 Task: Find connections with filter location Kadod with filter topic #Brandwith filter profile language Potuguese with filter current company Uplers with filter school Institute of Science - Banaras Hindu University with filter industry Strategic Management Services with filter service category Information Management with filter keywords title Playwright
Action: Mouse moved to (172, 235)
Screenshot: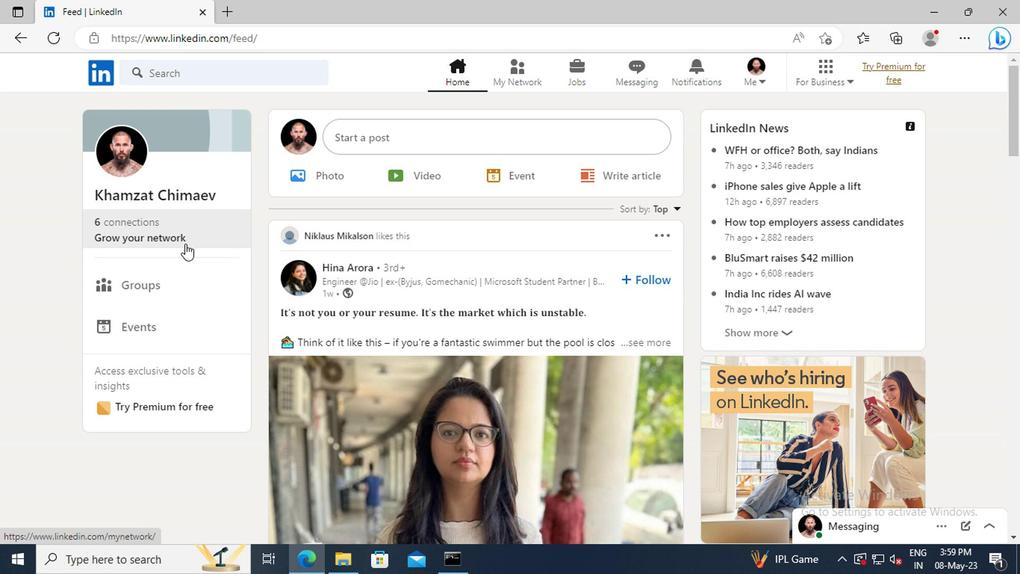 
Action: Mouse pressed left at (172, 235)
Screenshot: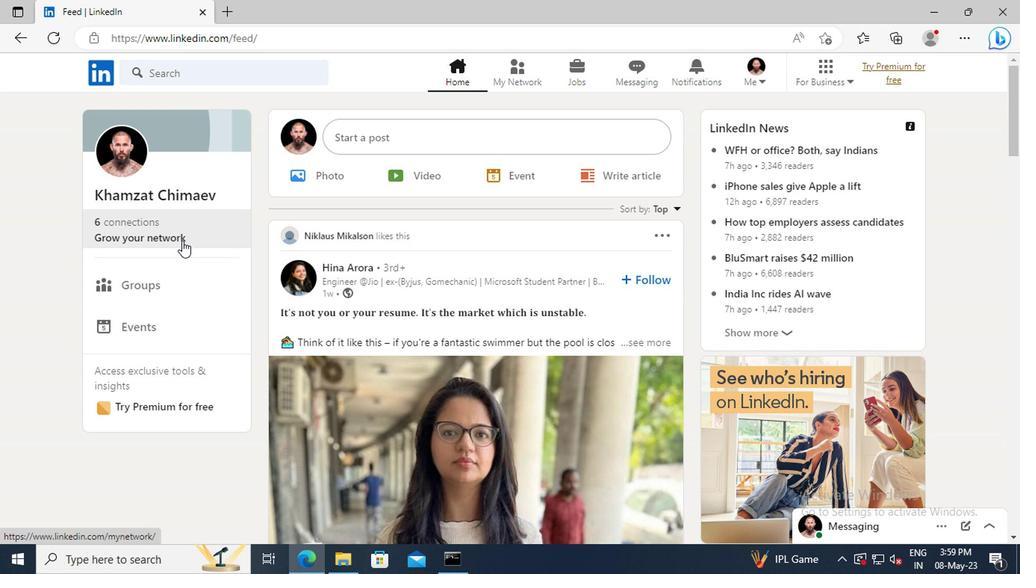 
Action: Mouse moved to (161, 157)
Screenshot: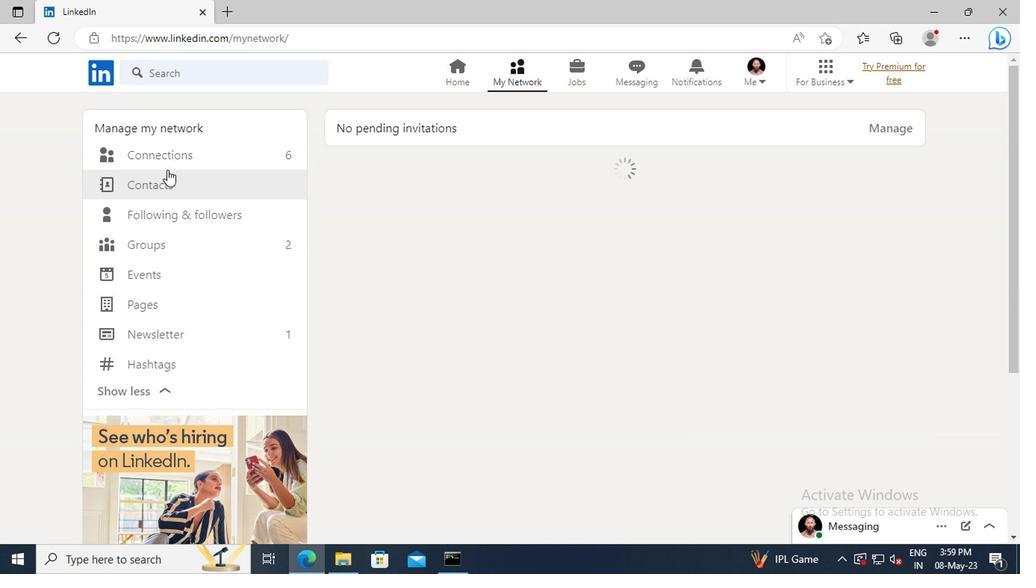 
Action: Mouse pressed left at (161, 157)
Screenshot: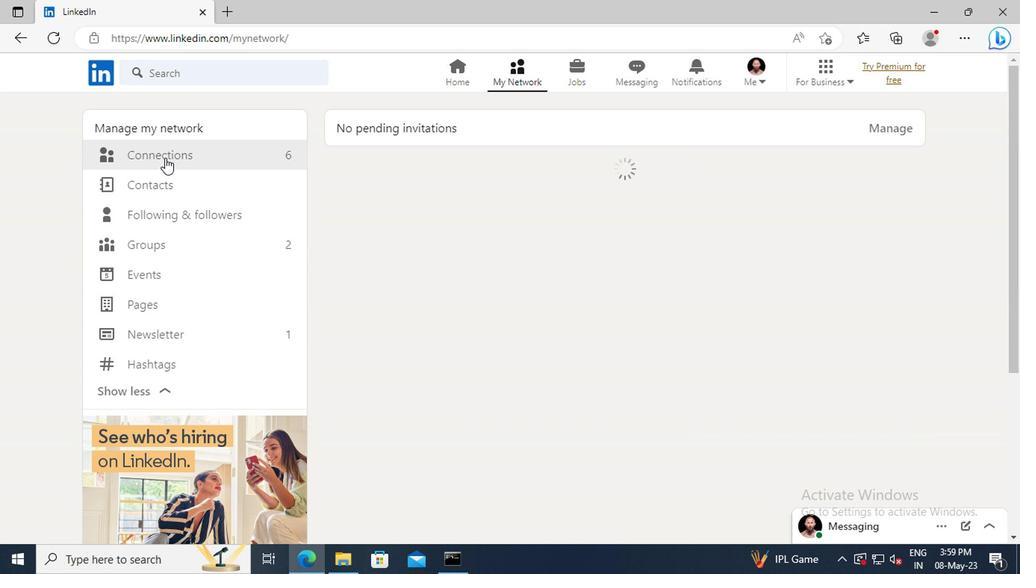 
Action: Mouse moved to (596, 162)
Screenshot: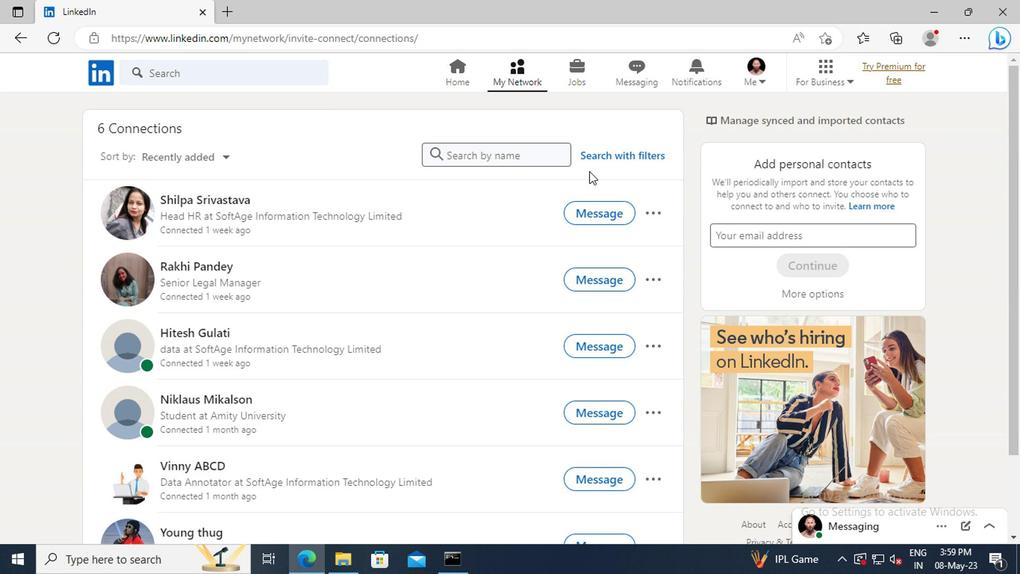 
Action: Mouse pressed left at (596, 162)
Screenshot: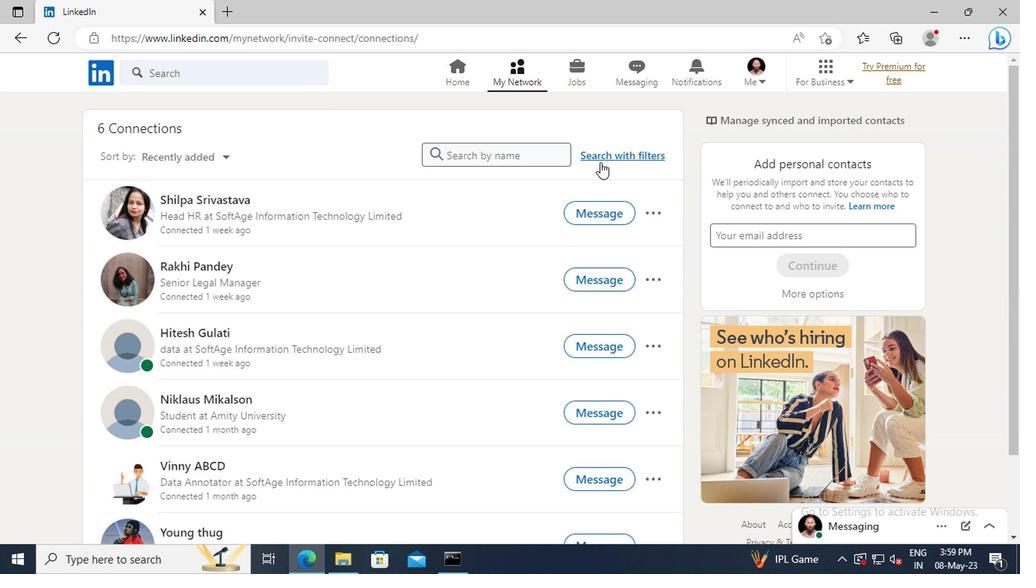 
Action: Mouse moved to (565, 116)
Screenshot: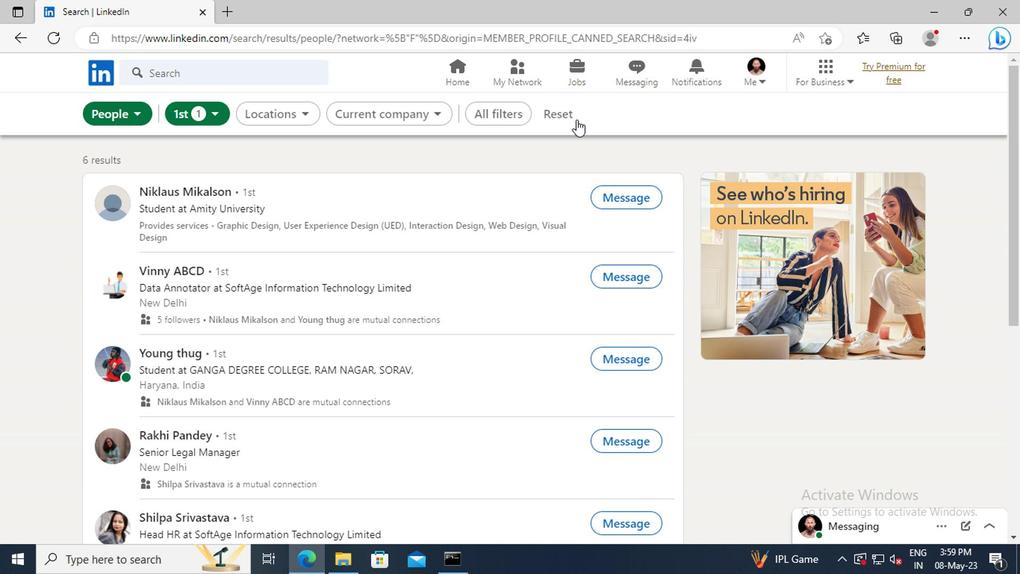 
Action: Mouse pressed left at (565, 116)
Screenshot: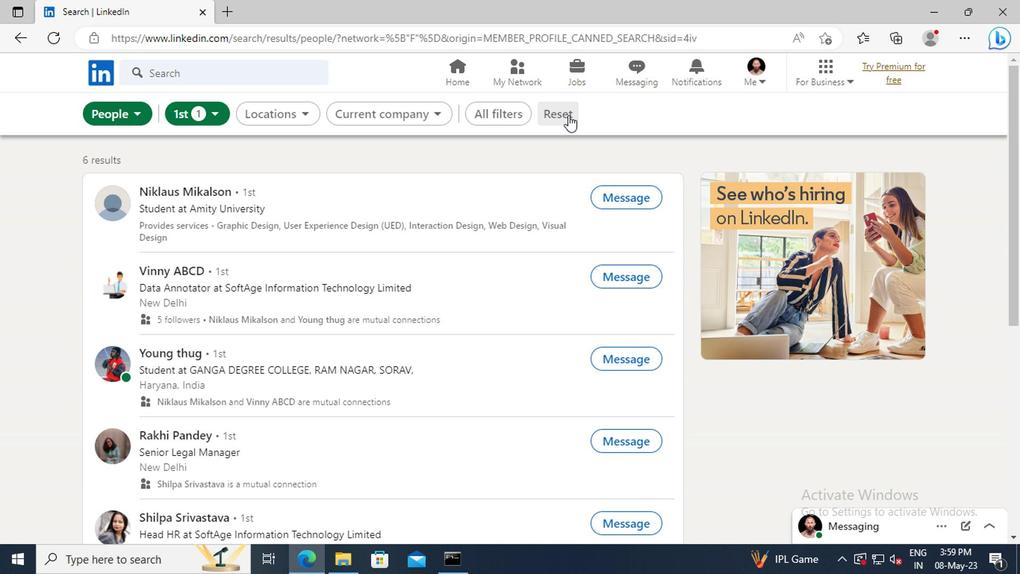 
Action: Mouse moved to (542, 115)
Screenshot: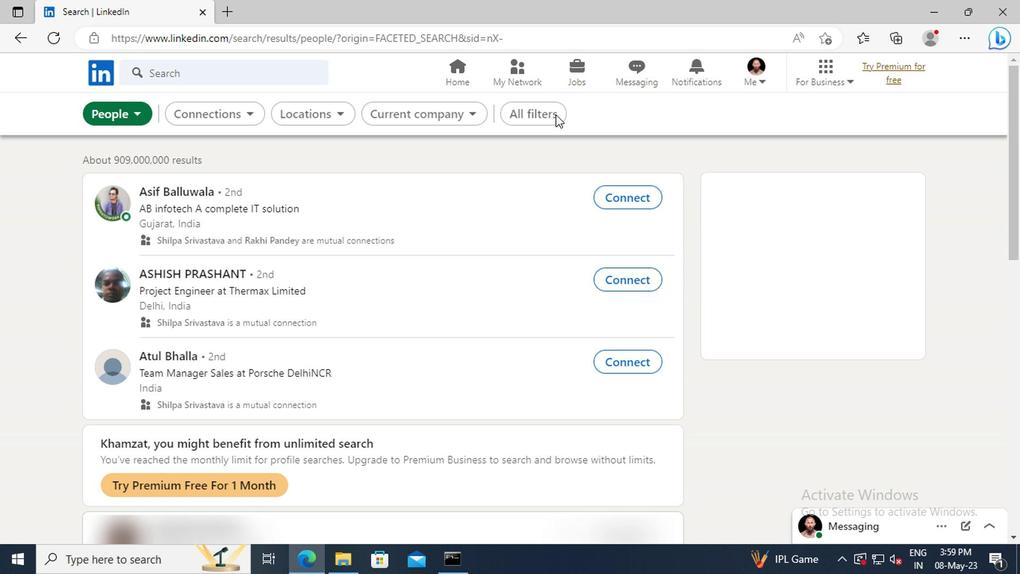 
Action: Mouse pressed left at (542, 115)
Screenshot: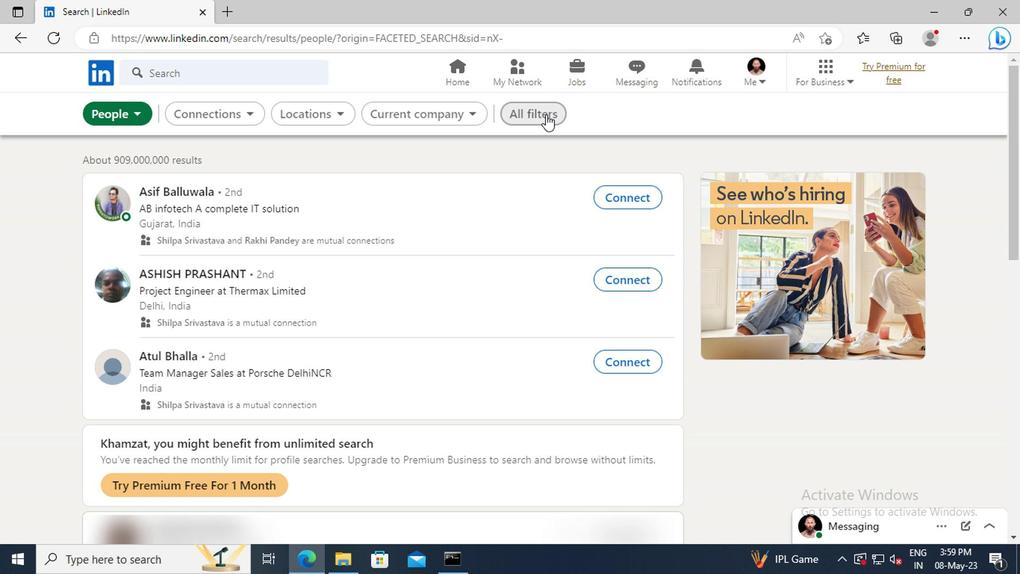 
Action: Mouse moved to (854, 301)
Screenshot: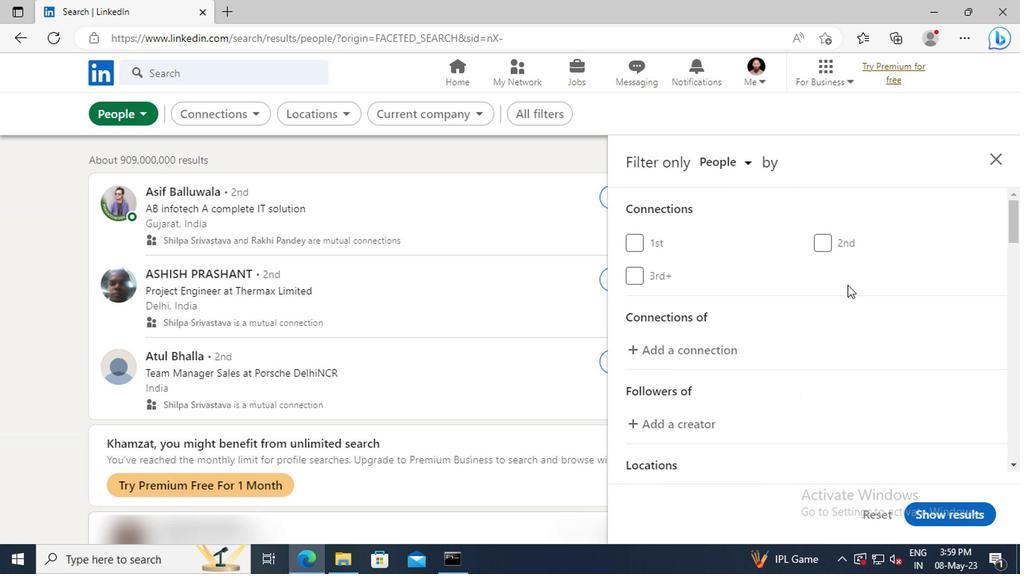 
Action: Mouse scrolled (854, 300) with delta (0, -1)
Screenshot: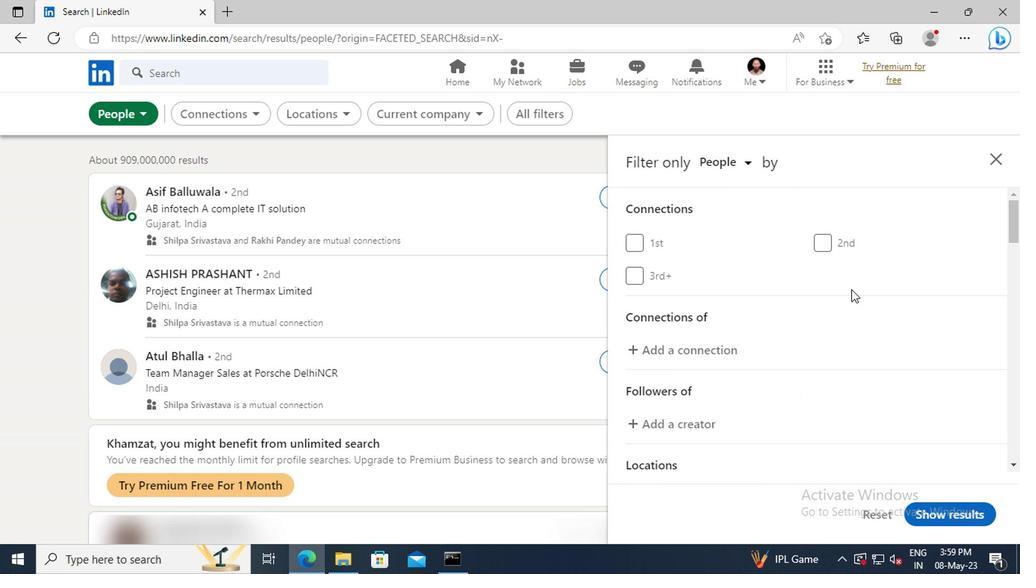 
Action: Mouse moved to (855, 301)
Screenshot: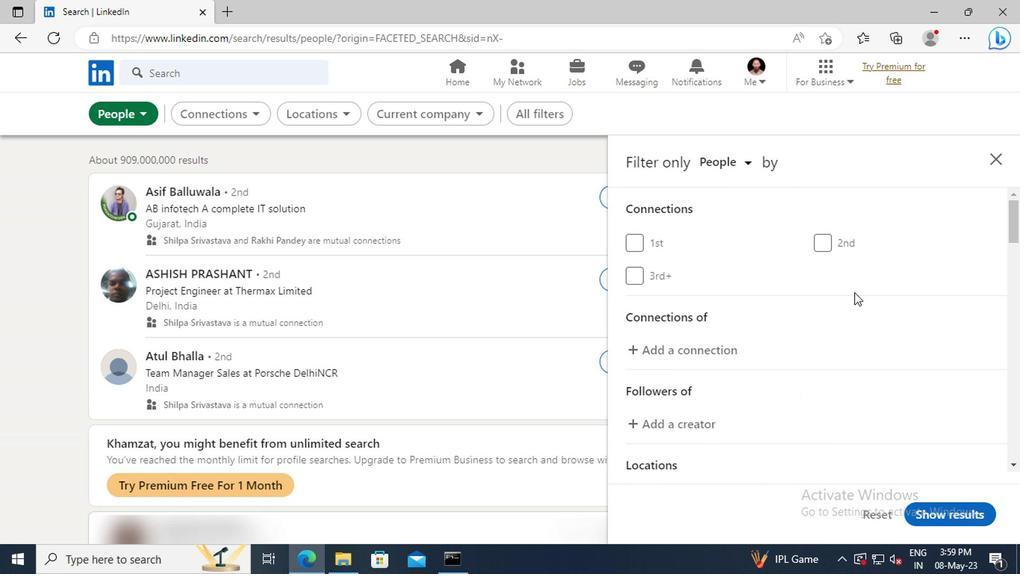
Action: Mouse scrolled (855, 300) with delta (0, -1)
Screenshot: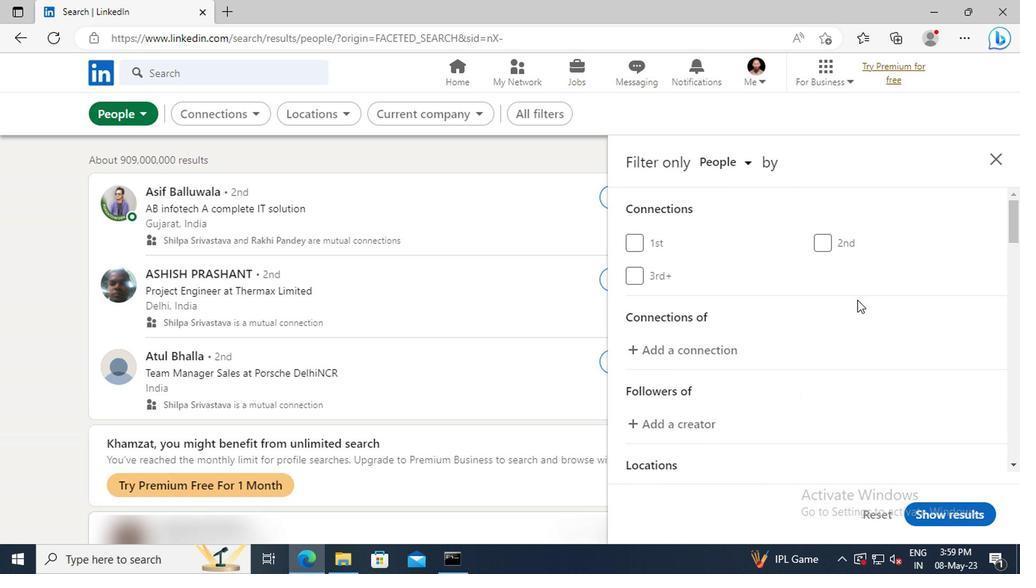 
Action: Mouse scrolled (855, 300) with delta (0, -1)
Screenshot: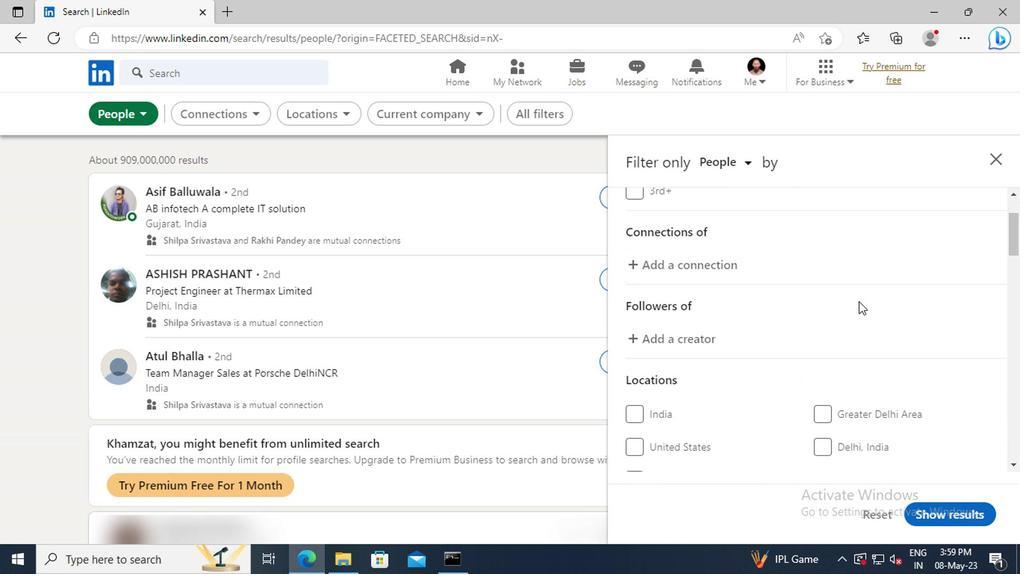 
Action: Mouse scrolled (855, 300) with delta (0, -1)
Screenshot: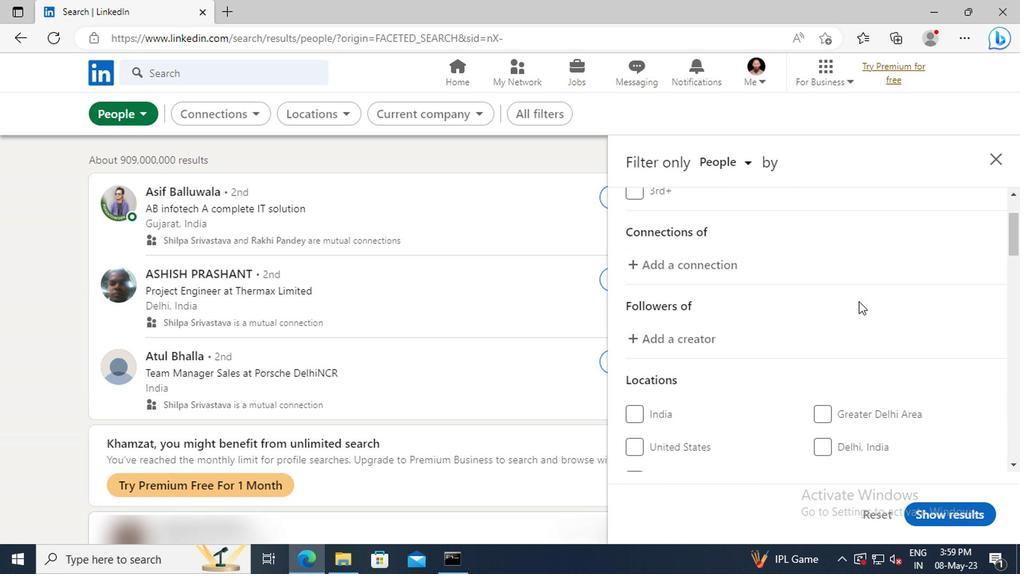 
Action: Mouse moved to (854, 301)
Screenshot: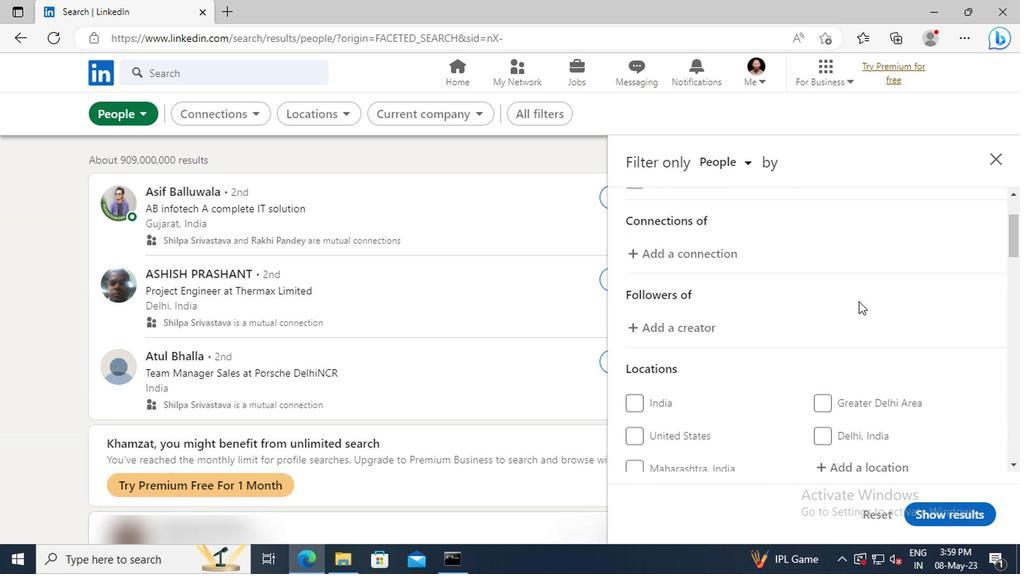 
Action: Mouse scrolled (854, 300) with delta (0, -1)
Screenshot: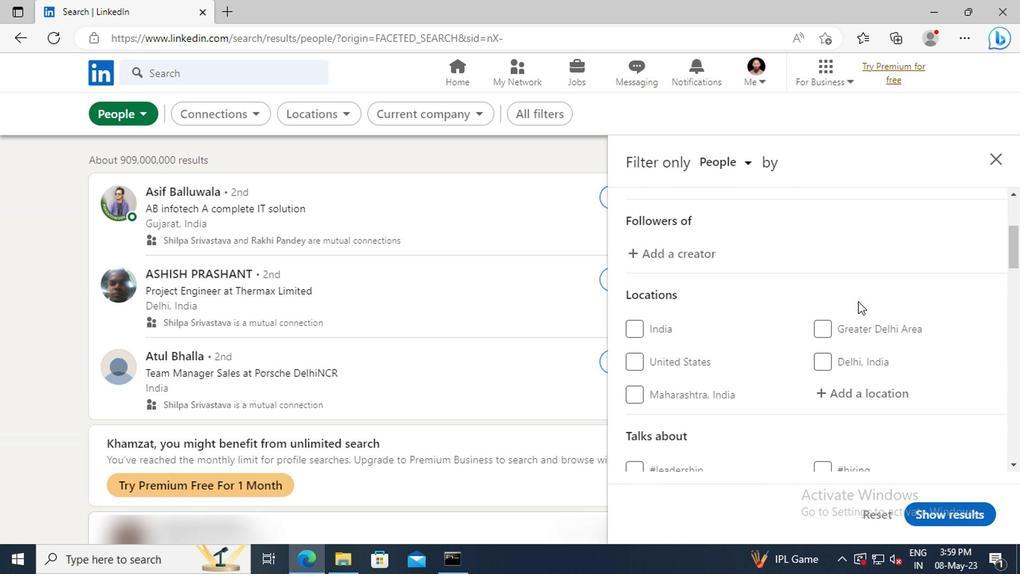 
Action: Mouse scrolled (854, 300) with delta (0, -1)
Screenshot: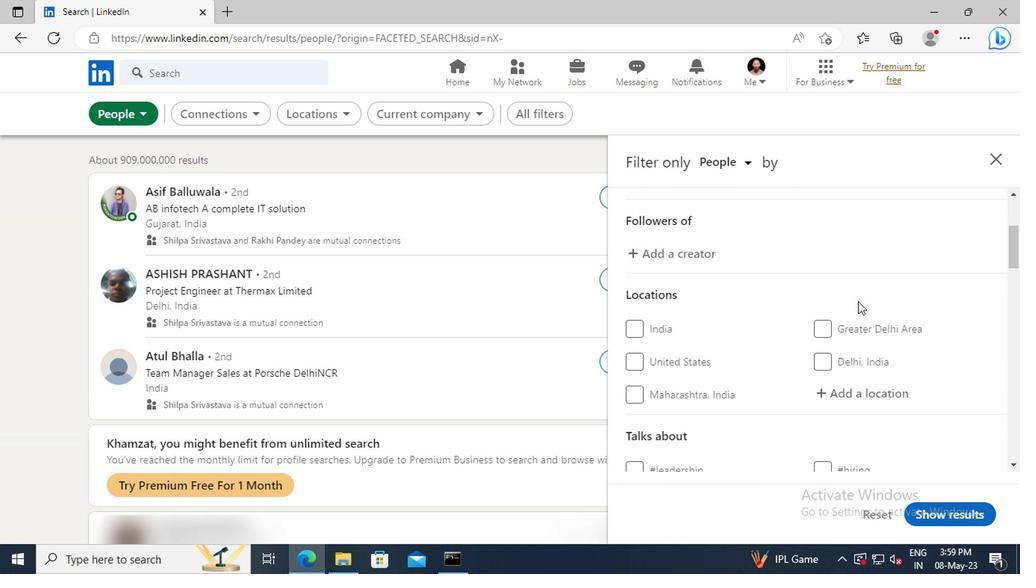 
Action: Mouse moved to (853, 306)
Screenshot: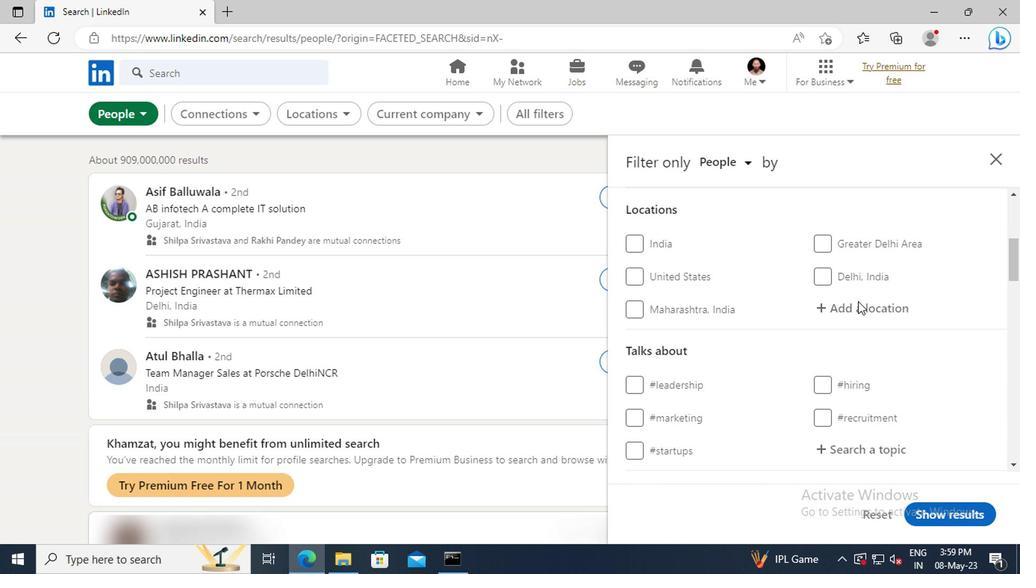 
Action: Mouse pressed left at (853, 306)
Screenshot: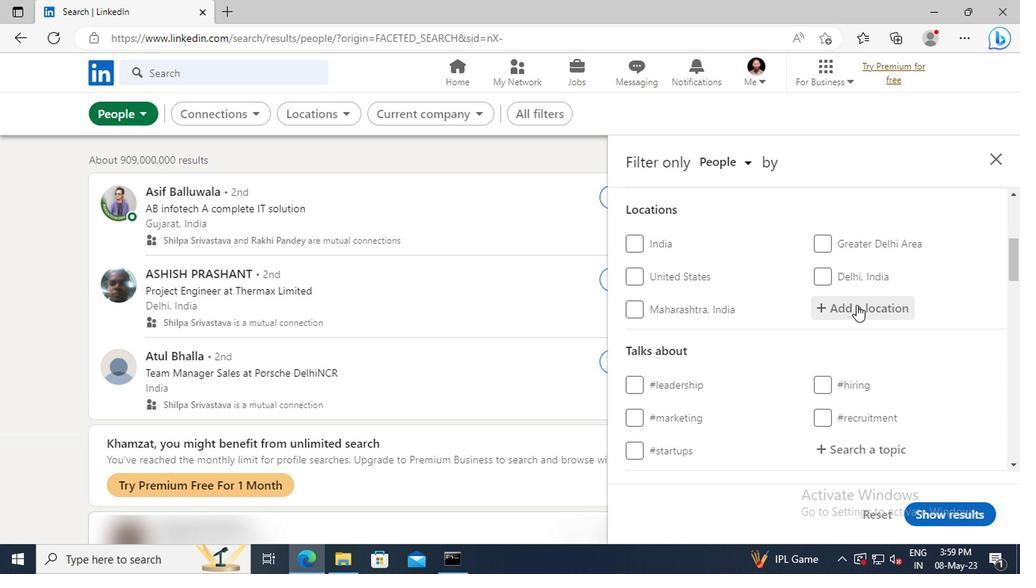 
Action: Key pressed <Key.shift>KADOD<Key.enter>
Screenshot: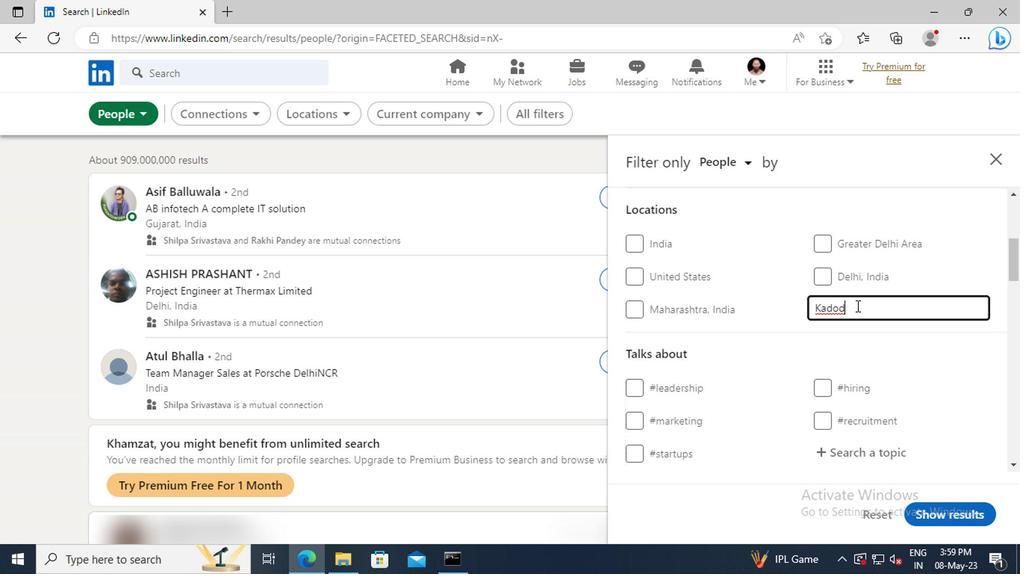 
Action: Mouse scrolled (853, 305) with delta (0, 0)
Screenshot: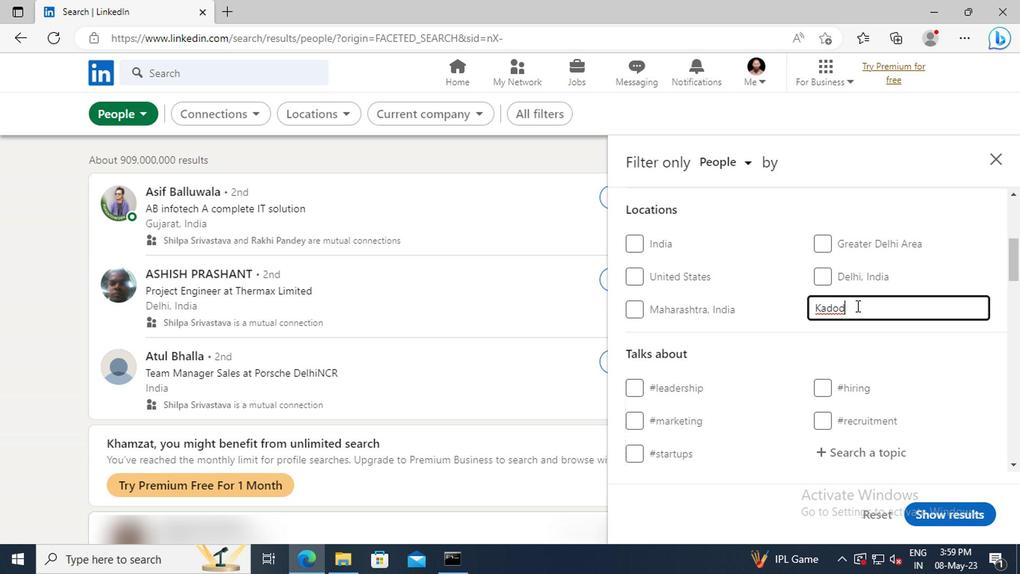 
Action: Mouse scrolled (853, 305) with delta (0, 0)
Screenshot: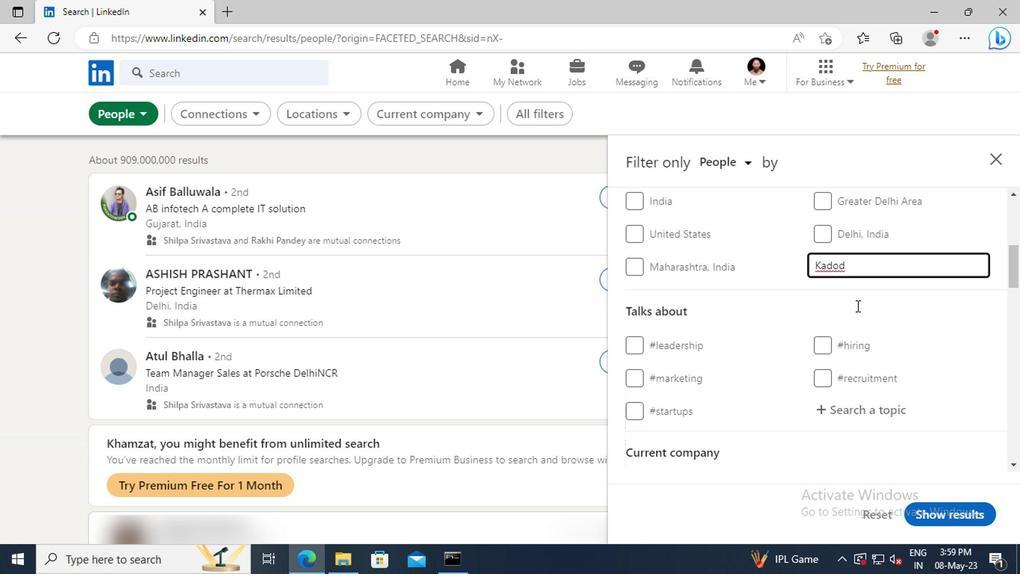 
Action: Mouse scrolled (853, 305) with delta (0, 0)
Screenshot: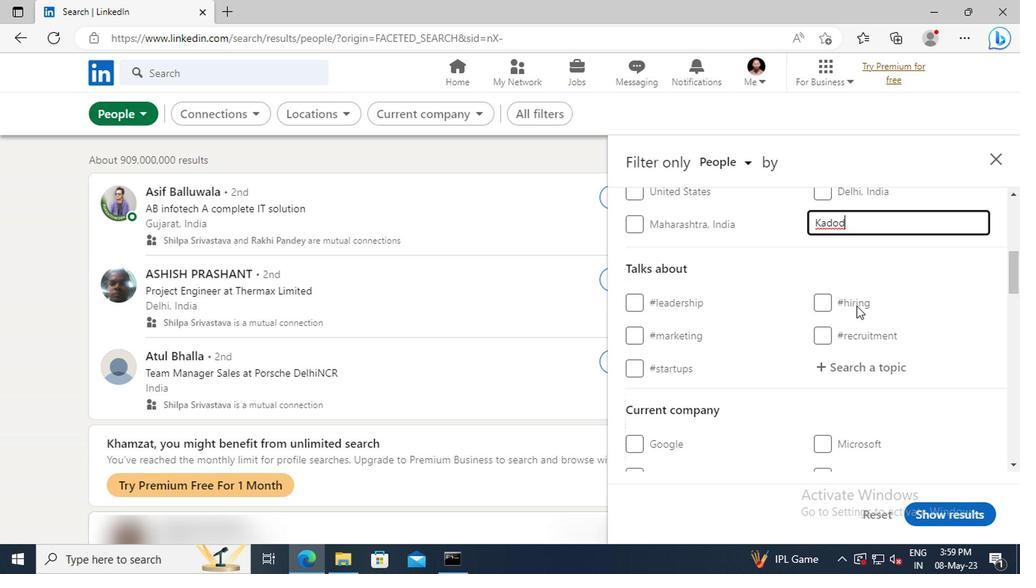 
Action: Mouse moved to (862, 324)
Screenshot: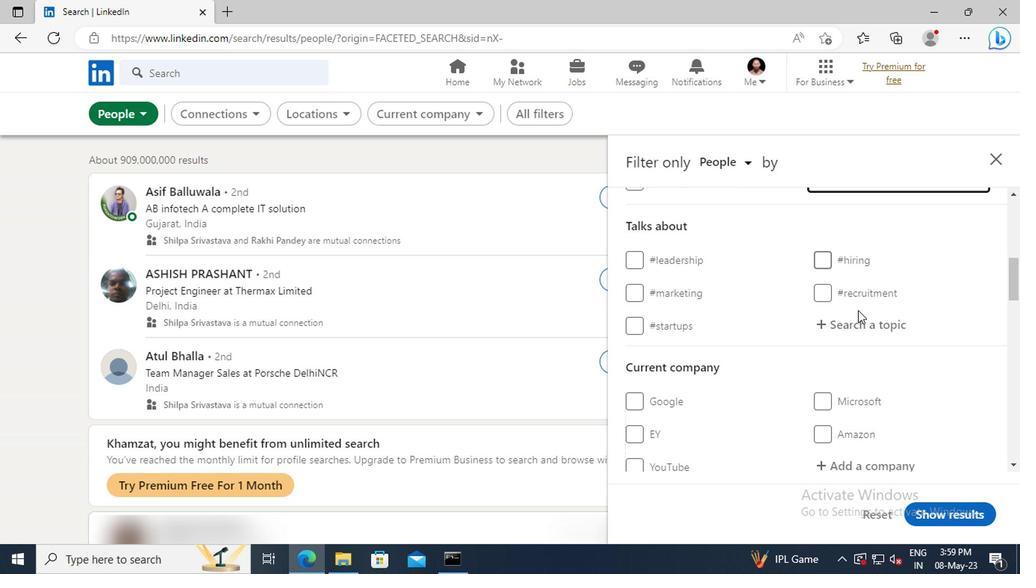
Action: Mouse pressed left at (862, 324)
Screenshot: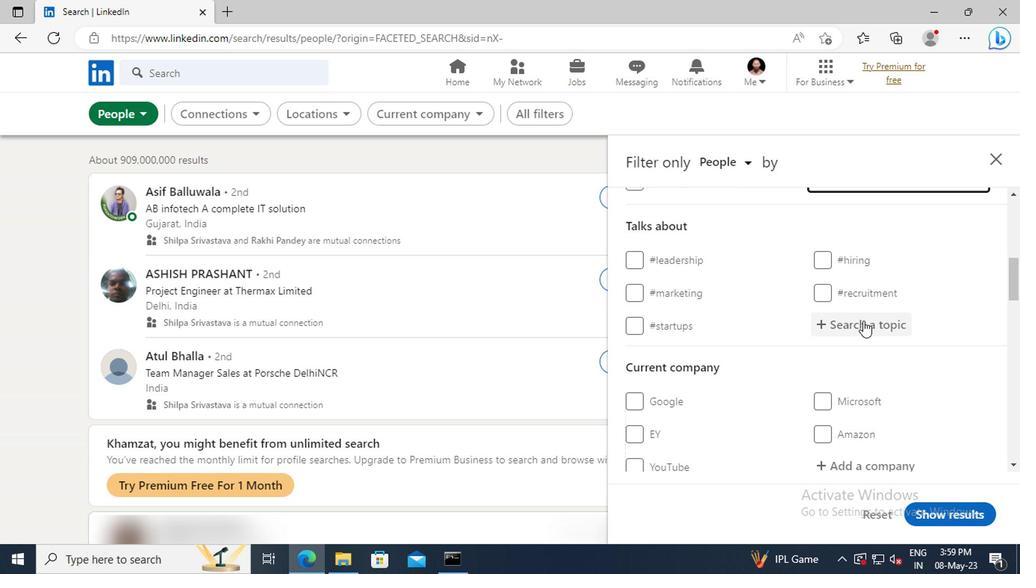 
Action: Key pressed <Key.shift>BRAND
Screenshot: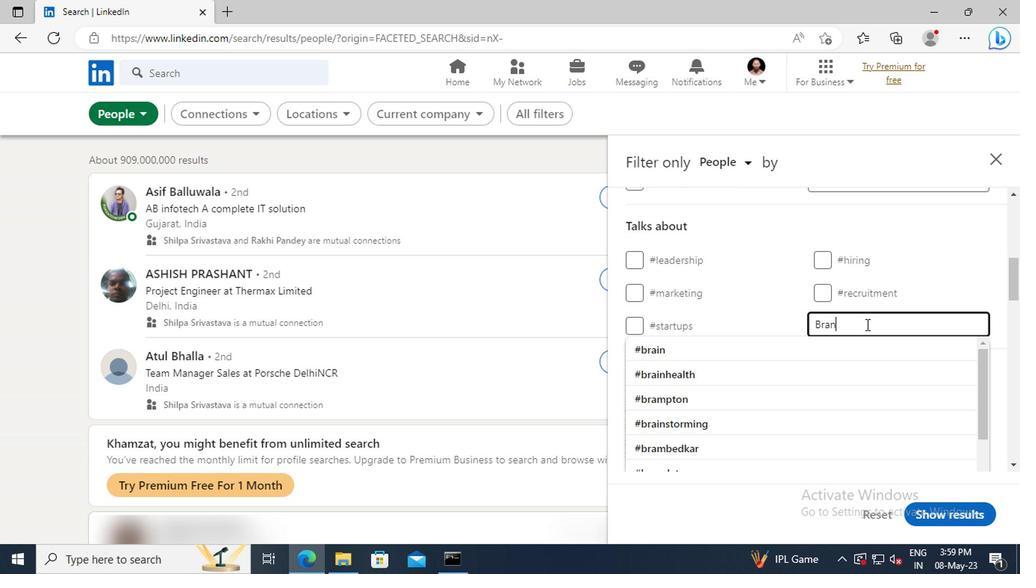 
Action: Mouse moved to (864, 364)
Screenshot: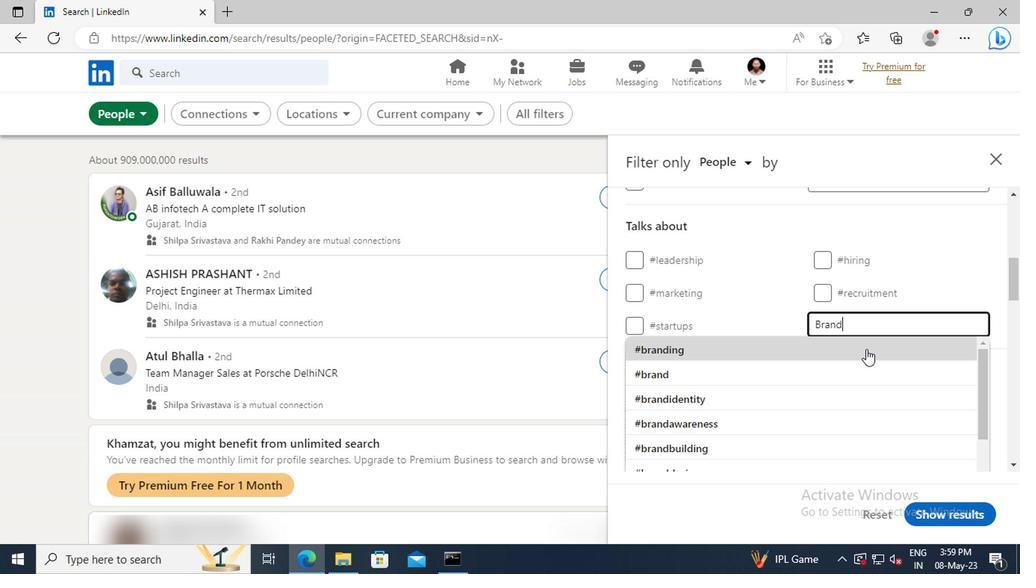 
Action: Mouse pressed left at (864, 364)
Screenshot: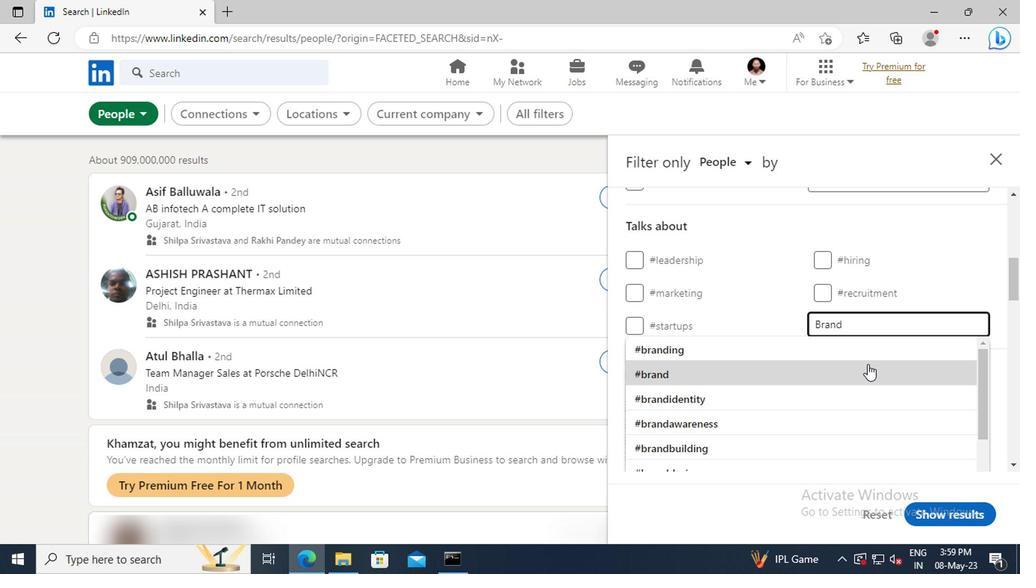 
Action: Mouse scrolled (864, 363) with delta (0, 0)
Screenshot: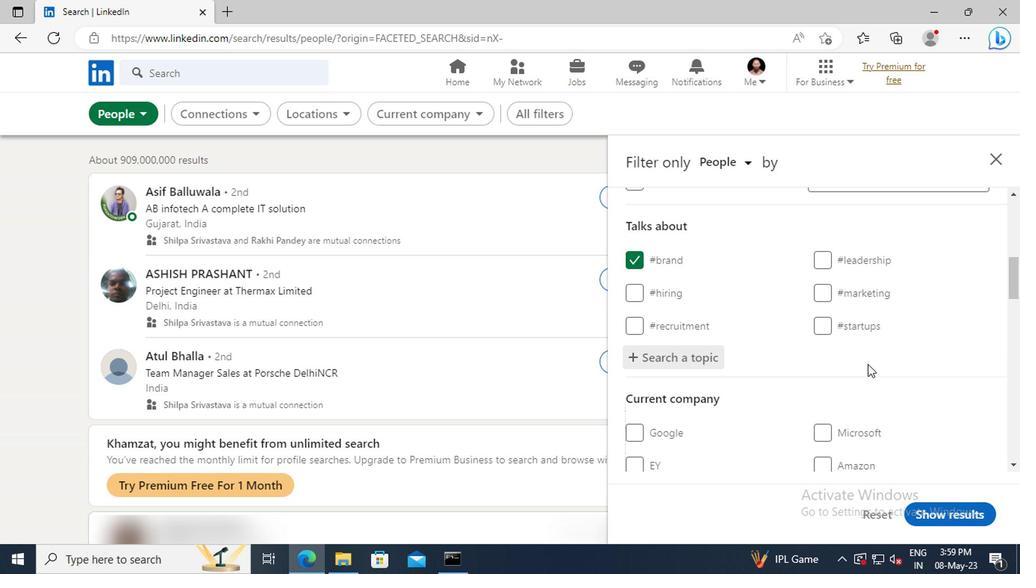 
Action: Mouse scrolled (864, 363) with delta (0, 0)
Screenshot: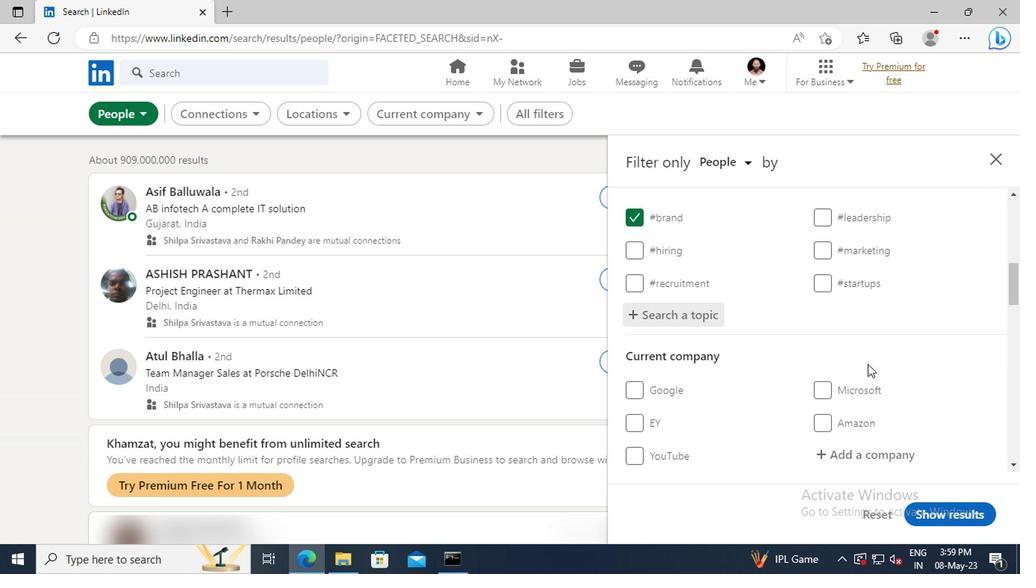 
Action: Mouse scrolled (864, 363) with delta (0, 0)
Screenshot: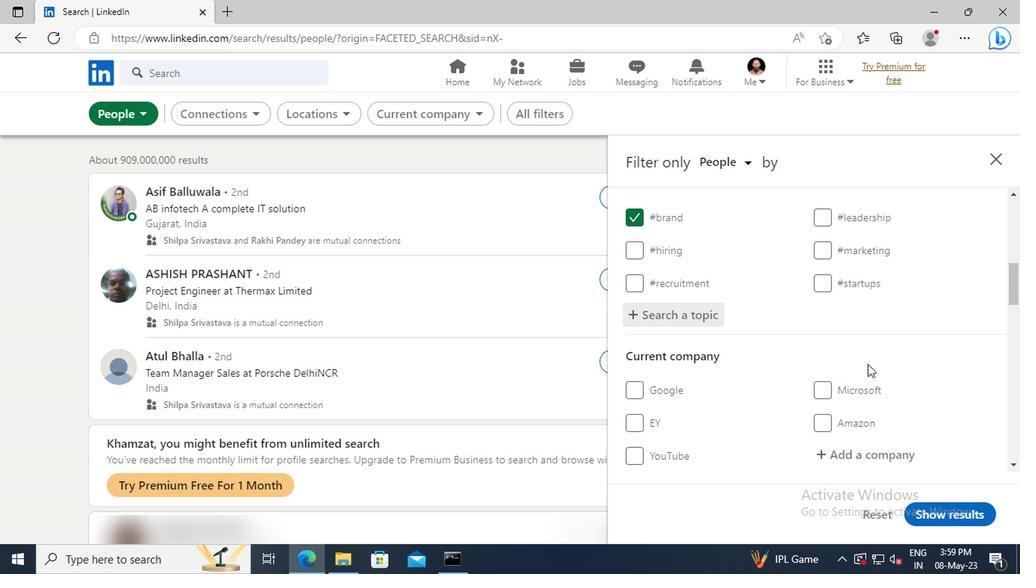 
Action: Mouse scrolled (864, 363) with delta (0, 0)
Screenshot: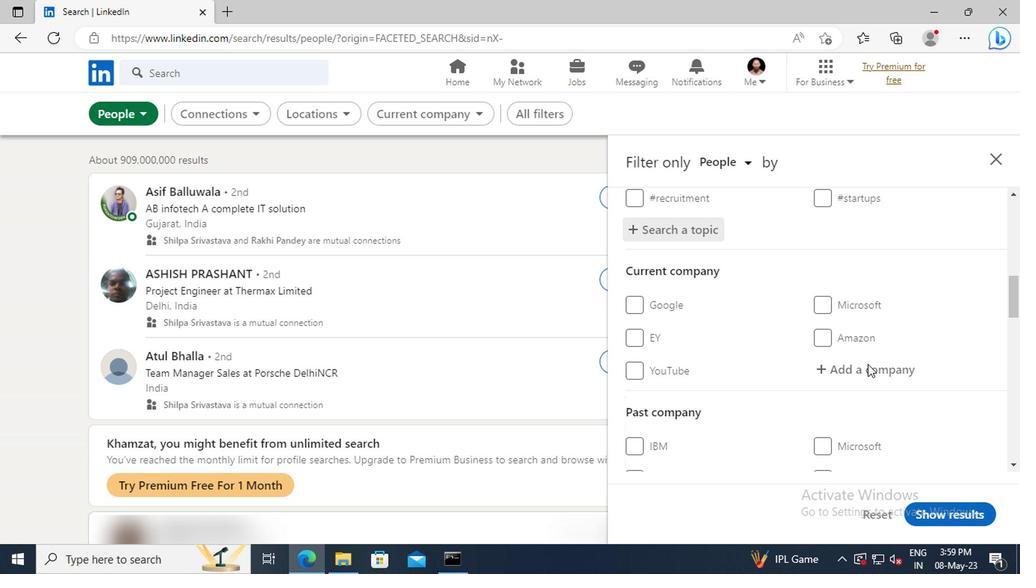 
Action: Mouse scrolled (864, 363) with delta (0, 0)
Screenshot: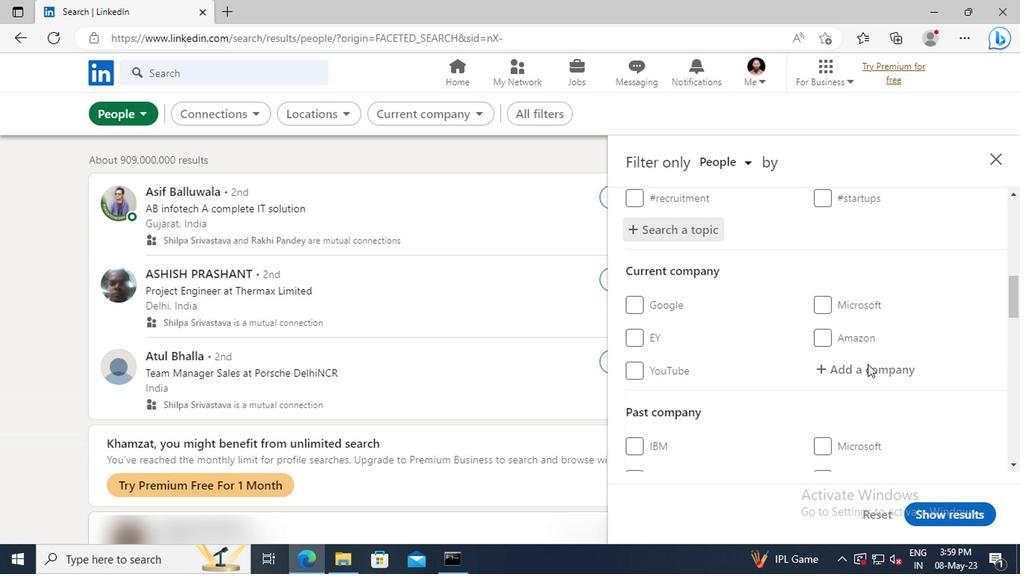 
Action: Mouse scrolled (864, 363) with delta (0, 0)
Screenshot: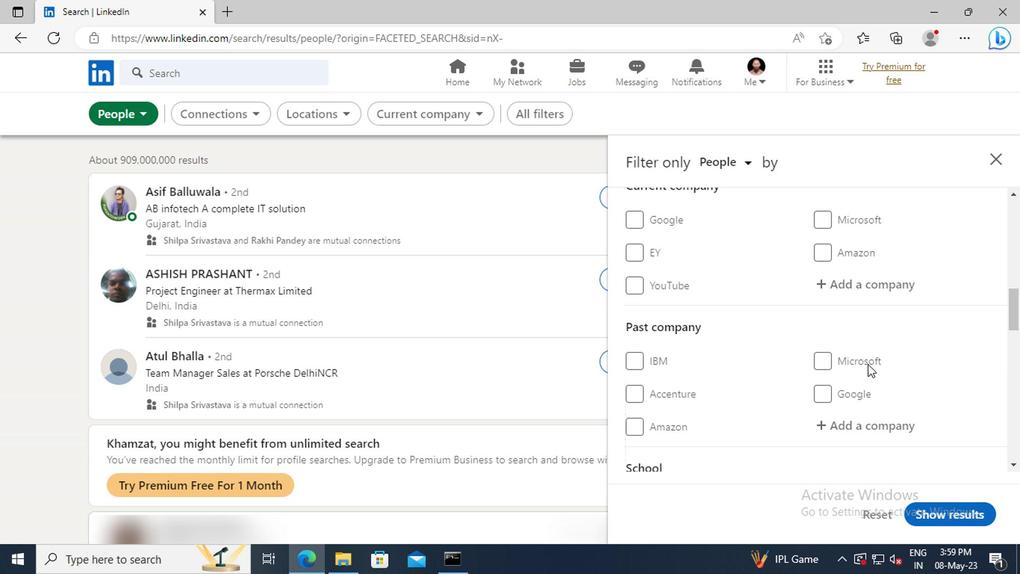 
Action: Mouse scrolled (864, 363) with delta (0, 0)
Screenshot: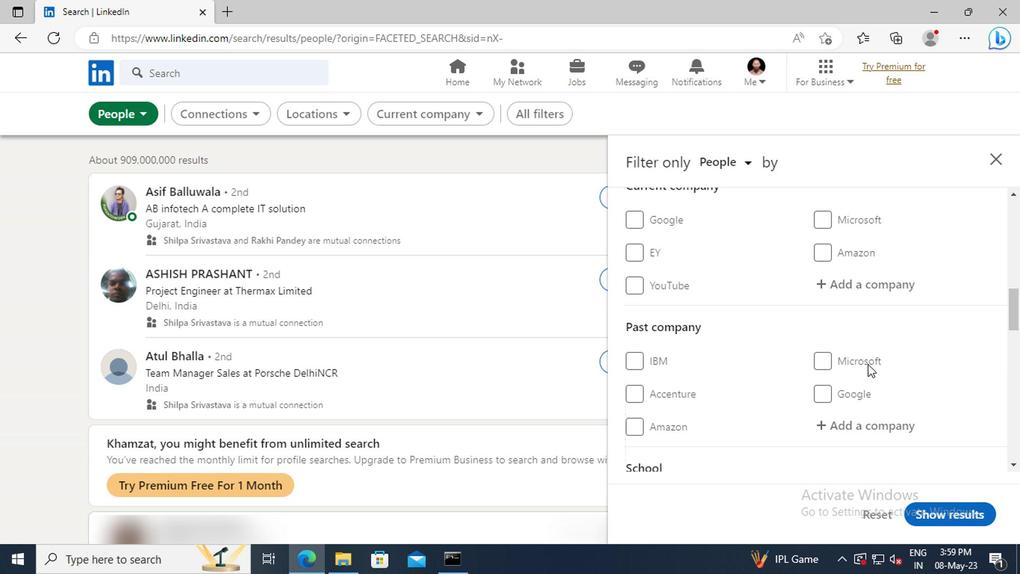 
Action: Mouse scrolled (864, 363) with delta (0, 0)
Screenshot: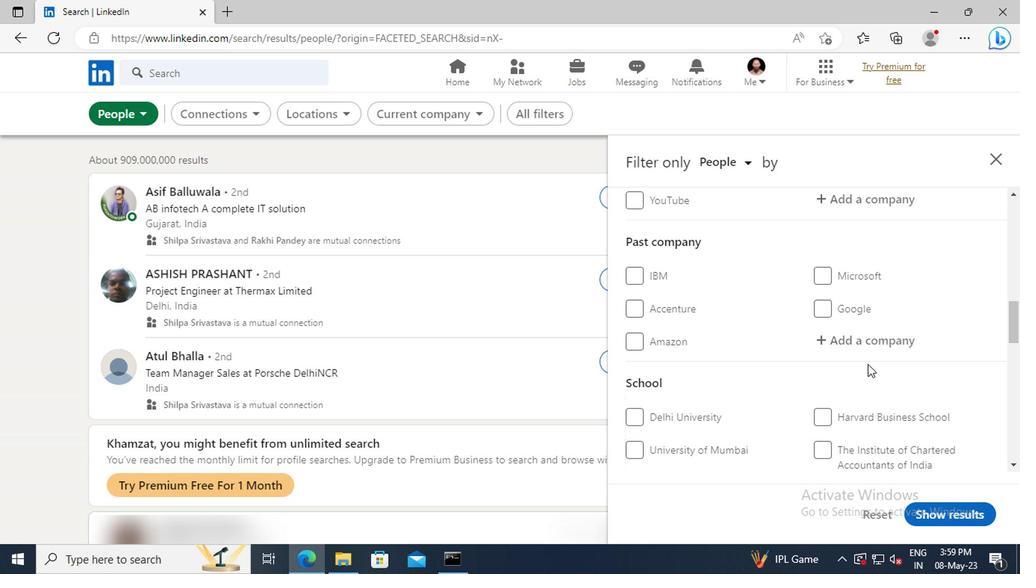
Action: Mouse scrolled (864, 363) with delta (0, 0)
Screenshot: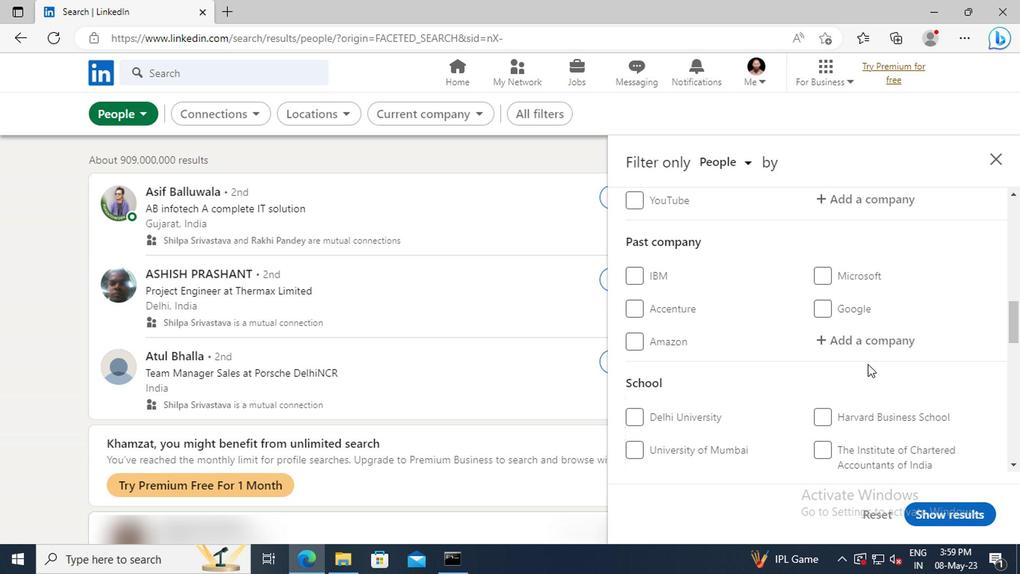 
Action: Mouse scrolled (864, 363) with delta (0, 0)
Screenshot: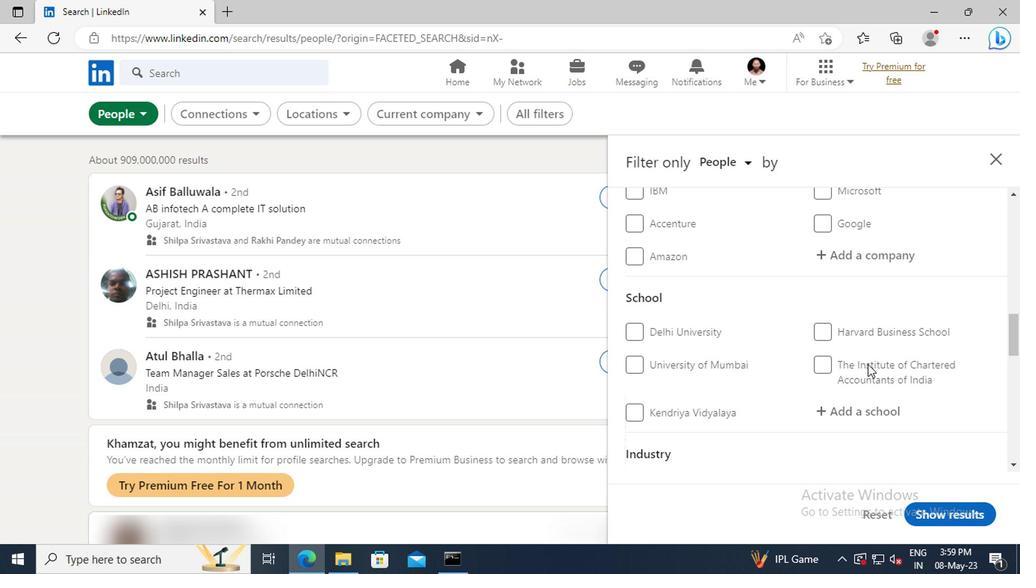 
Action: Mouse scrolled (864, 363) with delta (0, 0)
Screenshot: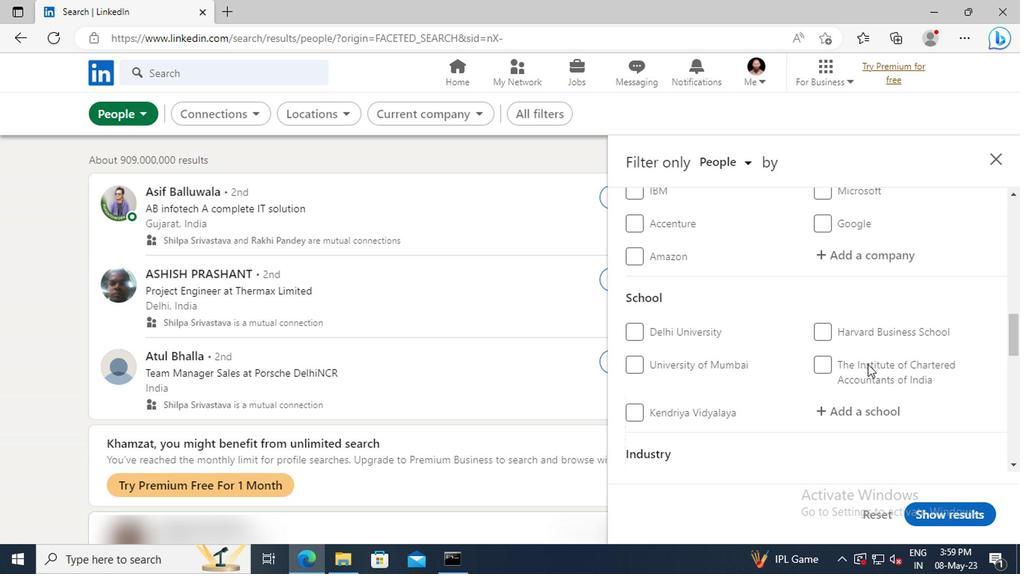 
Action: Mouse scrolled (864, 363) with delta (0, 0)
Screenshot: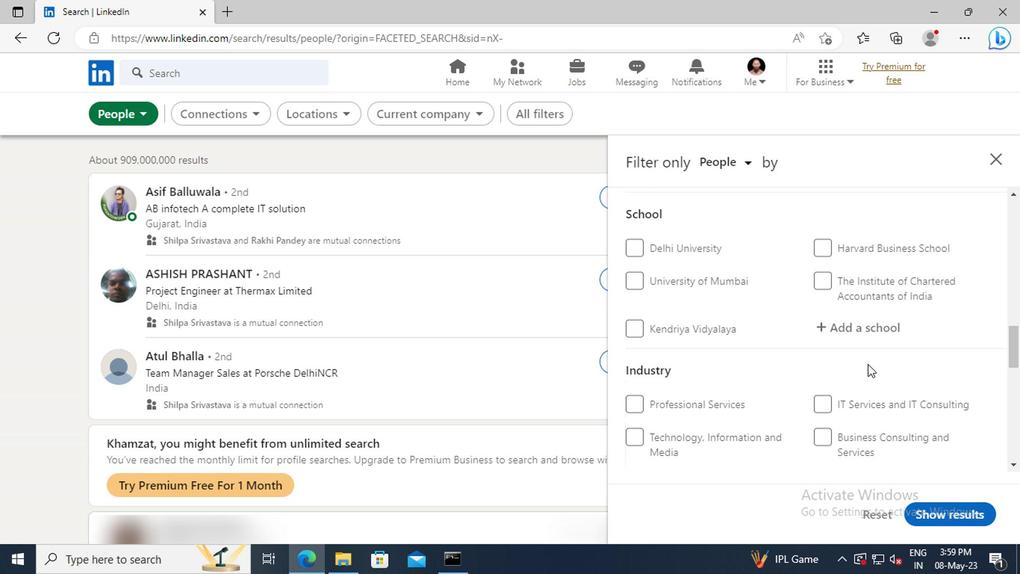 
Action: Mouse scrolled (864, 363) with delta (0, 0)
Screenshot: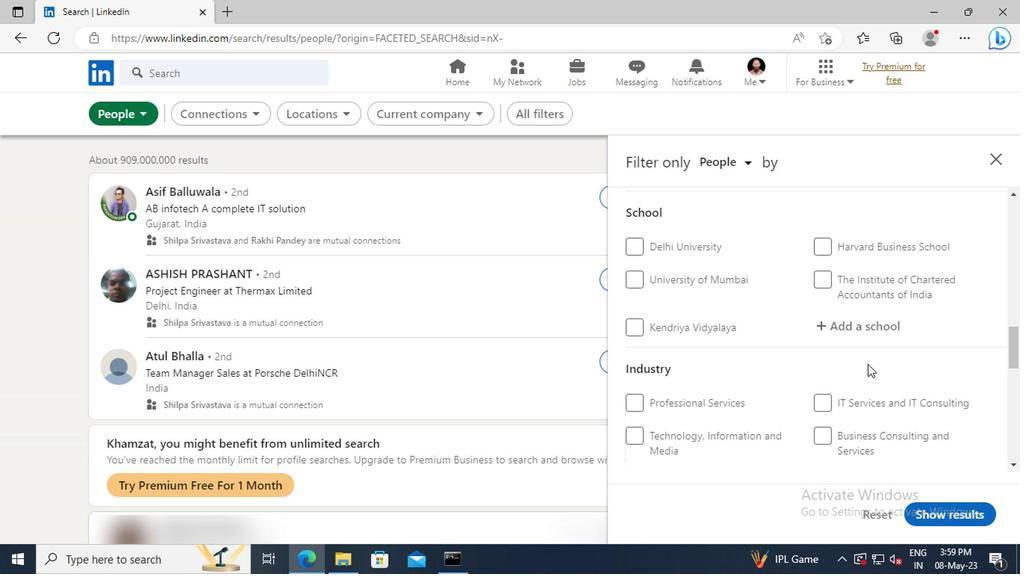 
Action: Mouse scrolled (864, 363) with delta (0, 0)
Screenshot: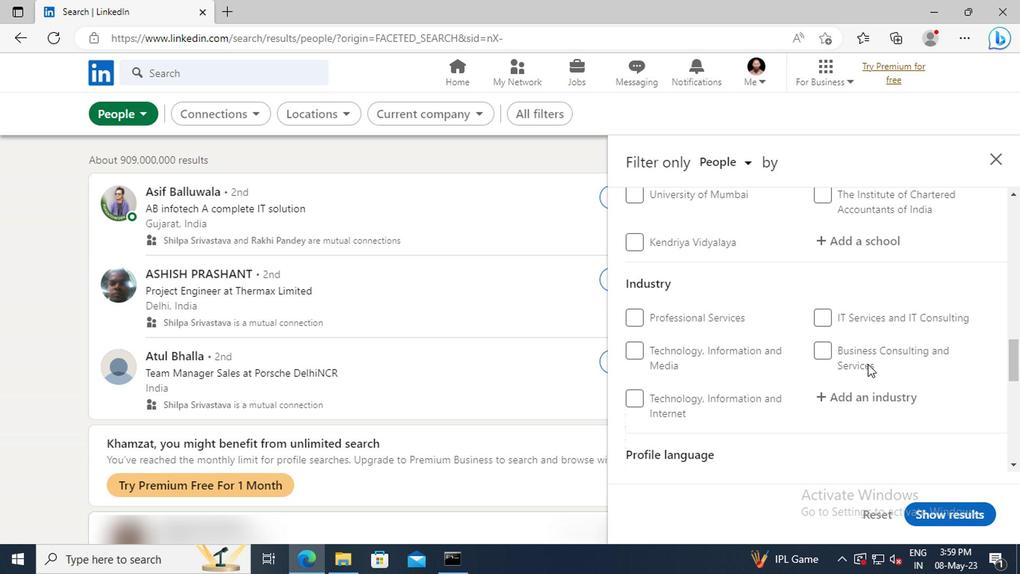 
Action: Mouse scrolled (864, 363) with delta (0, 0)
Screenshot: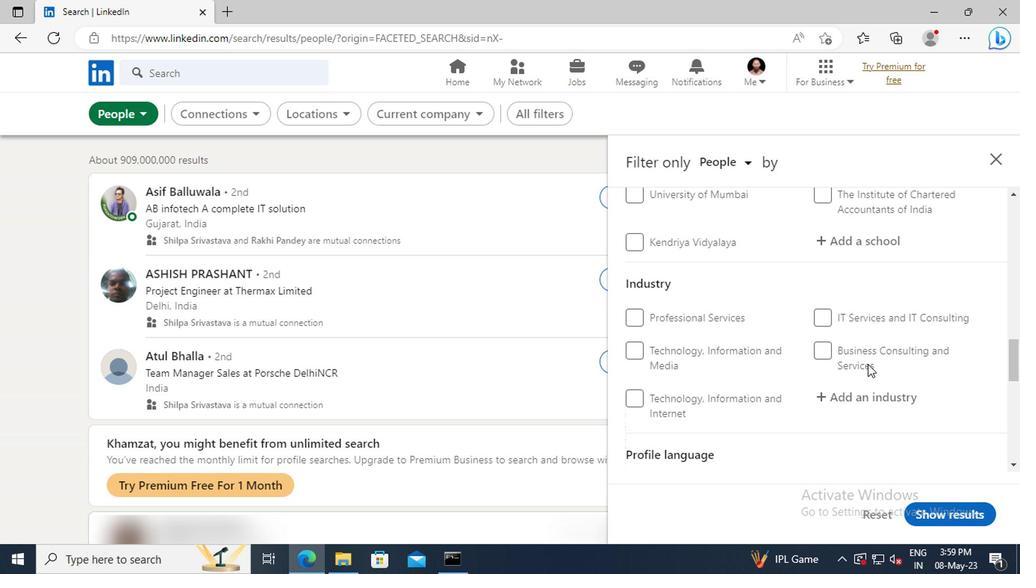 
Action: Mouse scrolled (864, 363) with delta (0, 0)
Screenshot: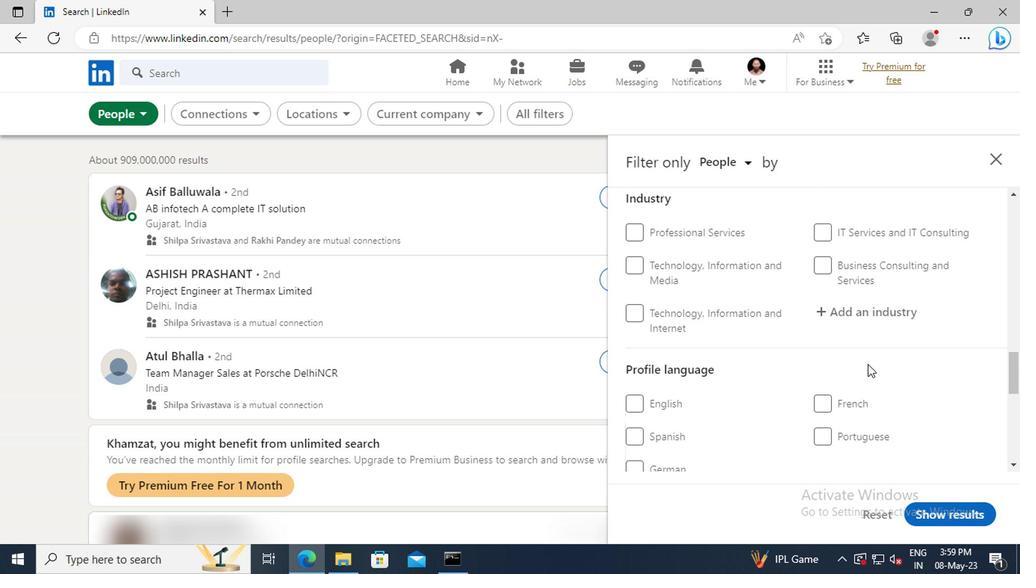 
Action: Mouse moved to (820, 391)
Screenshot: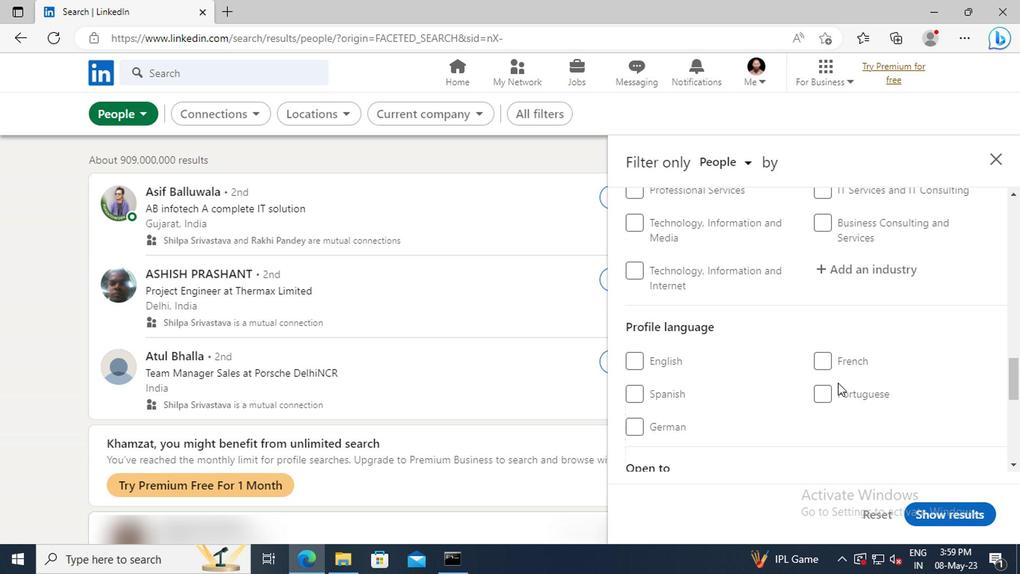 
Action: Mouse pressed left at (820, 391)
Screenshot: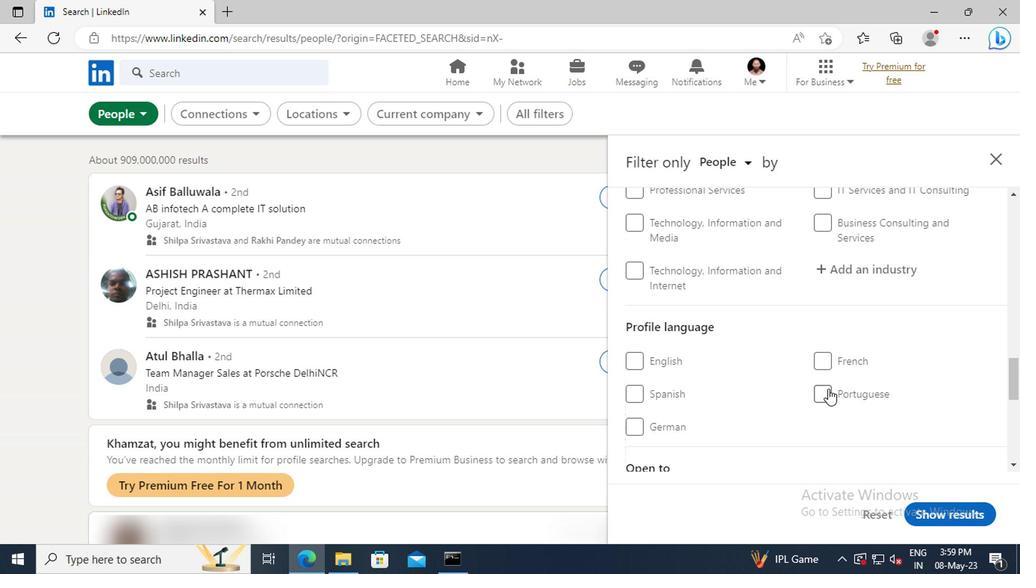 
Action: Mouse moved to (858, 361)
Screenshot: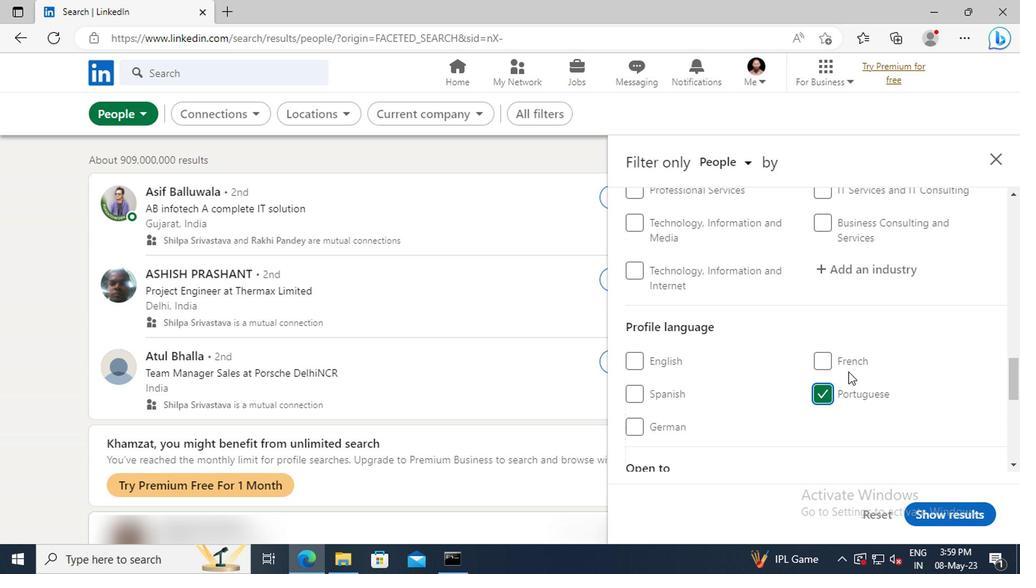 
Action: Mouse scrolled (858, 362) with delta (0, 0)
Screenshot: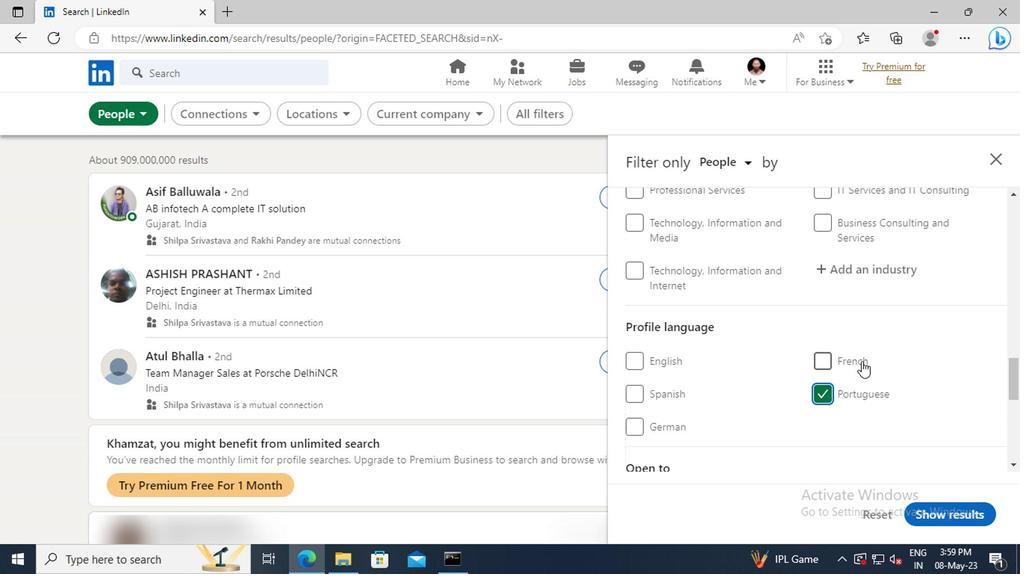 
Action: Mouse scrolled (858, 362) with delta (0, 0)
Screenshot: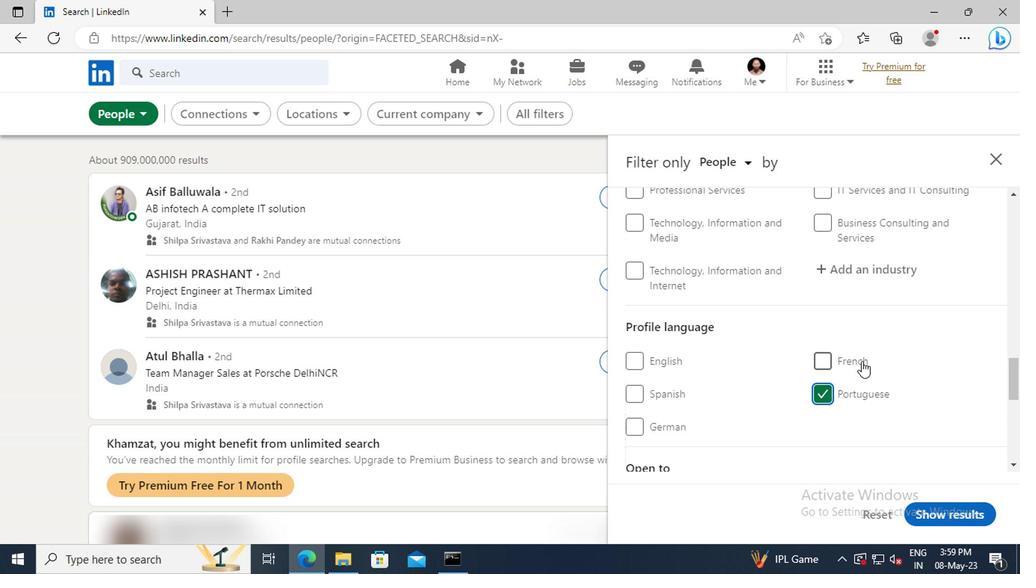 
Action: Mouse scrolled (858, 362) with delta (0, 0)
Screenshot: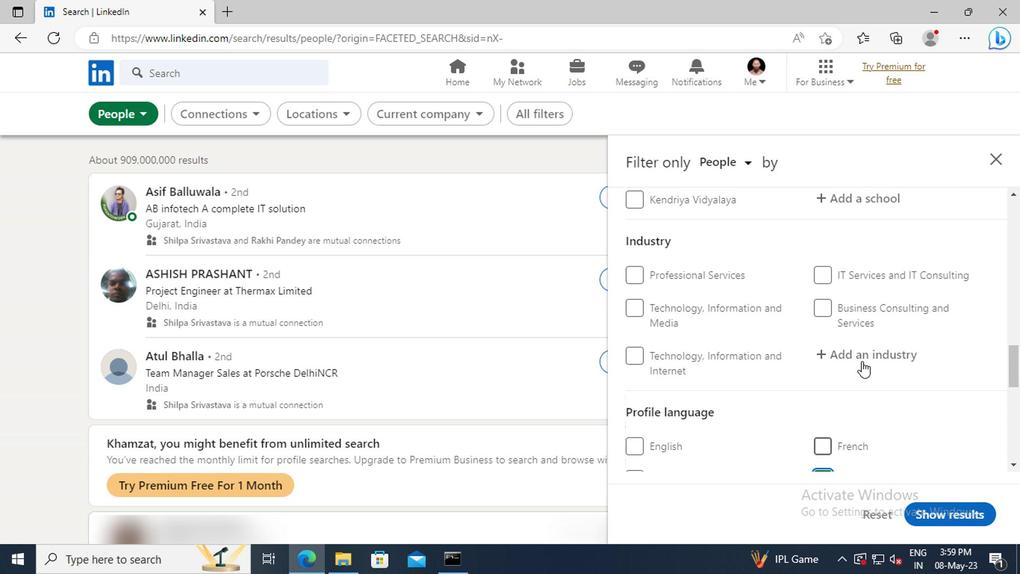 
Action: Mouse scrolled (858, 362) with delta (0, 0)
Screenshot: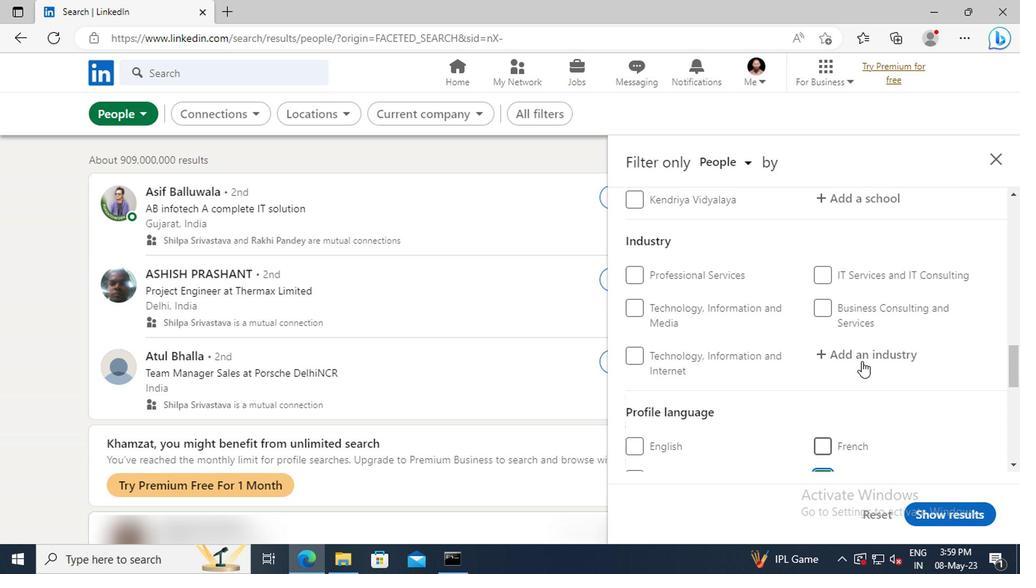 
Action: Mouse scrolled (858, 362) with delta (0, 0)
Screenshot: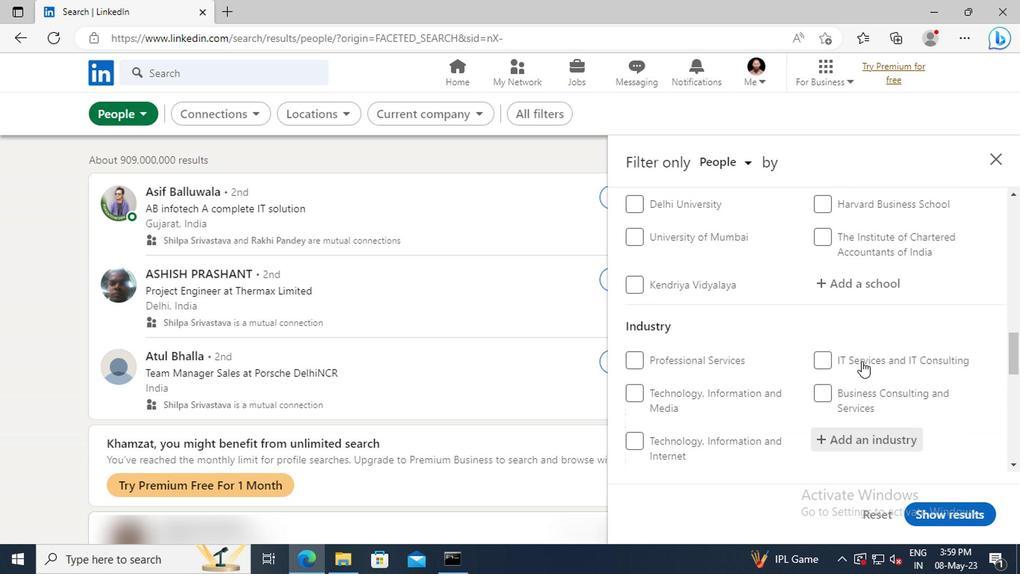 
Action: Mouse scrolled (858, 362) with delta (0, 0)
Screenshot: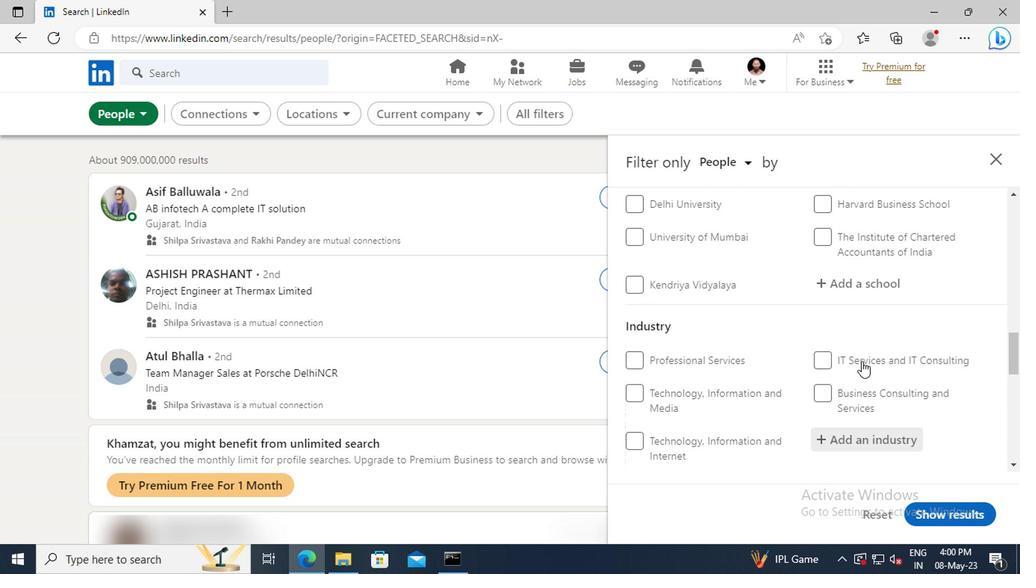 
Action: Mouse scrolled (858, 362) with delta (0, 0)
Screenshot: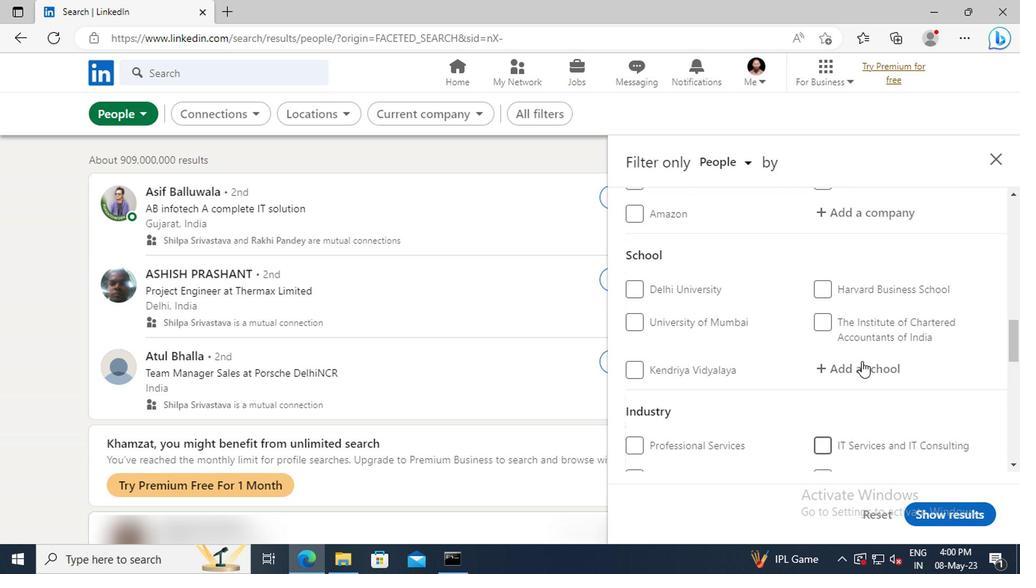 
Action: Mouse scrolled (858, 362) with delta (0, 0)
Screenshot: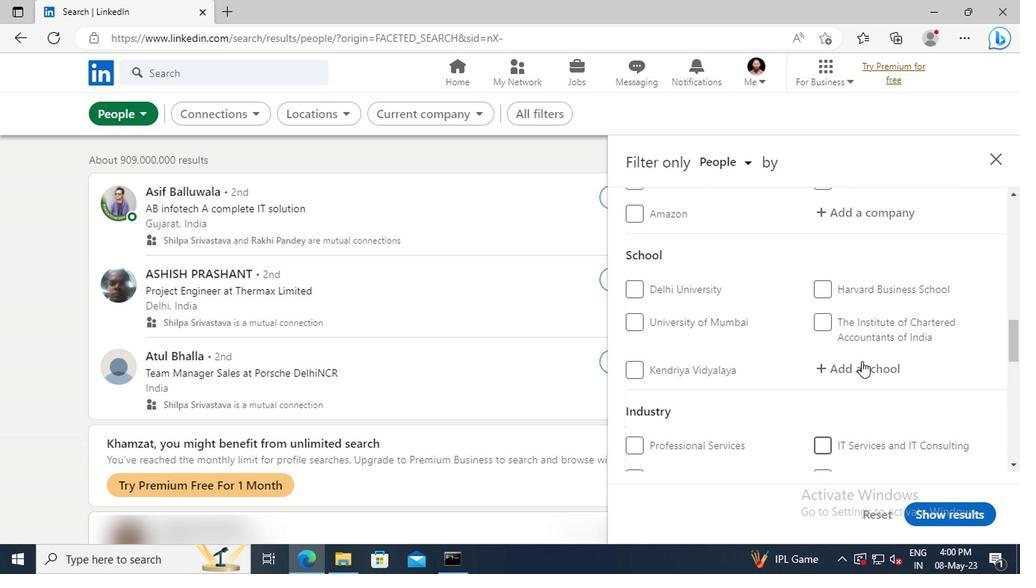 
Action: Mouse scrolled (858, 362) with delta (0, 0)
Screenshot: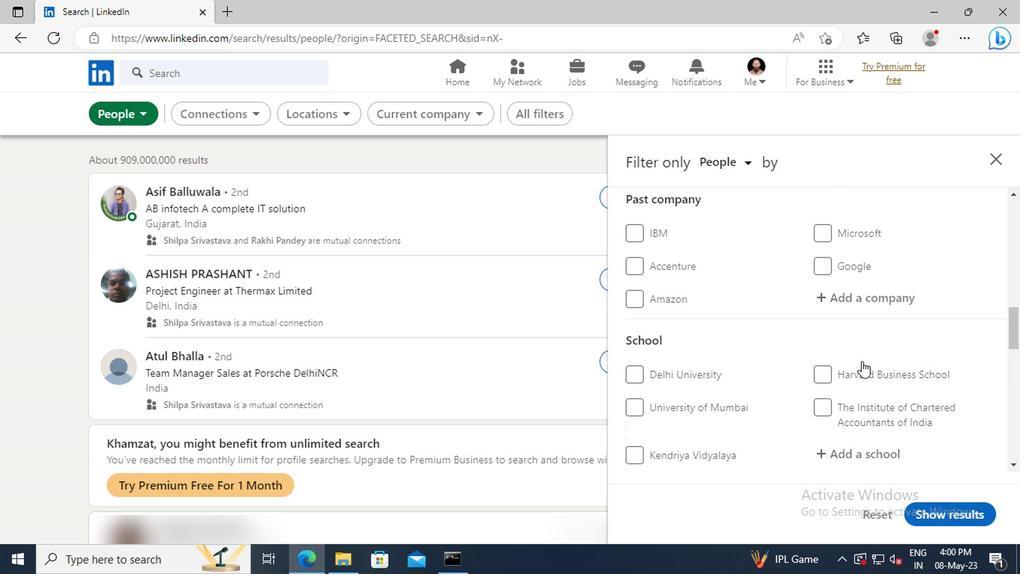 
Action: Mouse scrolled (858, 362) with delta (0, 0)
Screenshot: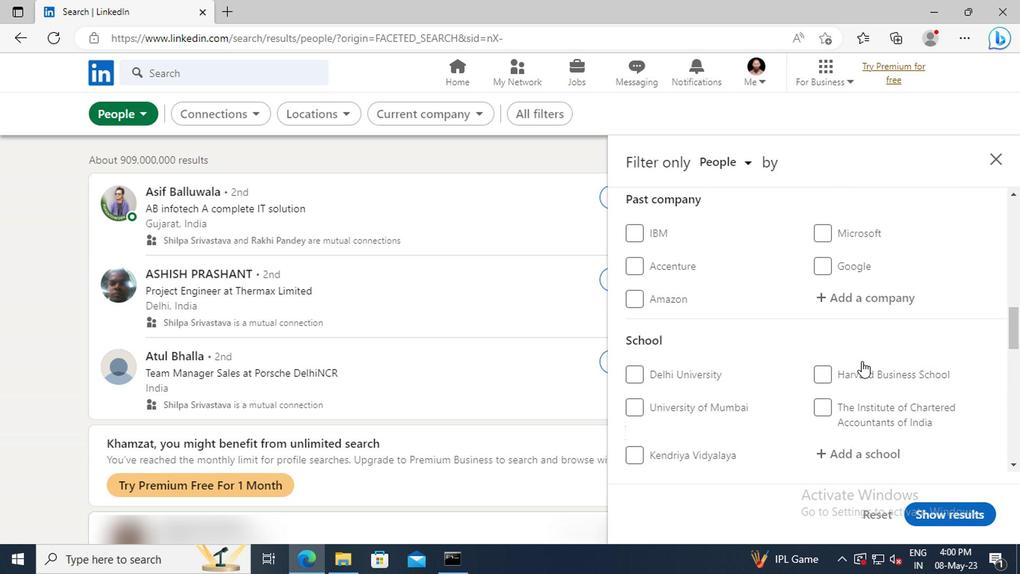 
Action: Mouse scrolled (858, 362) with delta (0, 0)
Screenshot: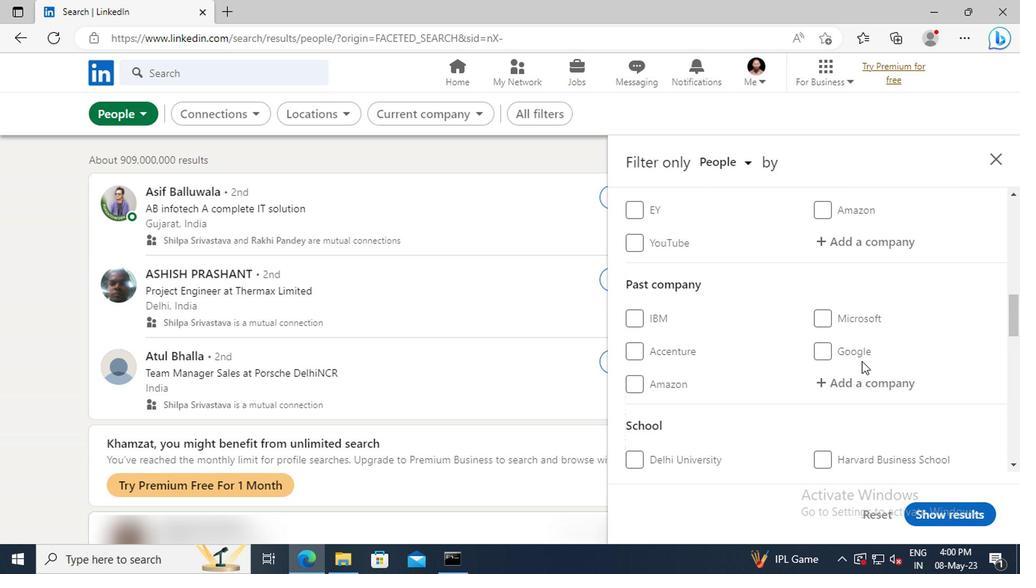 
Action: Mouse scrolled (858, 362) with delta (0, 0)
Screenshot: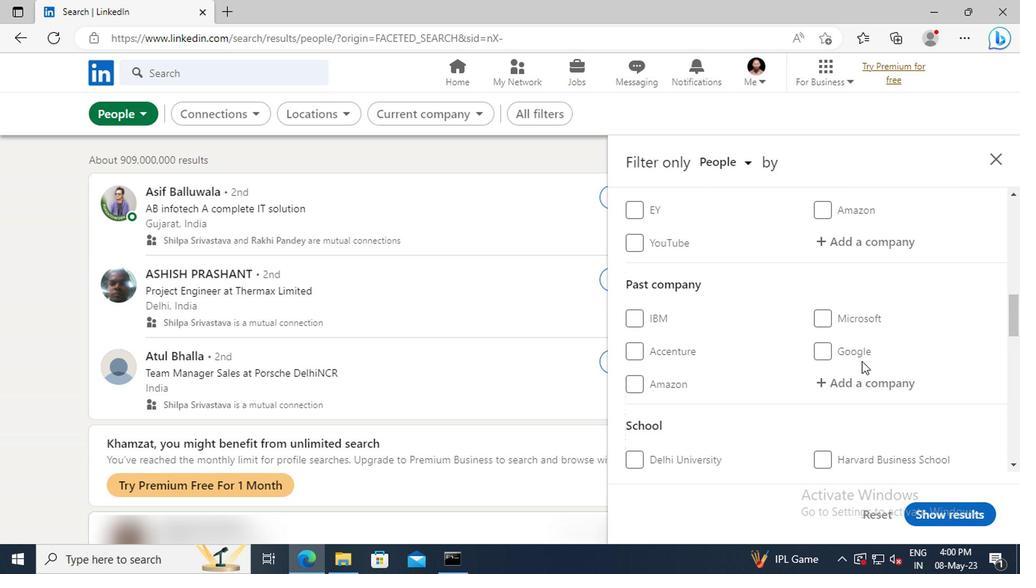 
Action: Mouse moved to (851, 330)
Screenshot: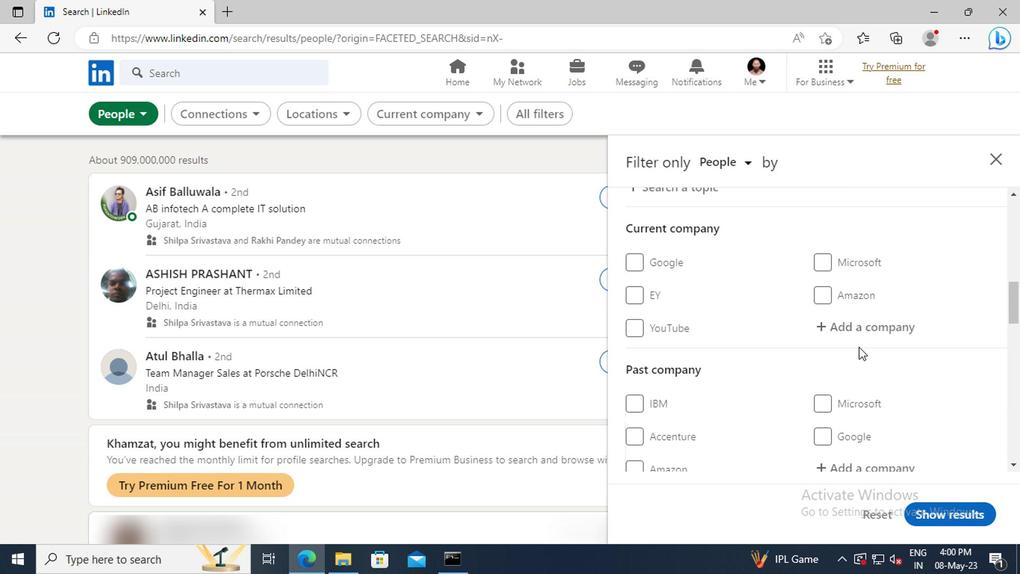 
Action: Mouse pressed left at (851, 330)
Screenshot: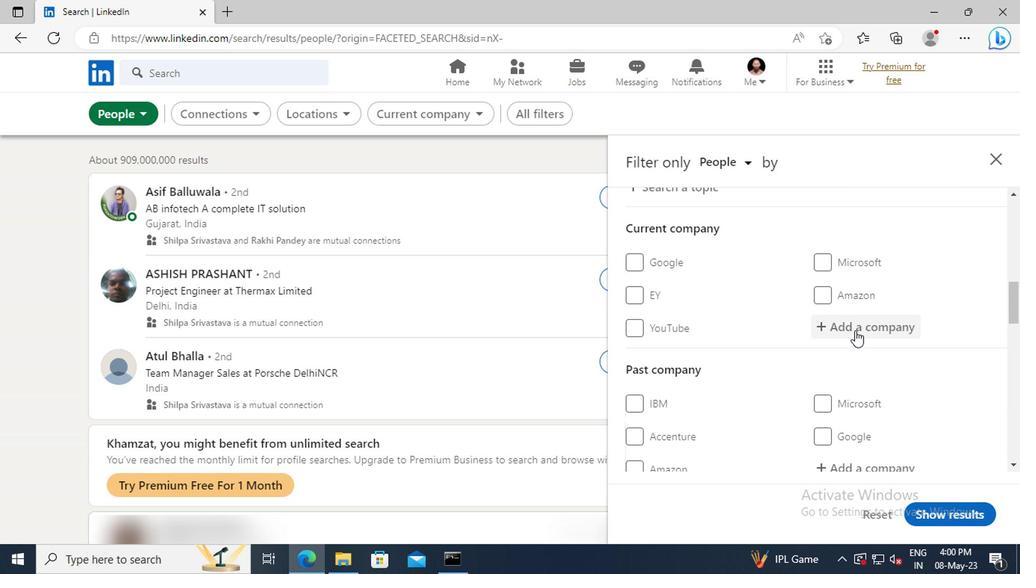 
Action: Key pressed <Key.shift>UPLERS
Screenshot: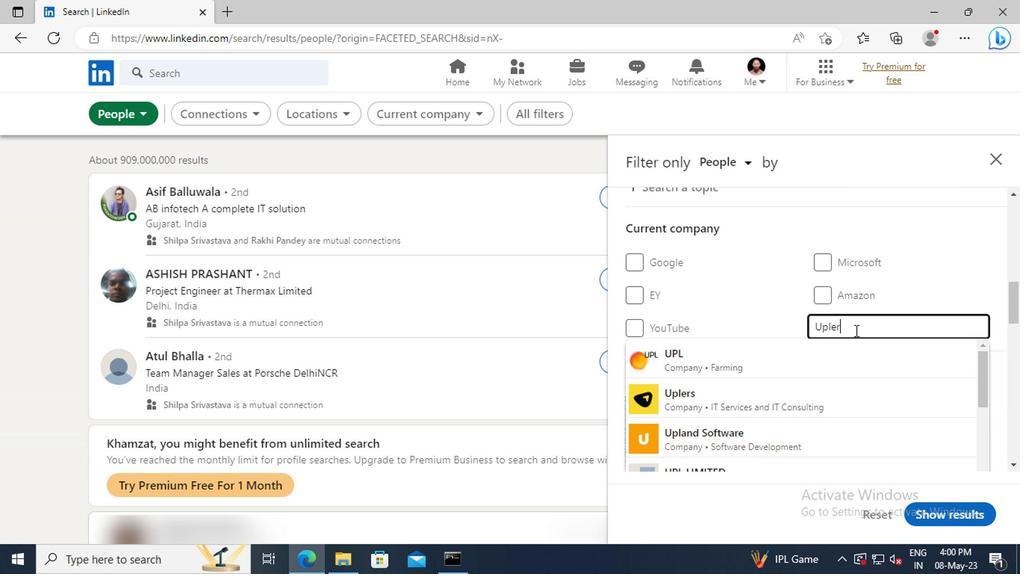 
Action: Mouse moved to (852, 354)
Screenshot: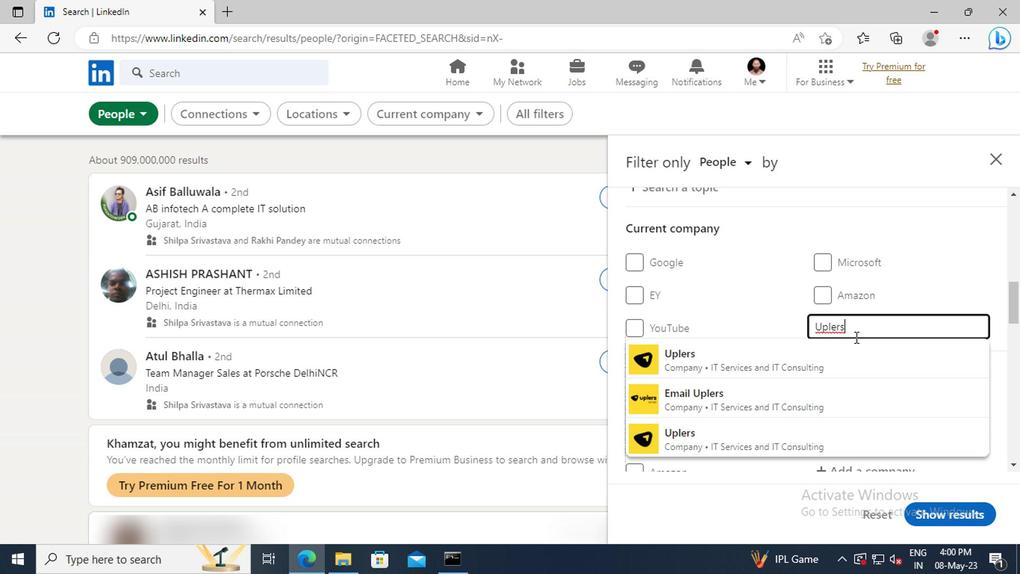 
Action: Mouse pressed left at (852, 354)
Screenshot: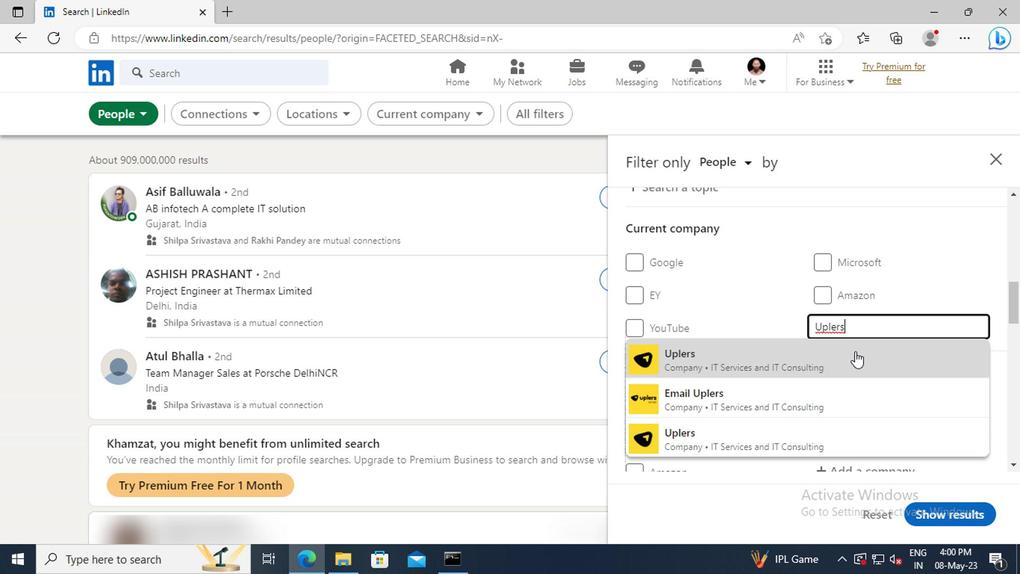 
Action: Mouse scrolled (852, 354) with delta (0, 0)
Screenshot: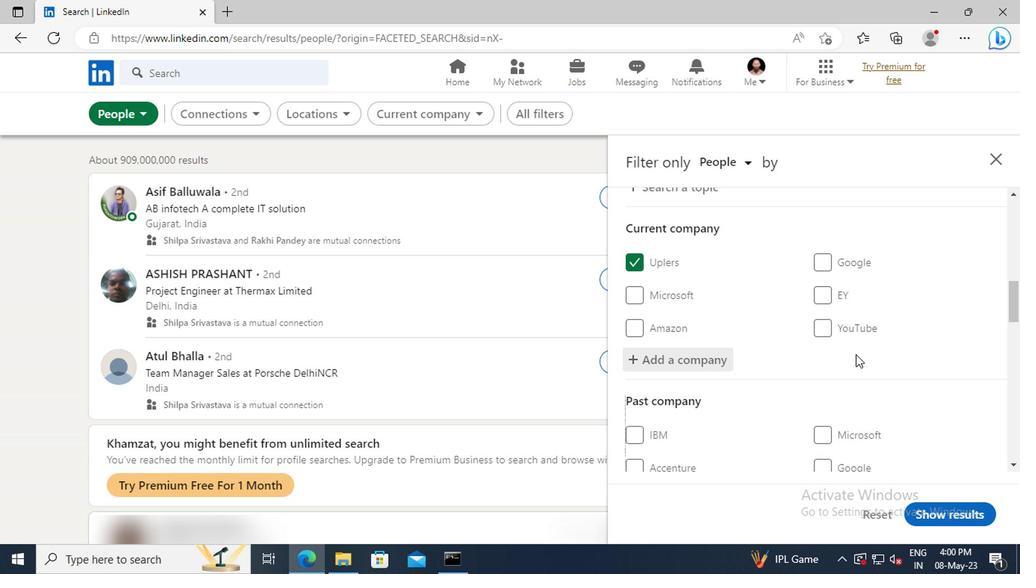 
Action: Mouse scrolled (852, 354) with delta (0, 0)
Screenshot: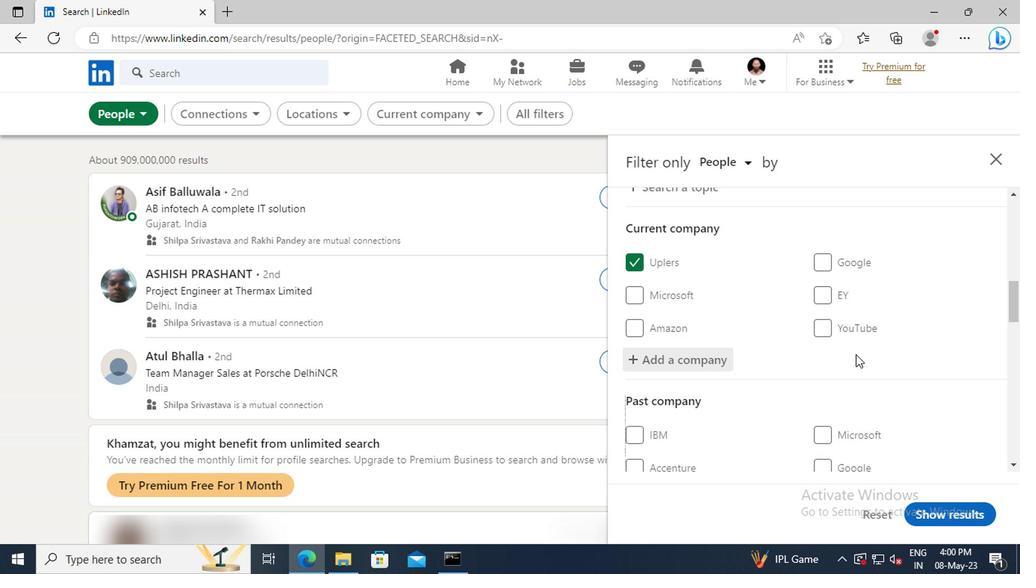 
Action: Mouse moved to (852, 350)
Screenshot: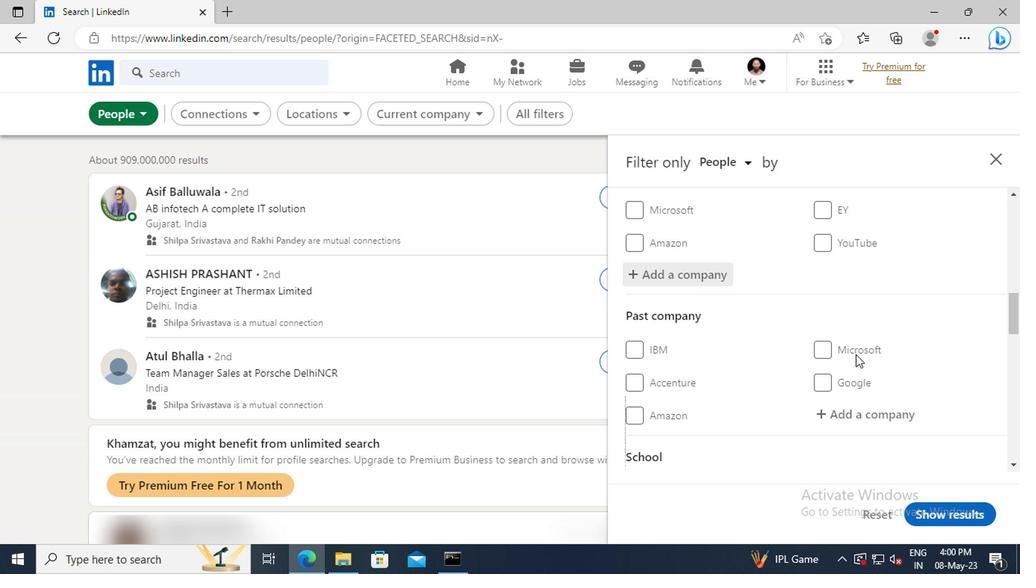 
Action: Mouse scrolled (852, 349) with delta (0, -1)
Screenshot: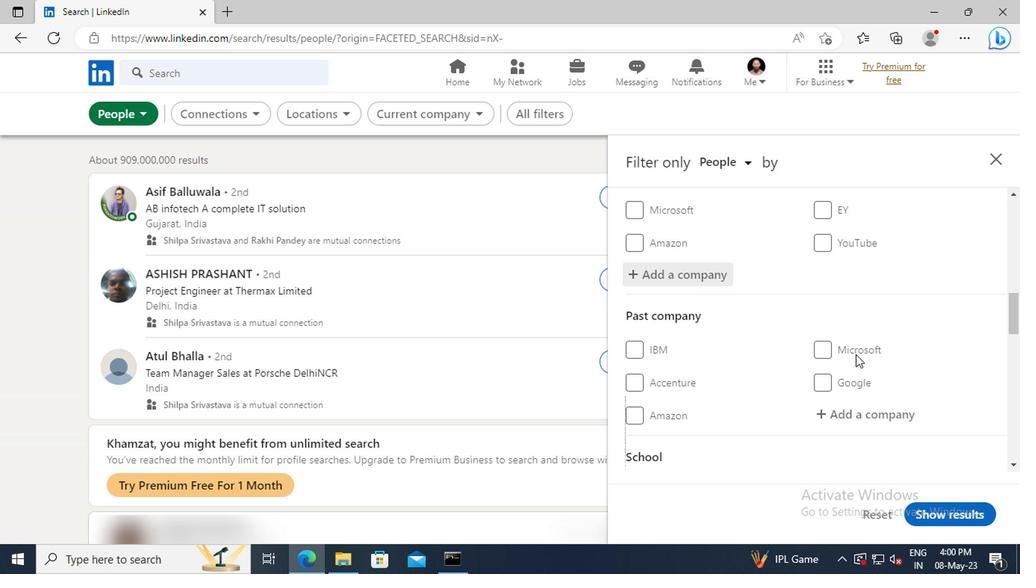 
Action: Mouse moved to (849, 337)
Screenshot: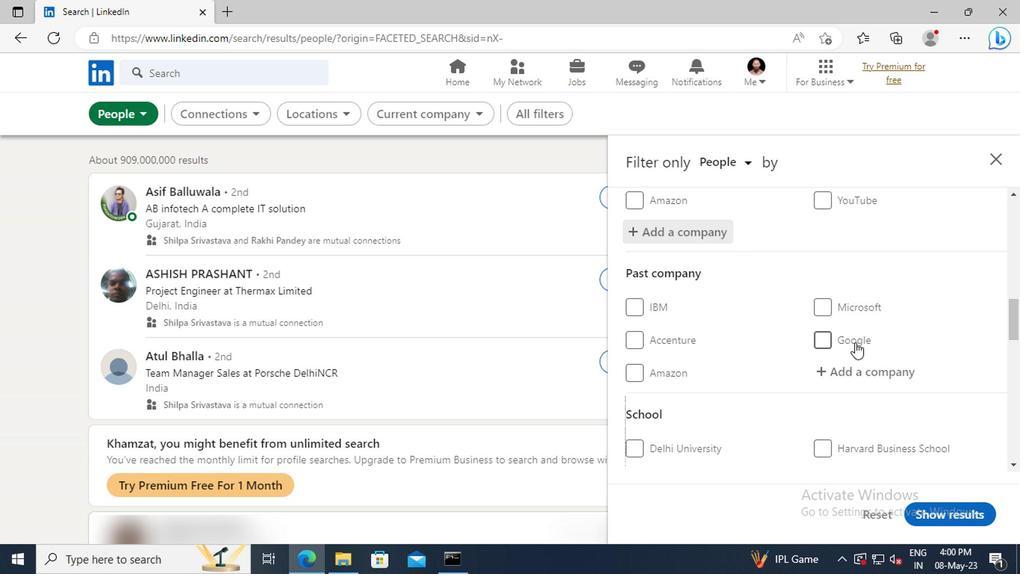 
Action: Mouse scrolled (849, 337) with delta (0, 0)
Screenshot: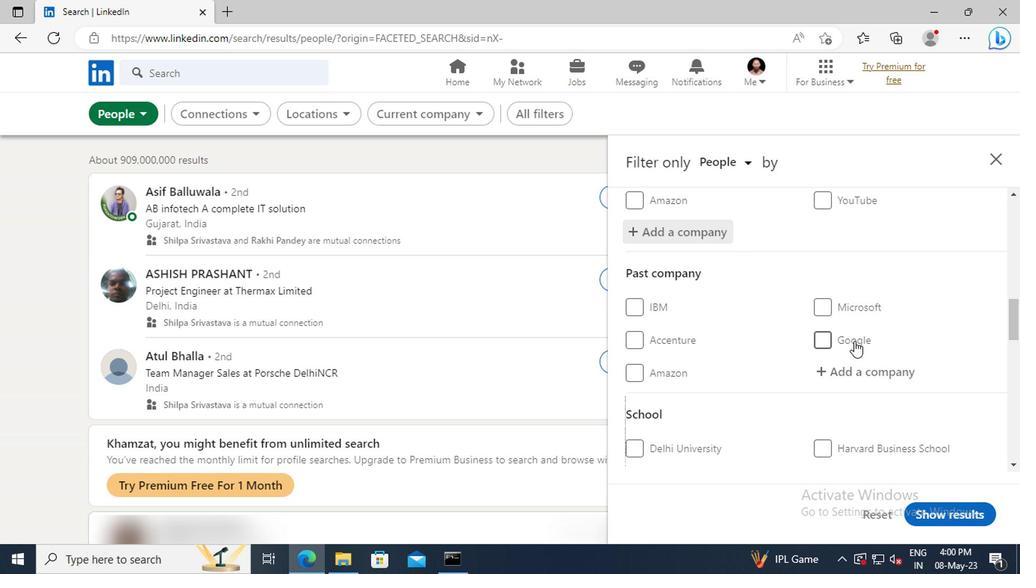 
Action: Mouse moved to (849, 335)
Screenshot: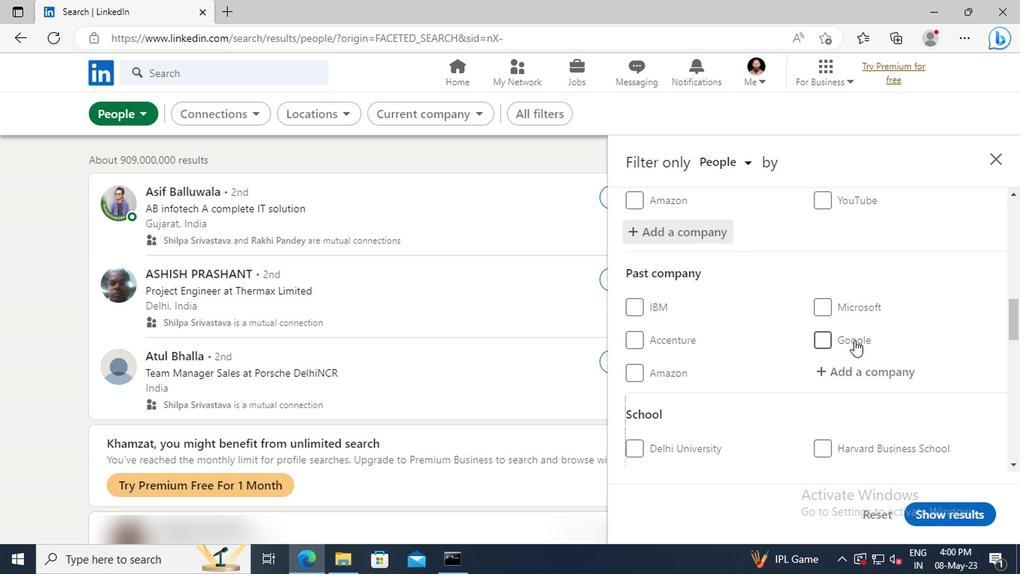 
Action: Mouse scrolled (849, 335) with delta (0, 0)
Screenshot: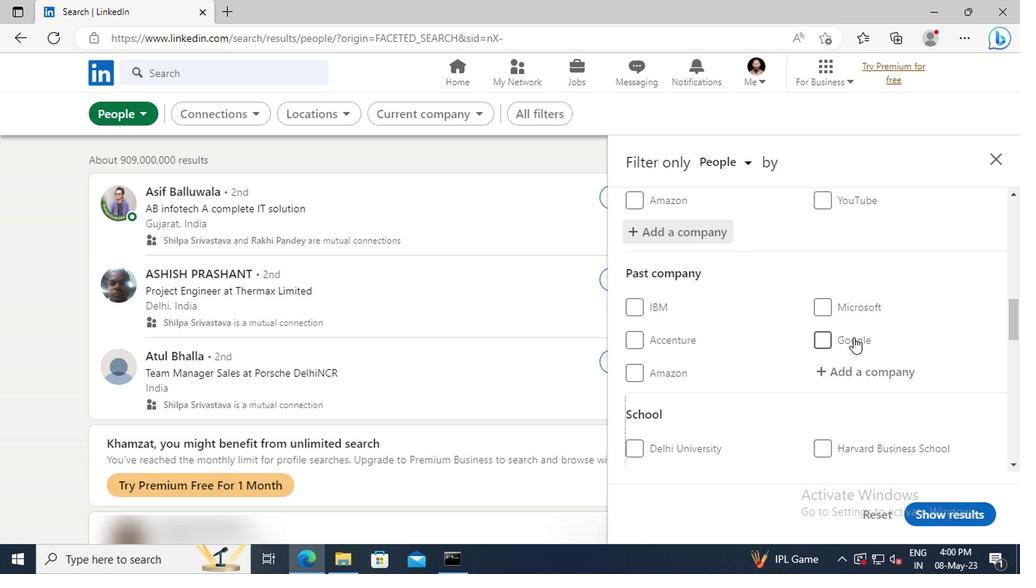 
Action: Mouse moved to (848, 335)
Screenshot: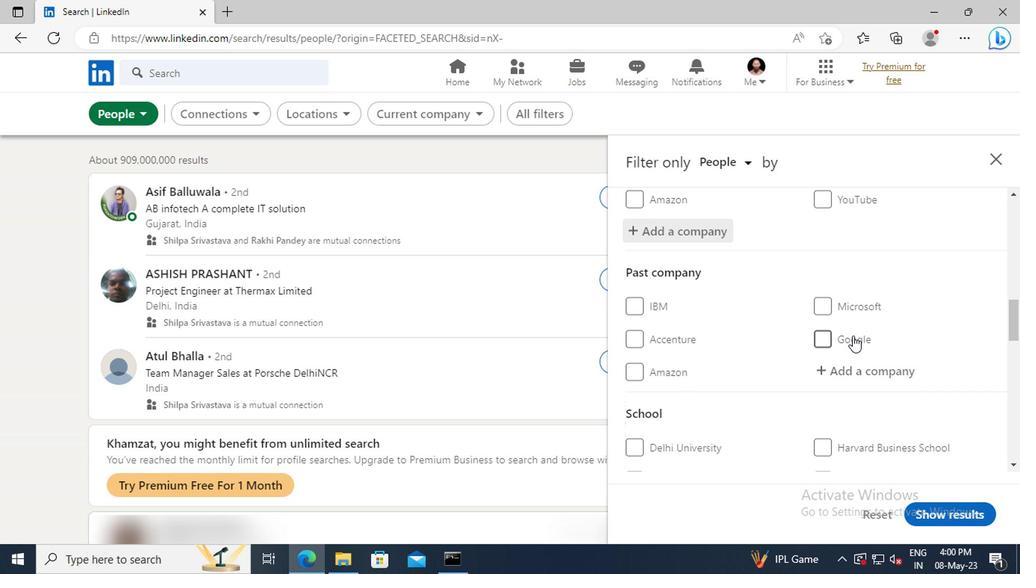 
Action: Mouse scrolled (848, 334) with delta (0, -1)
Screenshot: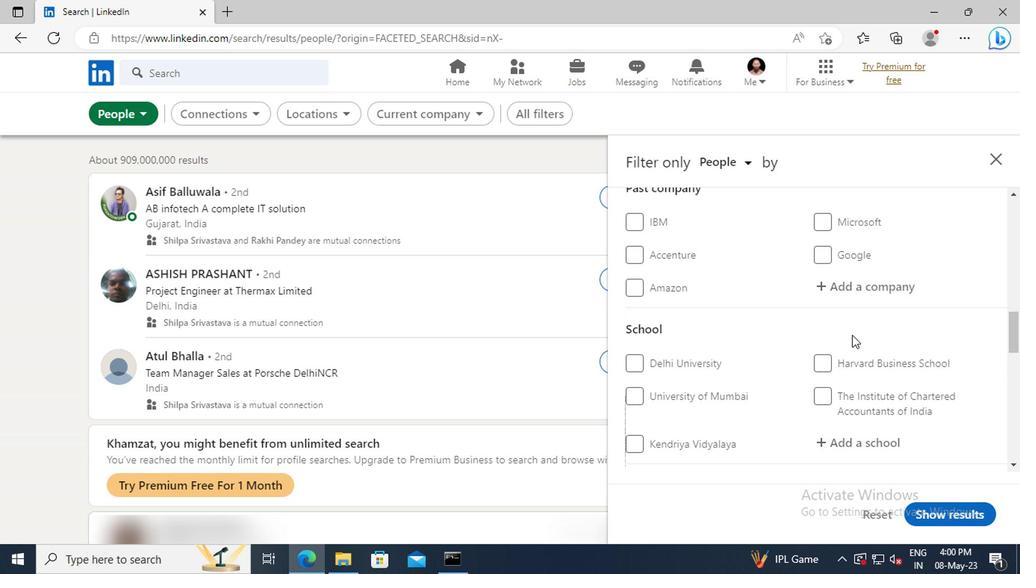 
Action: Mouse scrolled (848, 334) with delta (0, -1)
Screenshot: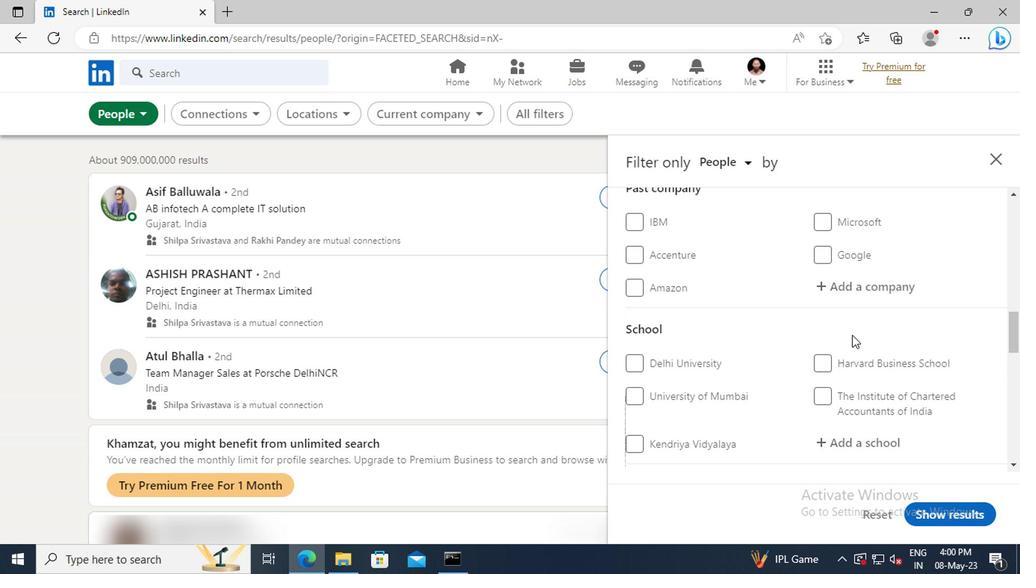 
Action: Mouse scrolled (848, 334) with delta (0, -1)
Screenshot: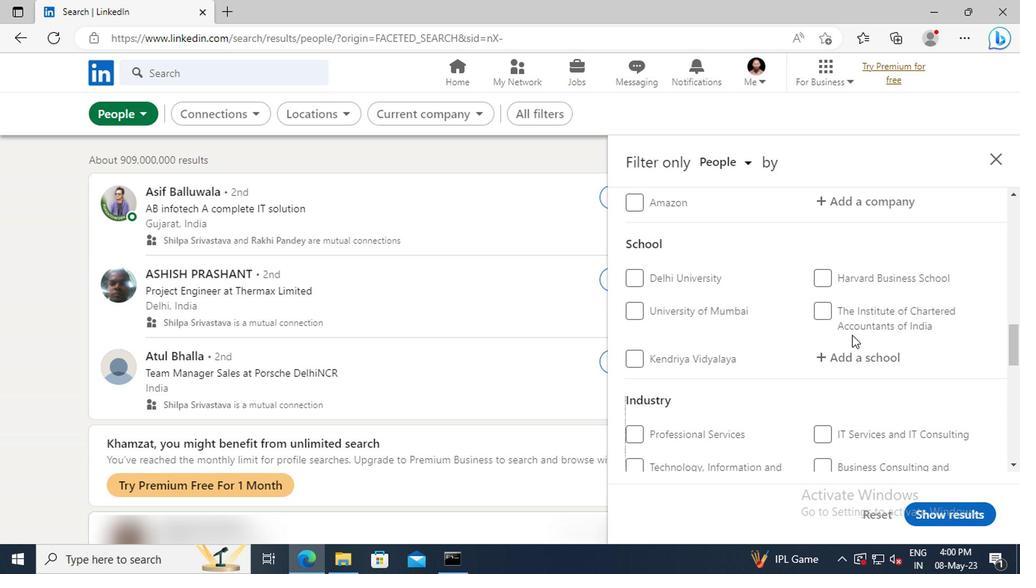 
Action: Mouse moved to (847, 319)
Screenshot: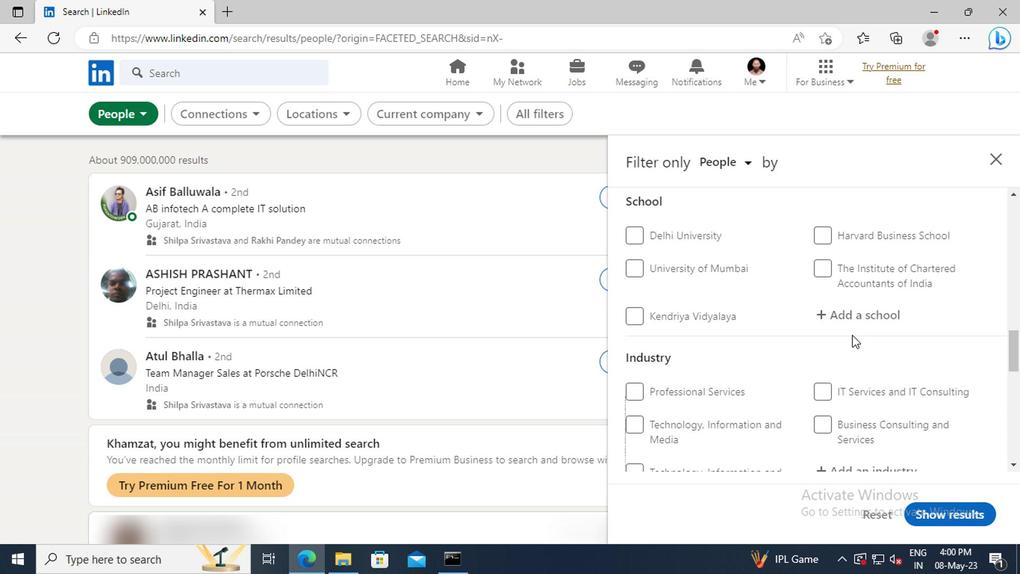 
Action: Mouse pressed left at (847, 319)
Screenshot: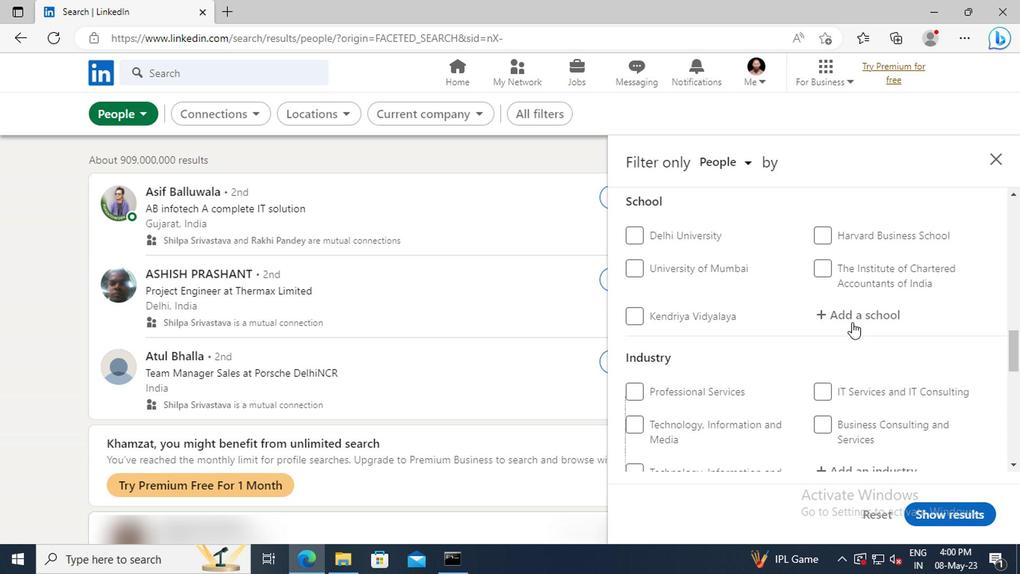 
Action: Key pressed <Key.shift>INSTITUTE<Key.space>OF<Key.space><Key.shift>SCIENCE<Key.space>-<Key.space><Key.shift>BAN
Screenshot: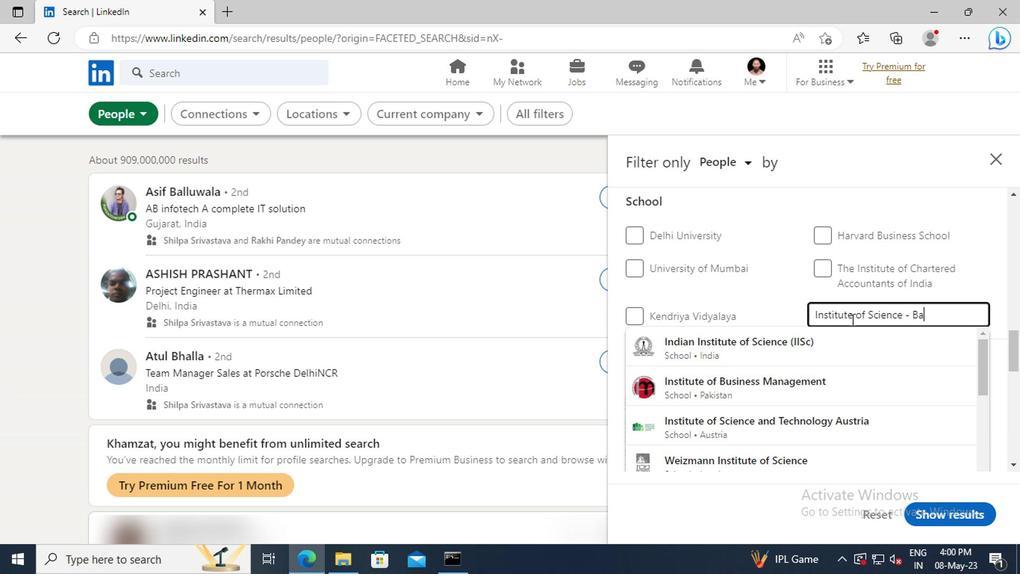 
Action: Mouse moved to (848, 340)
Screenshot: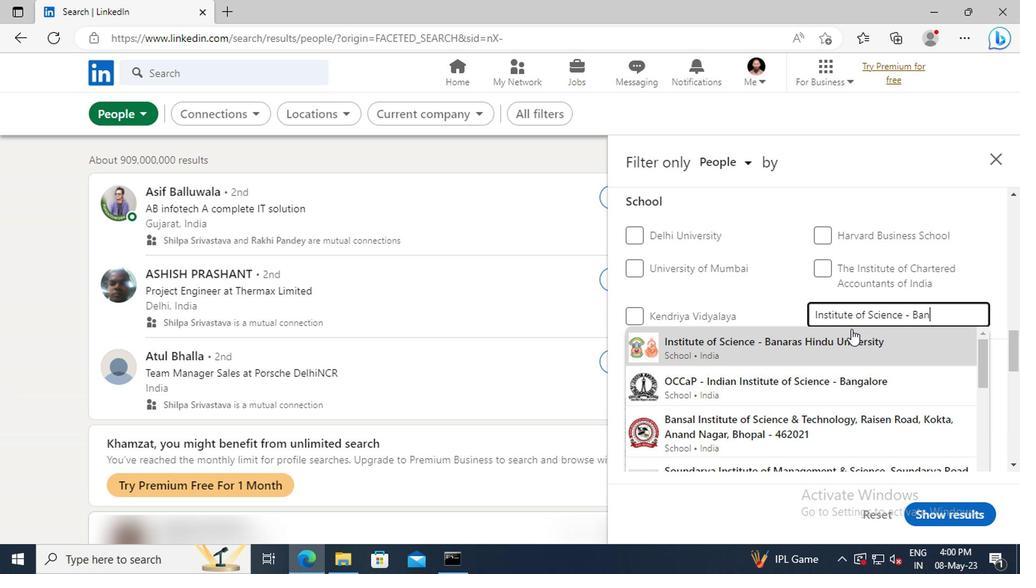 
Action: Mouse pressed left at (848, 340)
Screenshot: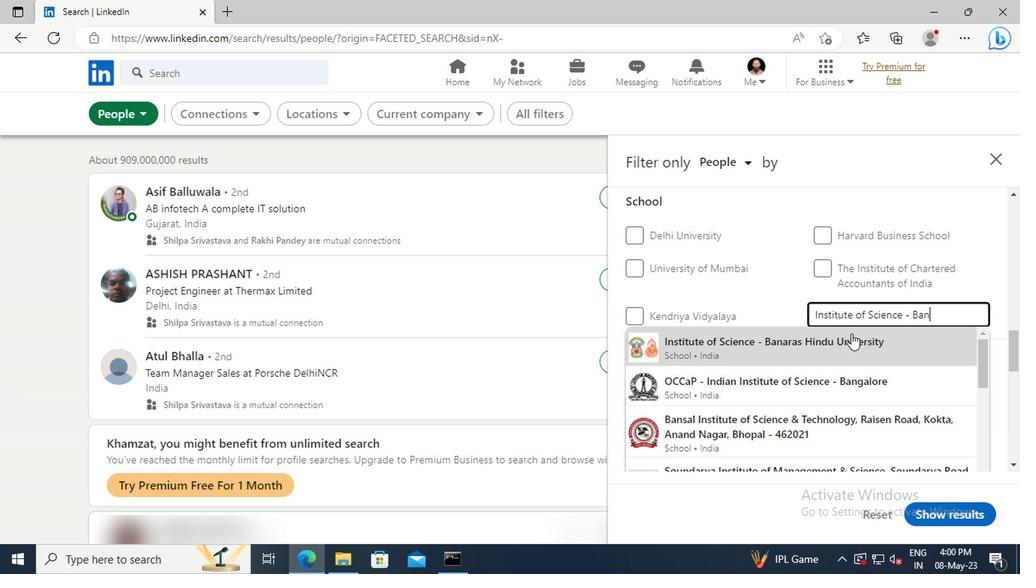 
Action: Mouse scrolled (848, 339) with delta (0, -1)
Screenshot: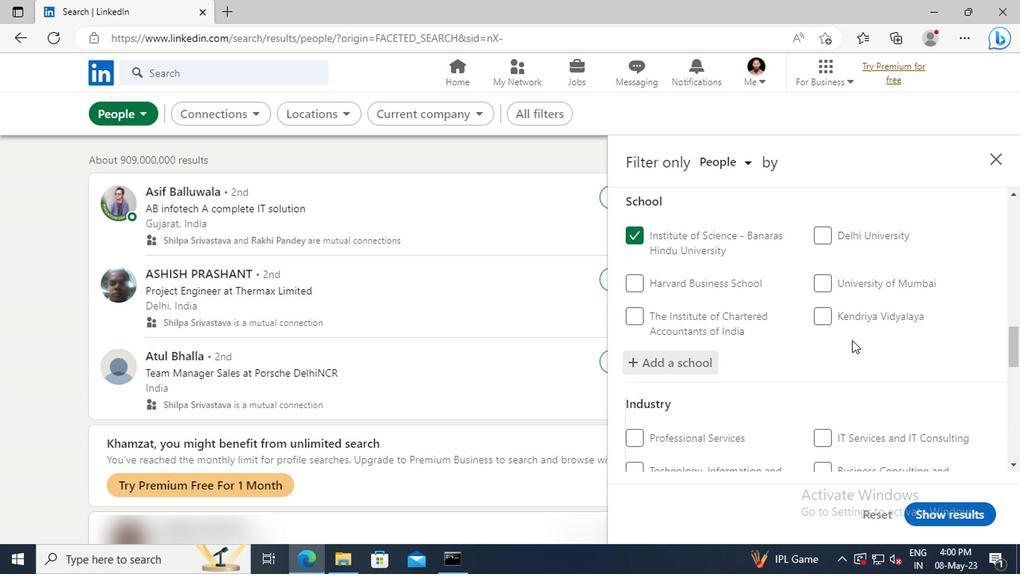 
Action: Mouse moved to (848, 337)
Screenshot: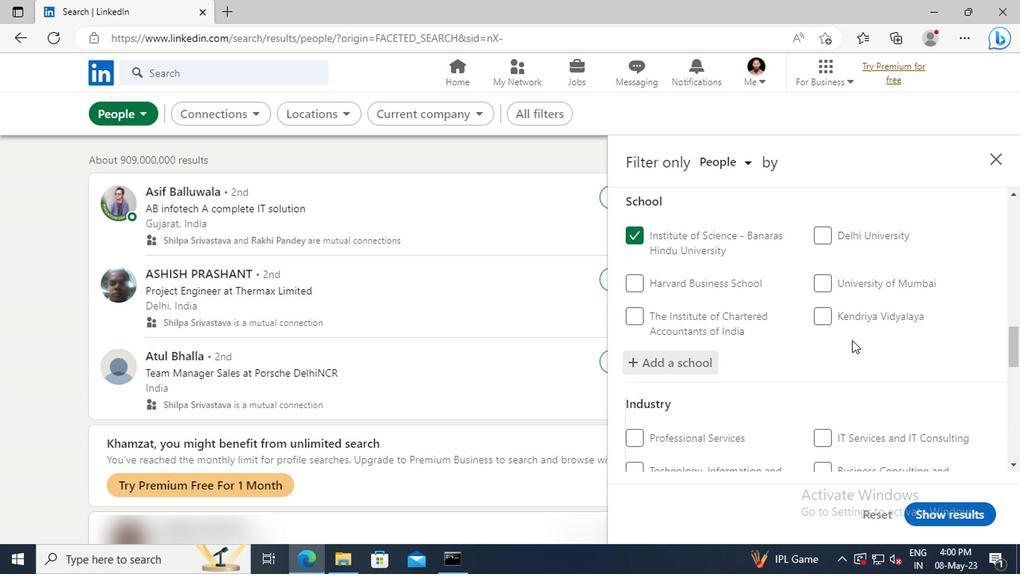 
Action: Mouse scrolled (848, 337) with delta (0, 0)
Screenshot: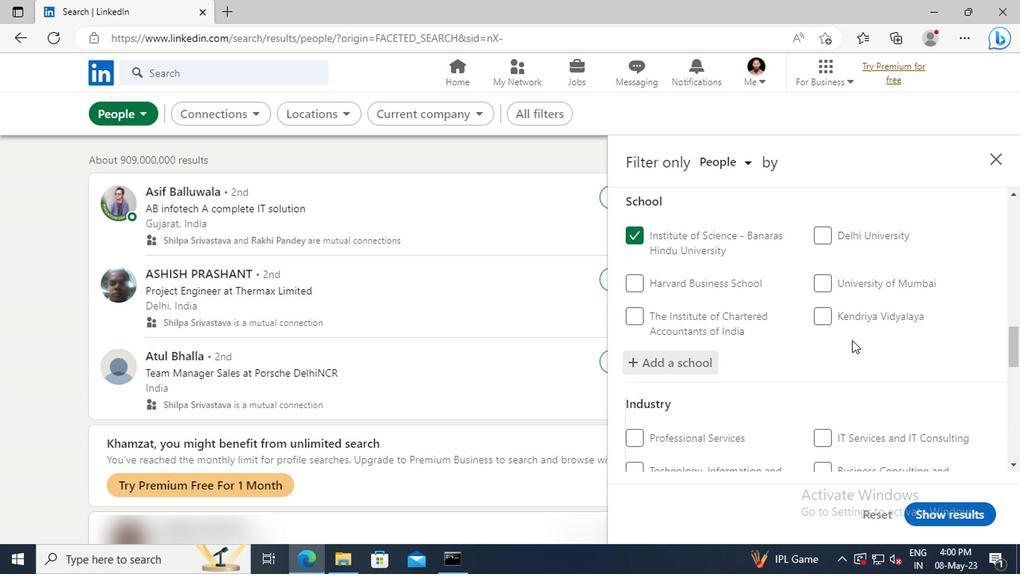 
Action: Mouse moved to (848, 319)
Screenshot: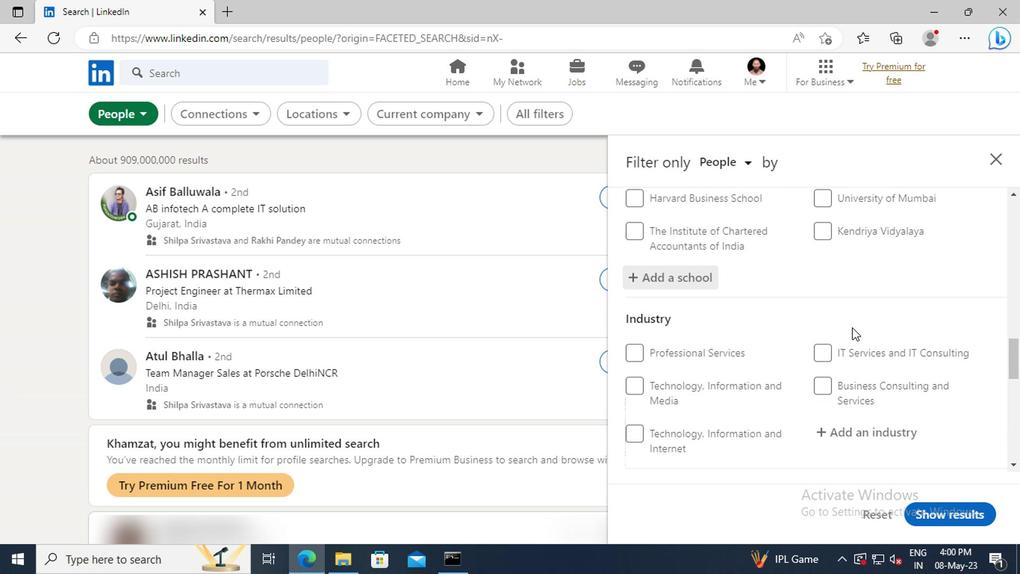 
Action: Mouse scrolled (848, 318) with delta (0, 0)
Screenshot: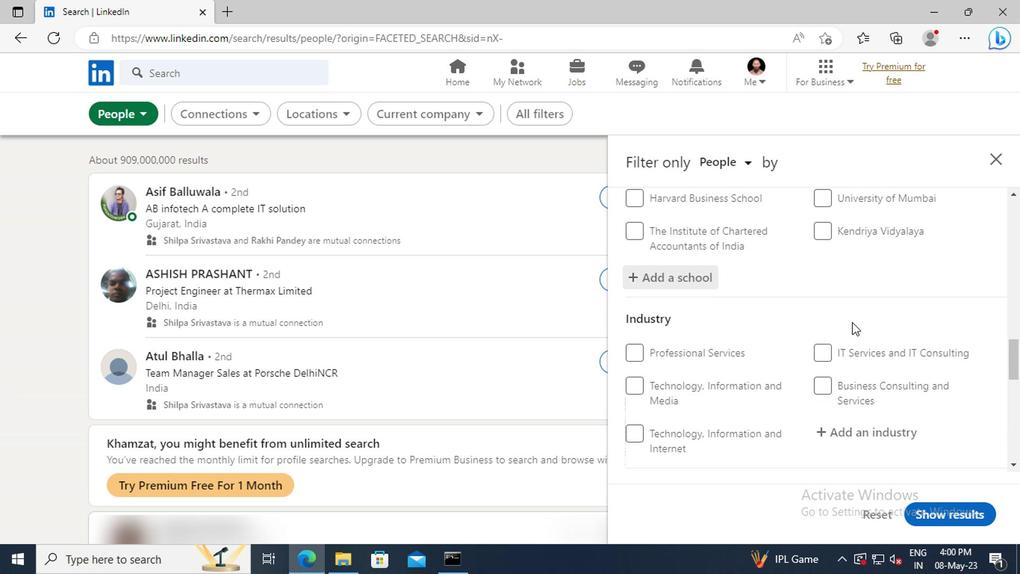 
Action: Mouse moved to (848, 318)
Screenshot: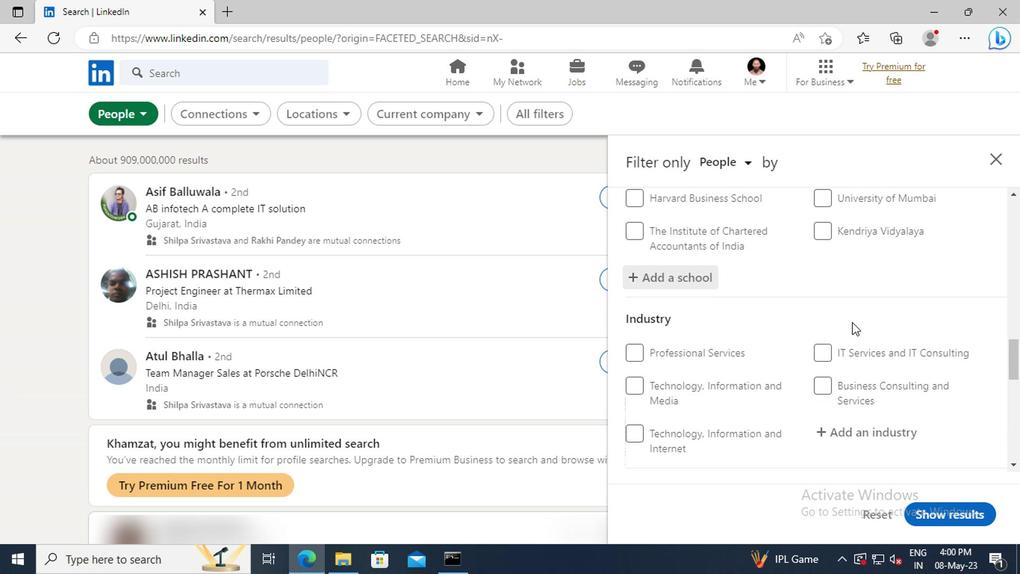 
Action: Mouse scrolled (848, 318) with delta (0, 0)
Screenshot: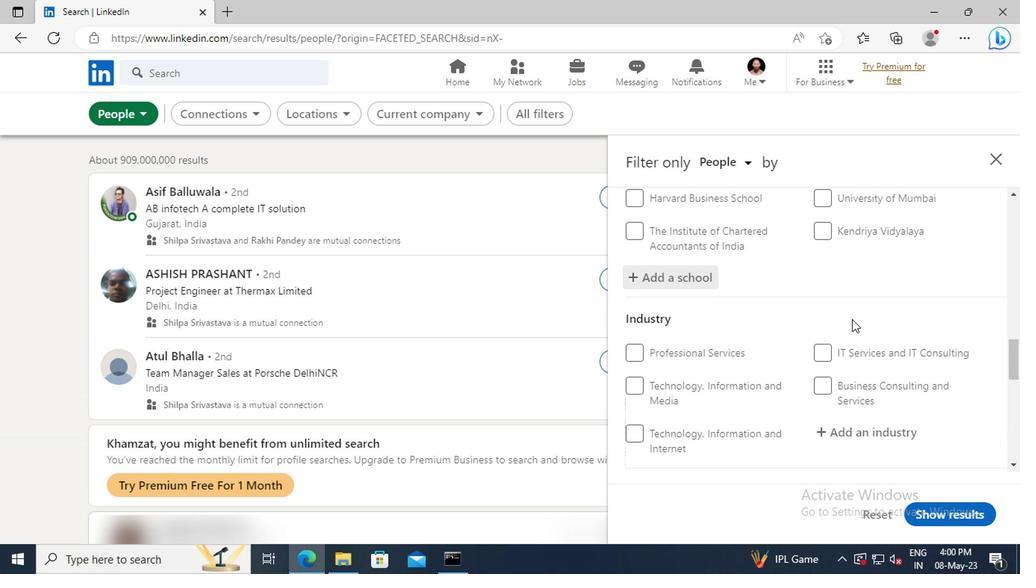 
Action: Mouse moved to (848, 344)
Screenshot: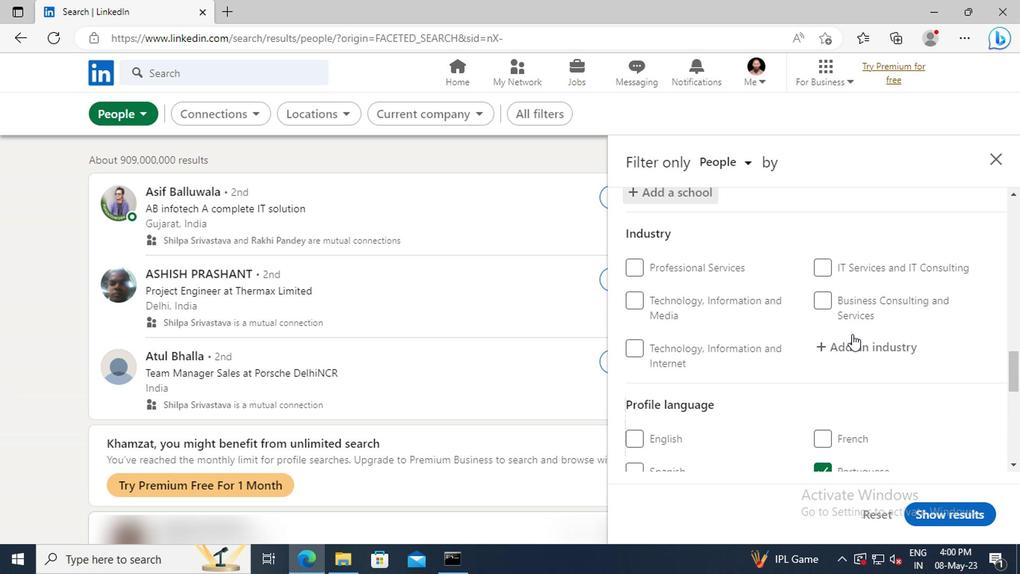 
Action: Mouse pressed left at (848, 344)
Screenshot: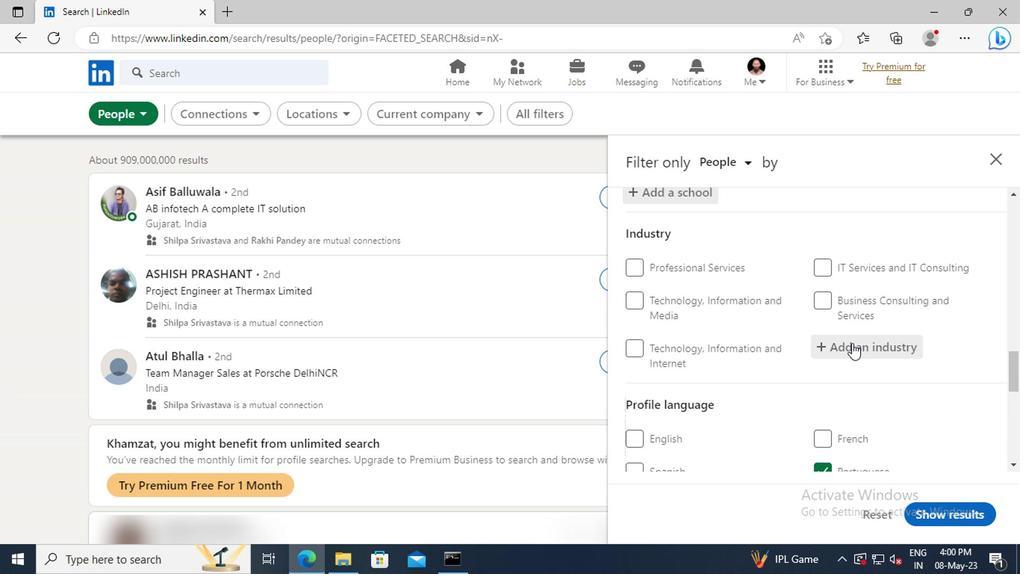 
Action: Key pressed <Key.shift>STRATE
Screenshot: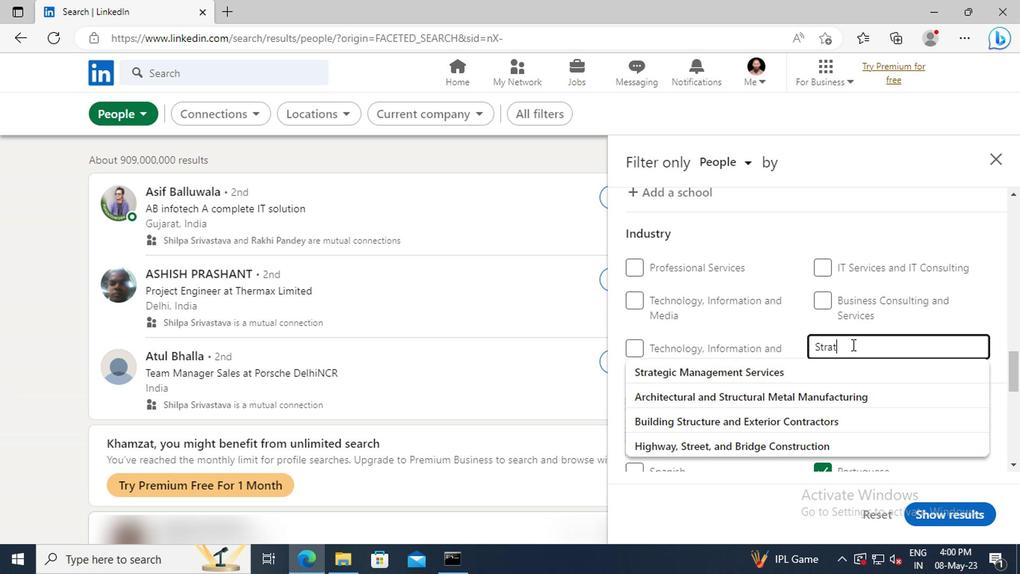 
Action: Mouse moved to (853, 369)
Screenshot: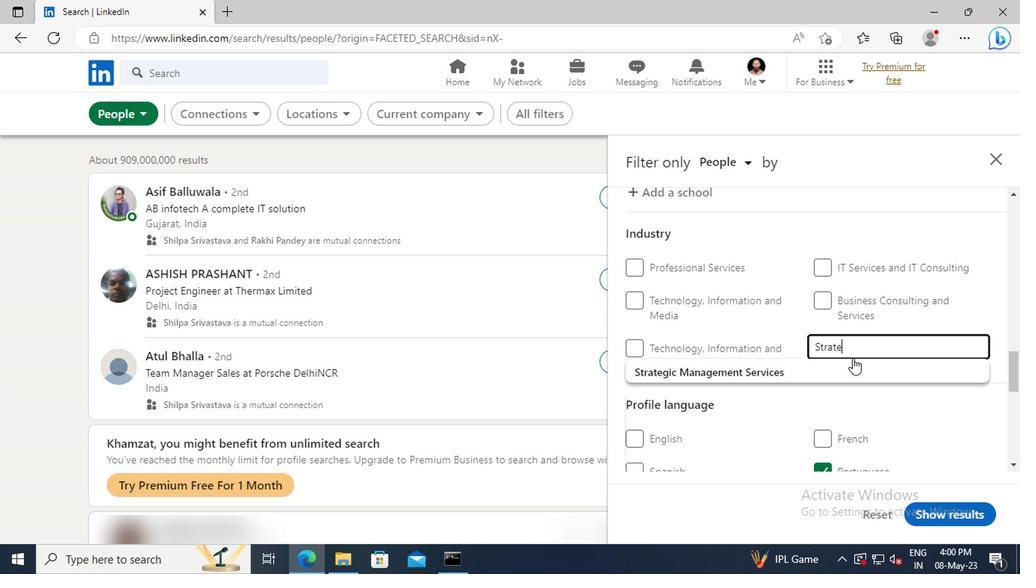 
Action: Mouse pressed left at (853, 369)
Screenshot: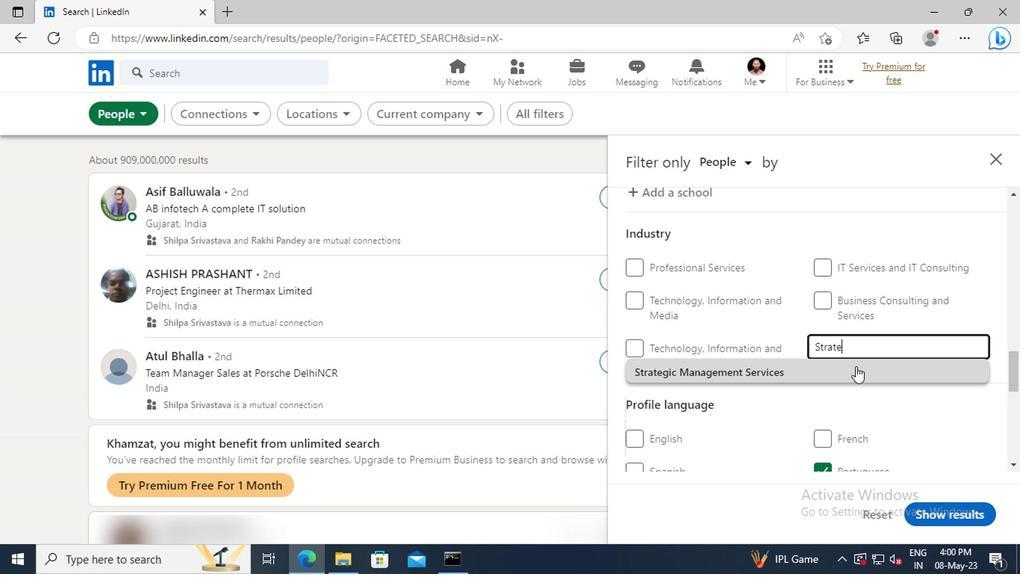 
Action: Mouse scrolled (853, 368) with delta (0, 0)
Screenshot: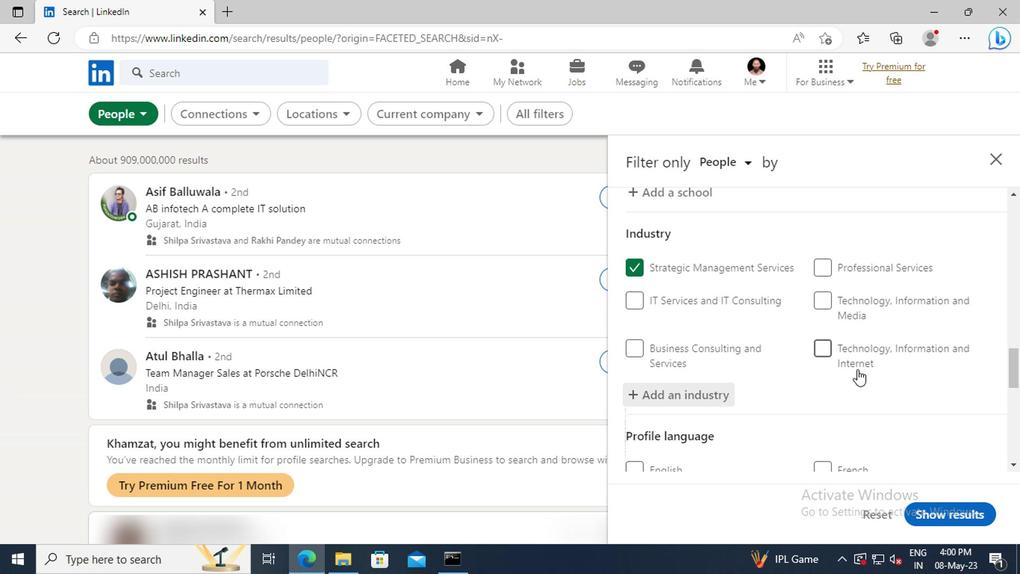 
Action: Mouse scrolled (853, 368) with delta (0, 0)
Screenshot: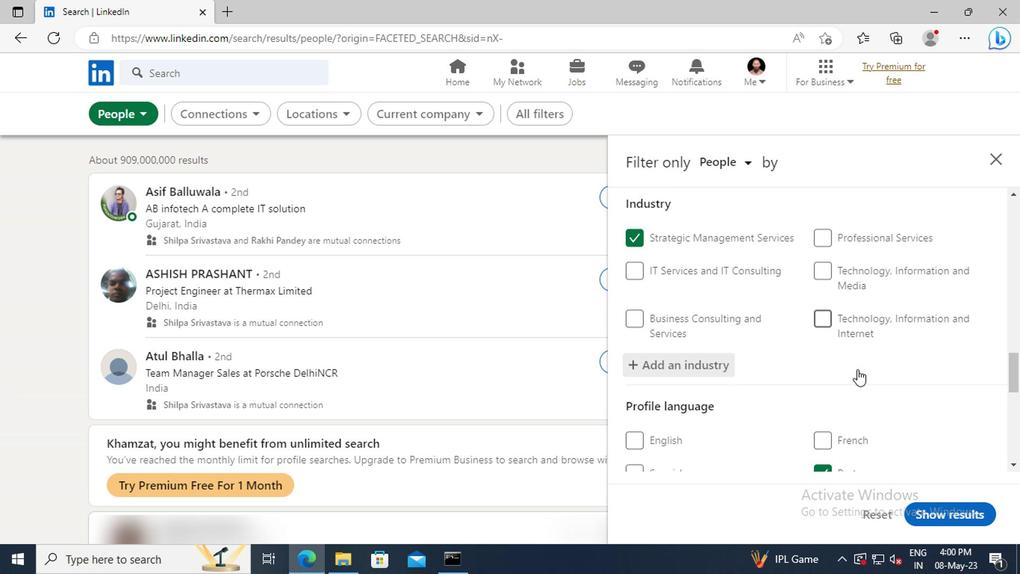
Action: Mouse moved to (853, 366)
Screenshot: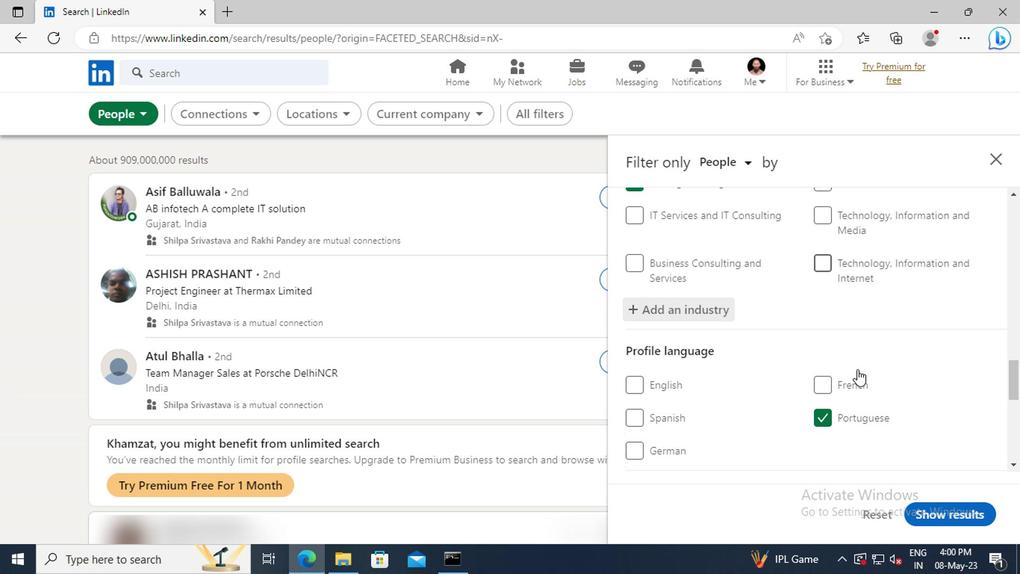 
Action: Mouse scrolled (853, 365) with delta (0, -1)
Screenshot: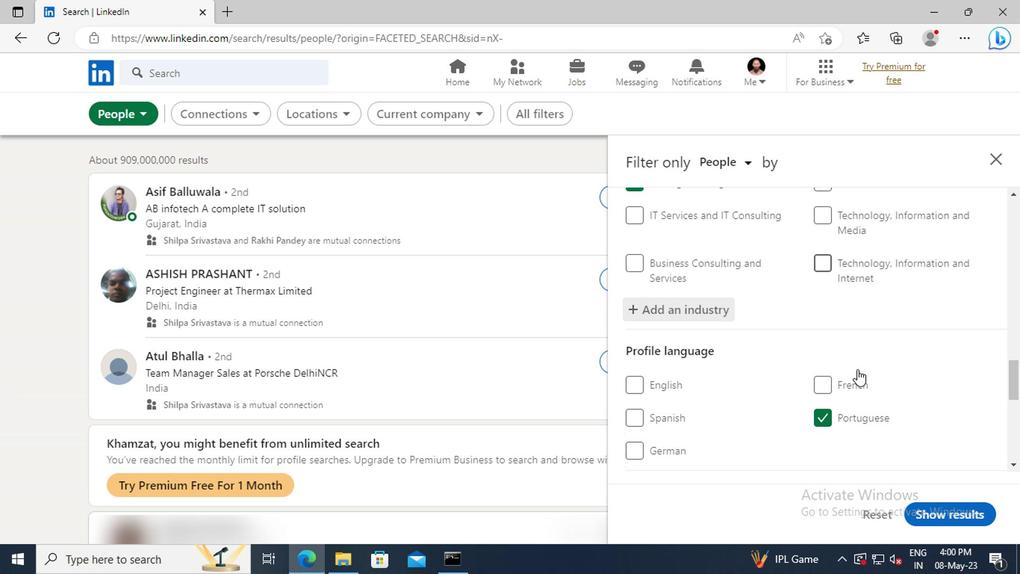 
Action: Mouse moved to (853, 362)
Screenshot: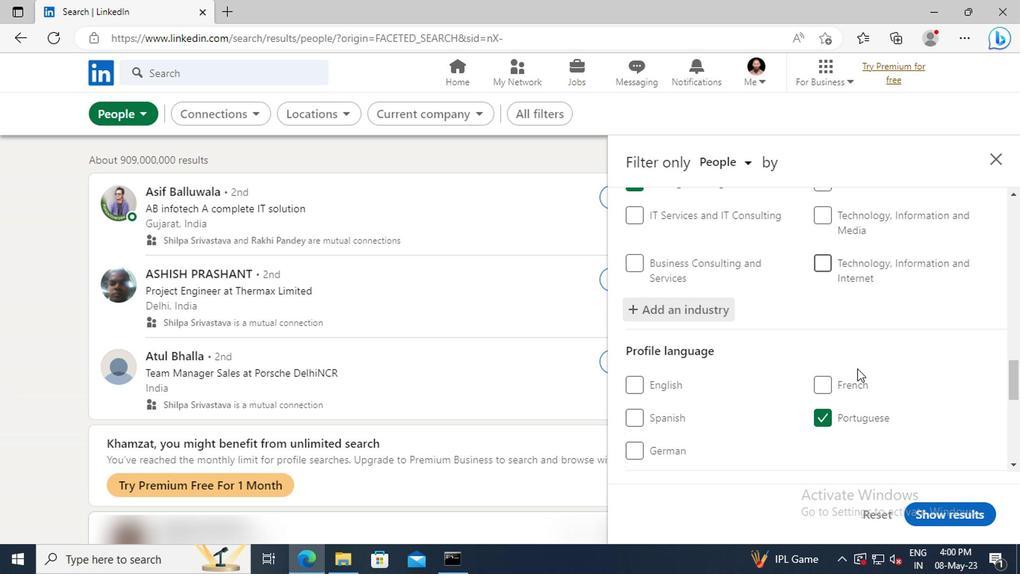 
Action: Mouse scrolled (853, 361) with delta (0, 0)
Screenshot: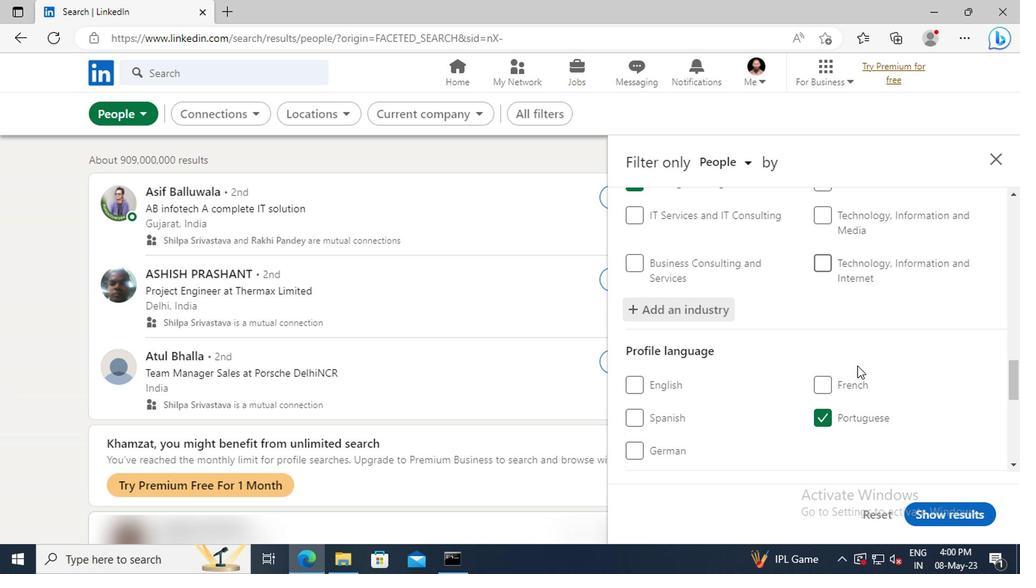 
Action: Mouse moved to (853, 352)
Screenshot: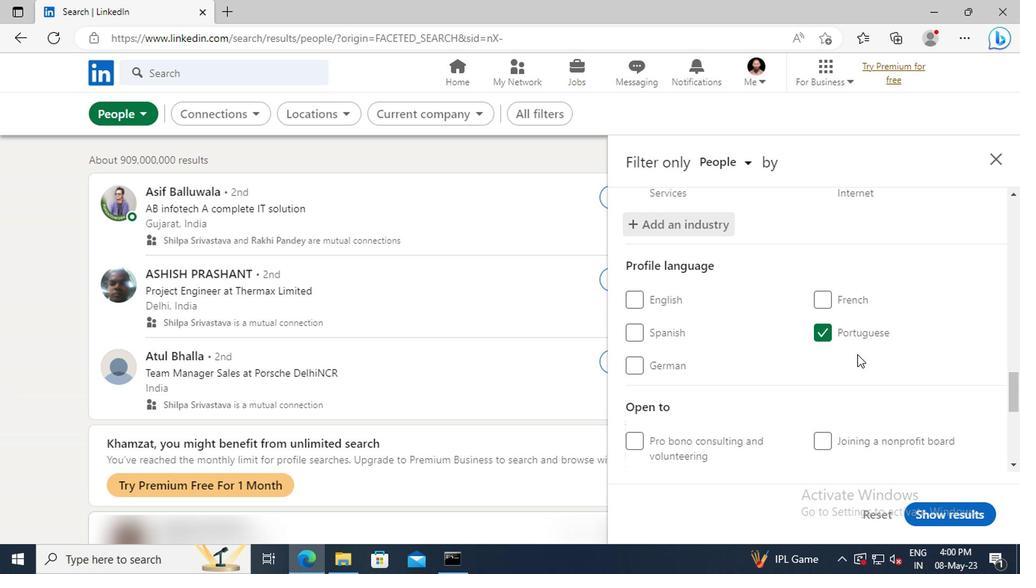
Action: Mouse scrolled (853, 352) with delta (0, 0)
Screenshot: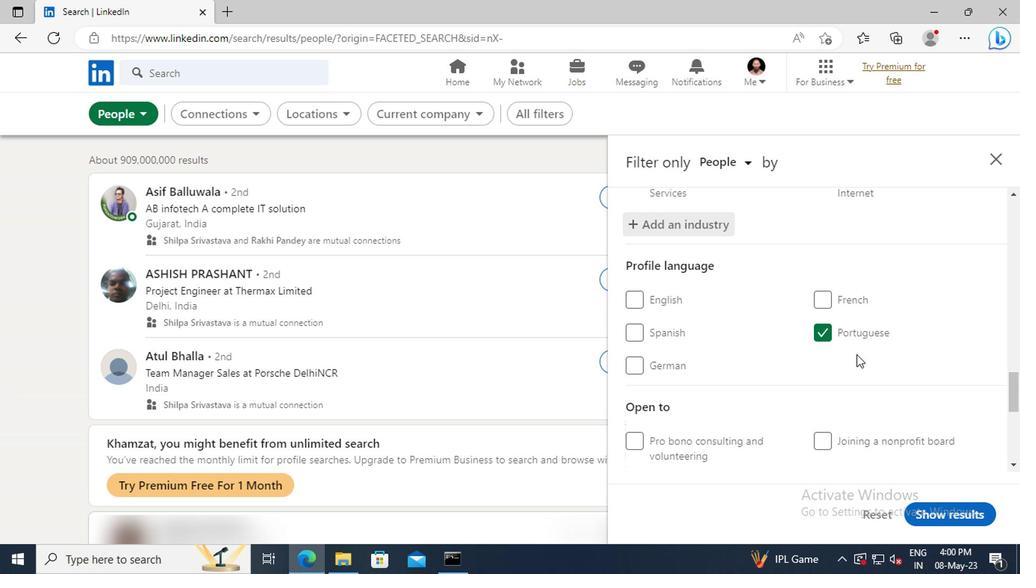 
Action: Mouse moved to (852, 351)
Screenshot: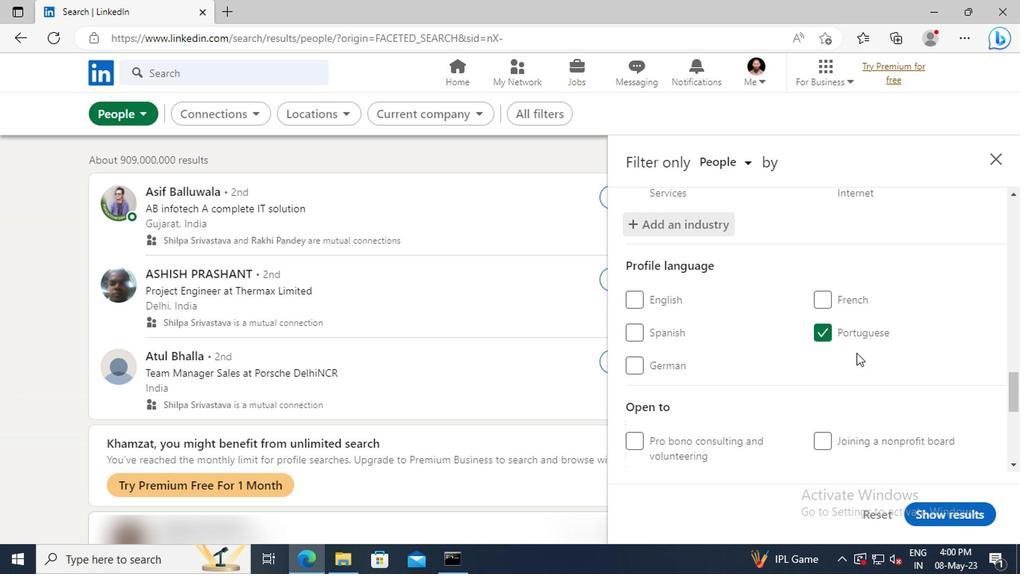 
Action: Mouse scrolled (852, 350) with delta (0, -1)
Screenshot: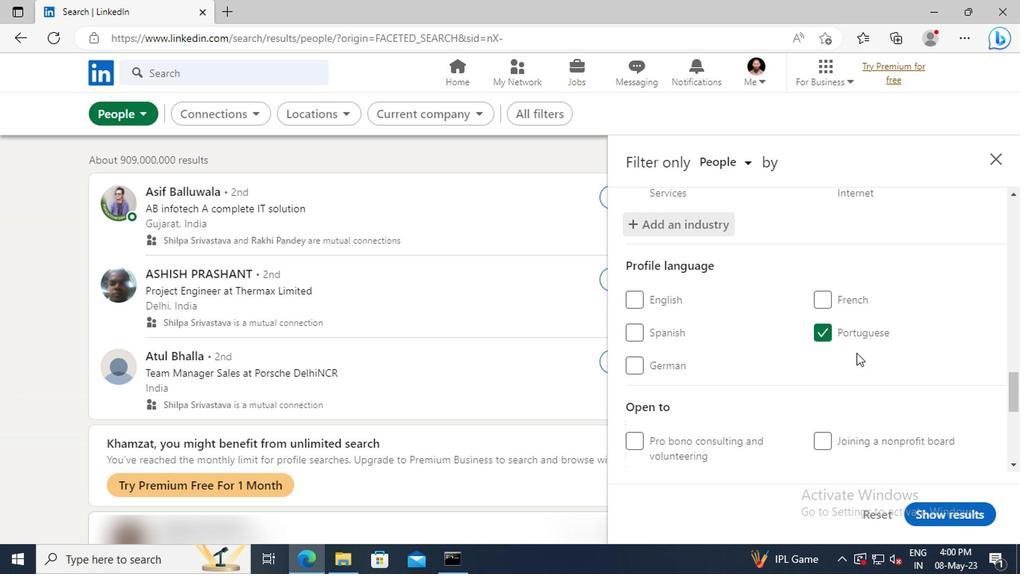 
Action: Mouse moved to (848, 339)
Screenshot: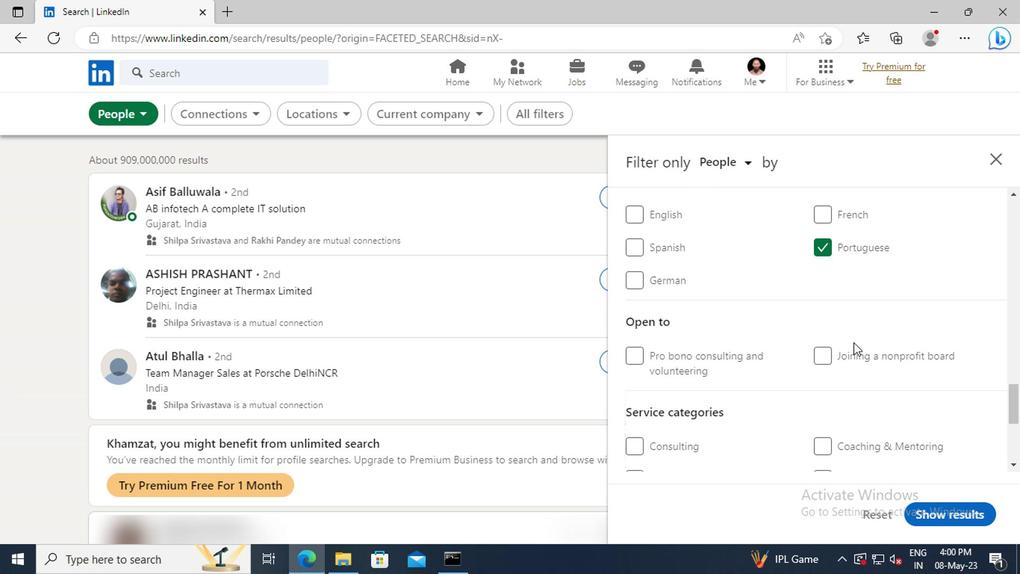 
Action: Mouse scrolled (848, 339) with delta (0, 0)
Screenshot: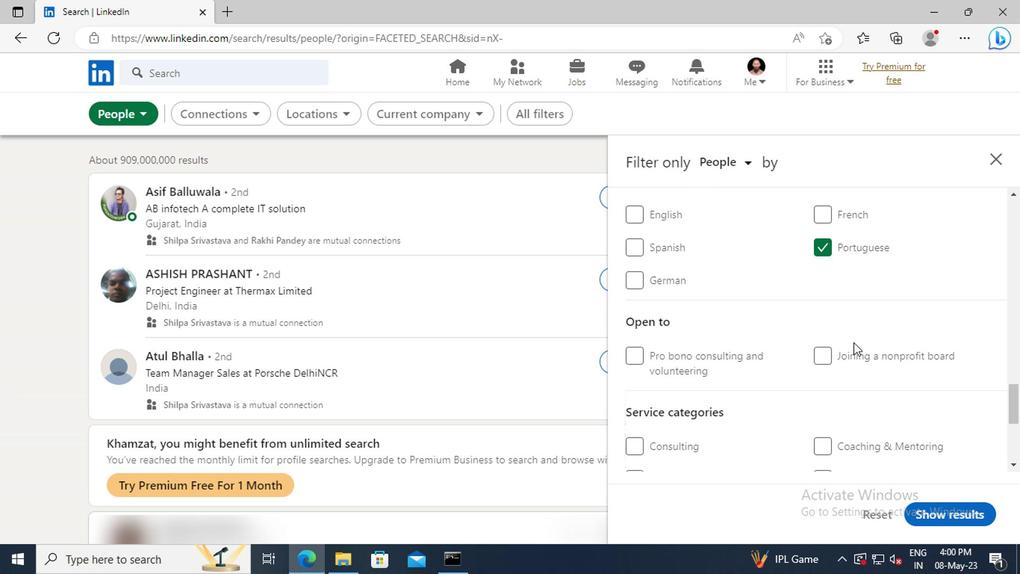 
Action: Mouse moved to (848, 337)
Screenshot: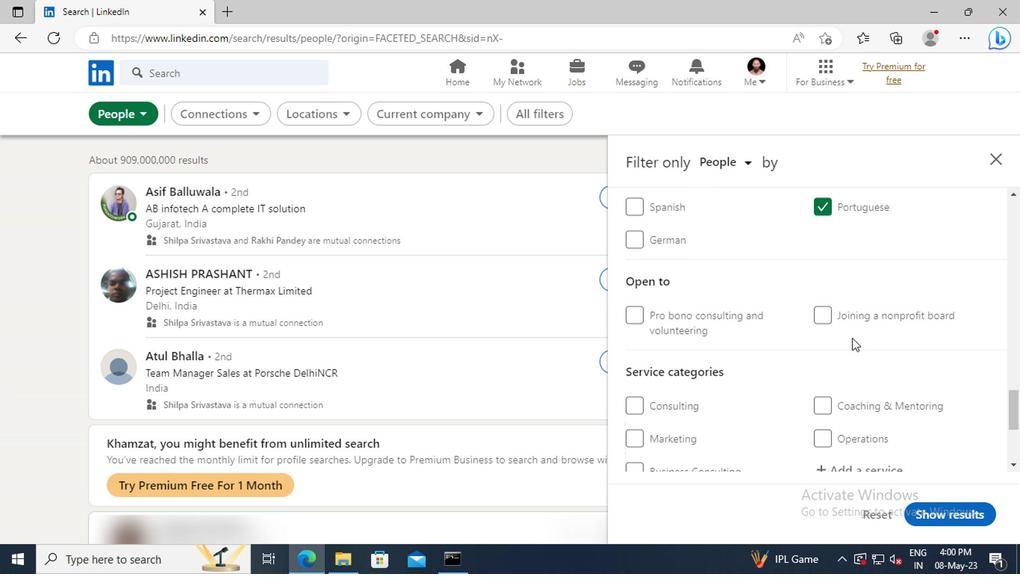 
Action: Mouse scrolled (848, 337) with delta (0, 0)
Screenshot: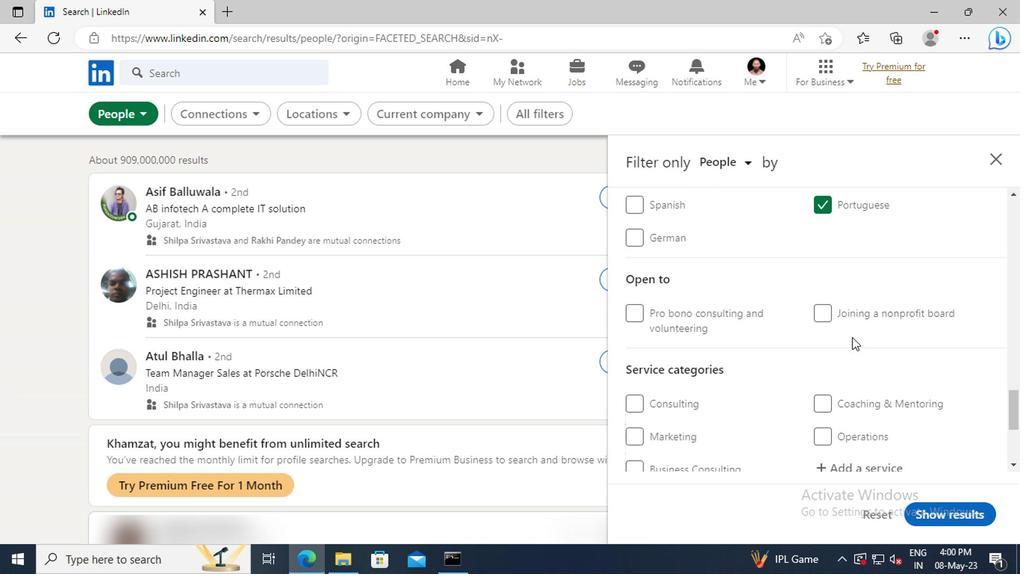 
Action: Mouse scrolled (848, 337) with delta (0, 0)
Screenshot: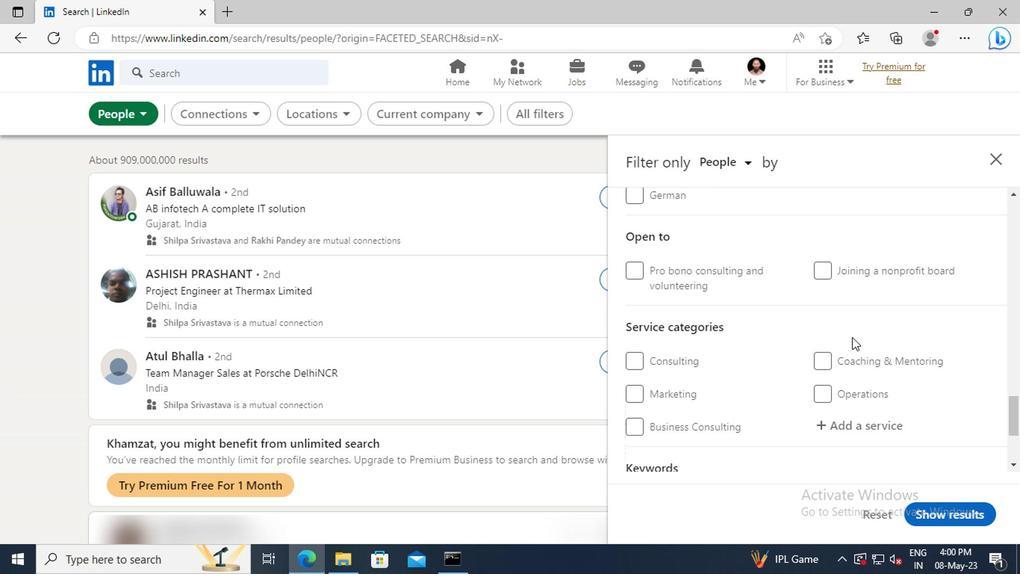 
Action: Mouse scrolled (848, 337) with delta (0, 0)
Screenshot: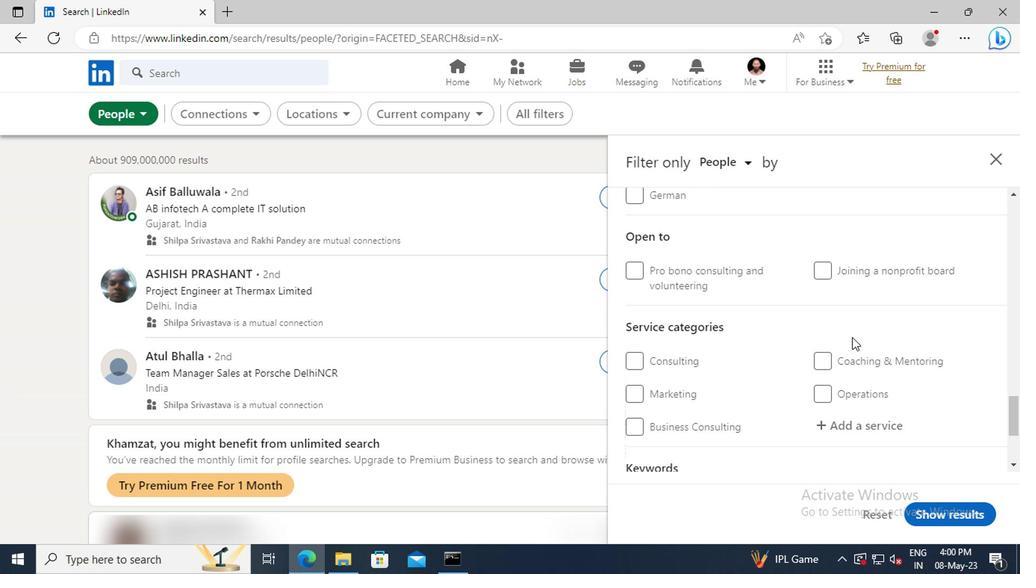 
Action: Mouse moved to (849, 341)
Screenshot: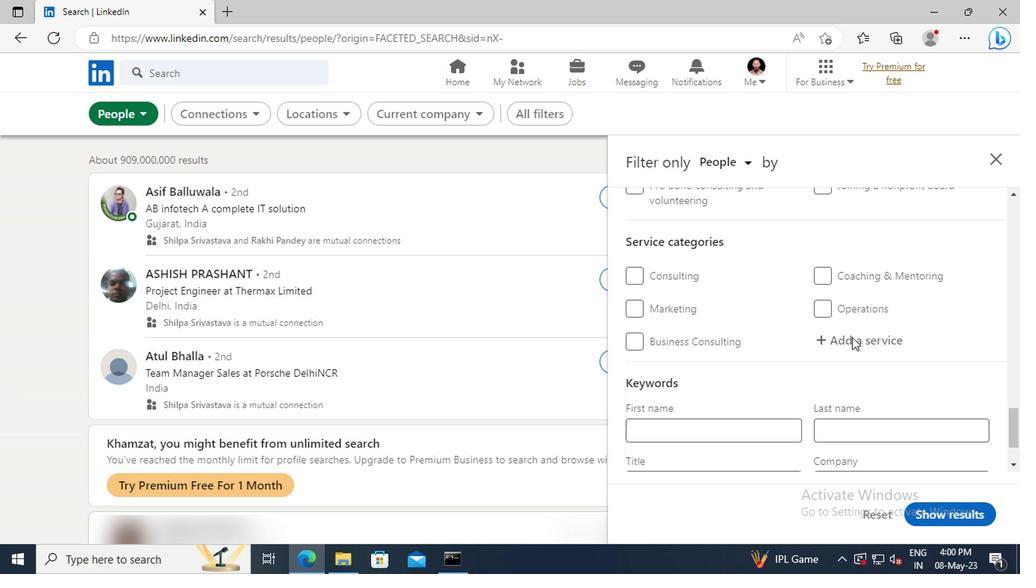 
Action: Mouse pressed left at (849, 341)
Screenshot: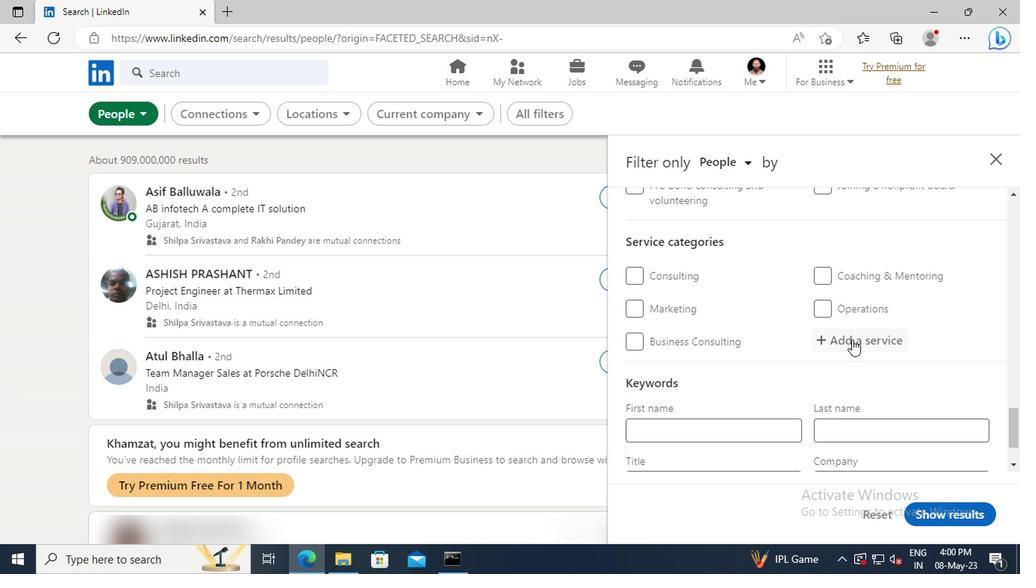
Action: Key pressed <Key.shift>INFORMATION<Key.space><Key.shift>M
Screenshot: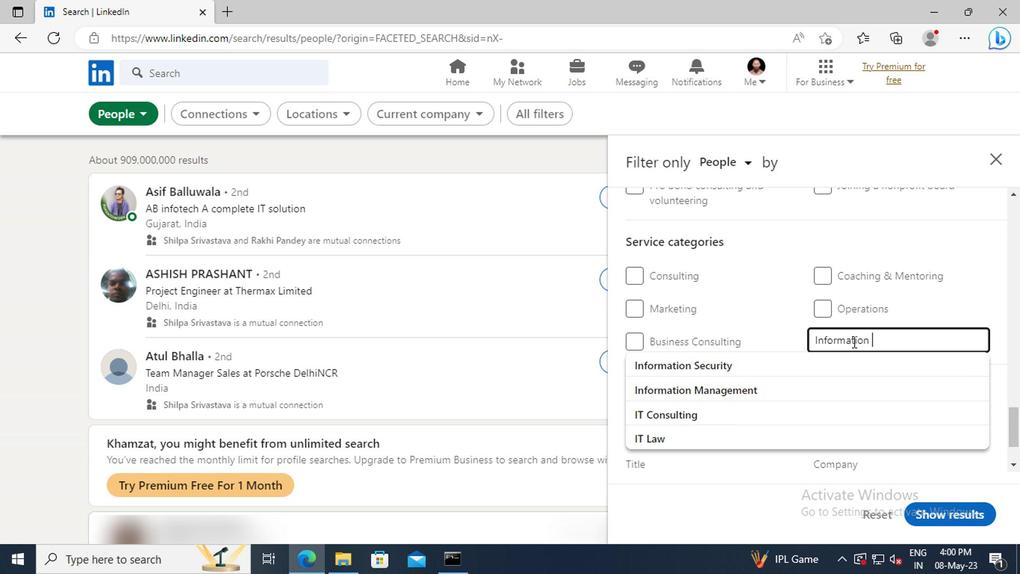 
Action: Mouse moved to (853, 366)
Screenshot: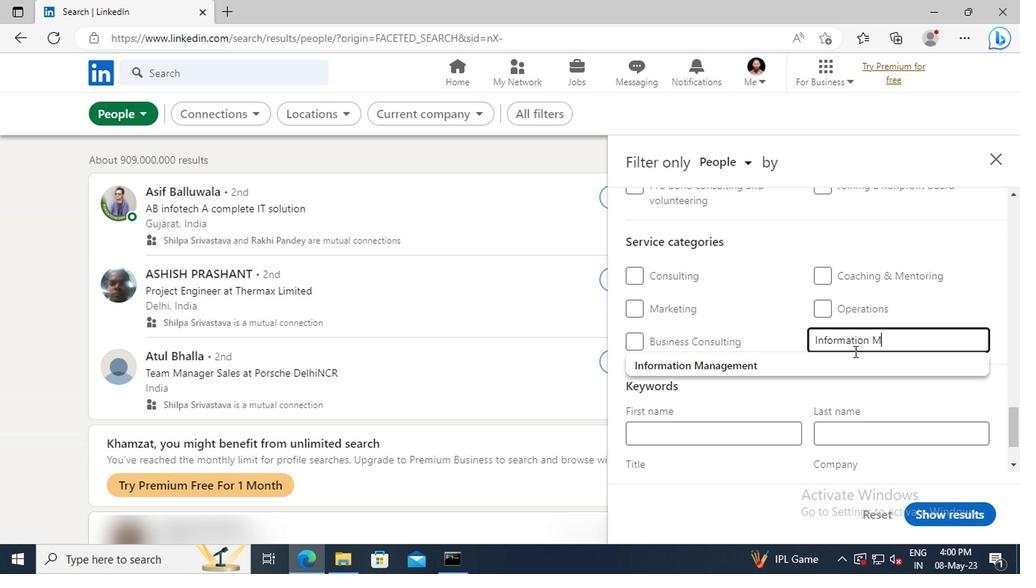 
Action: Mouse pressed left at (853, 366)
Screenshot: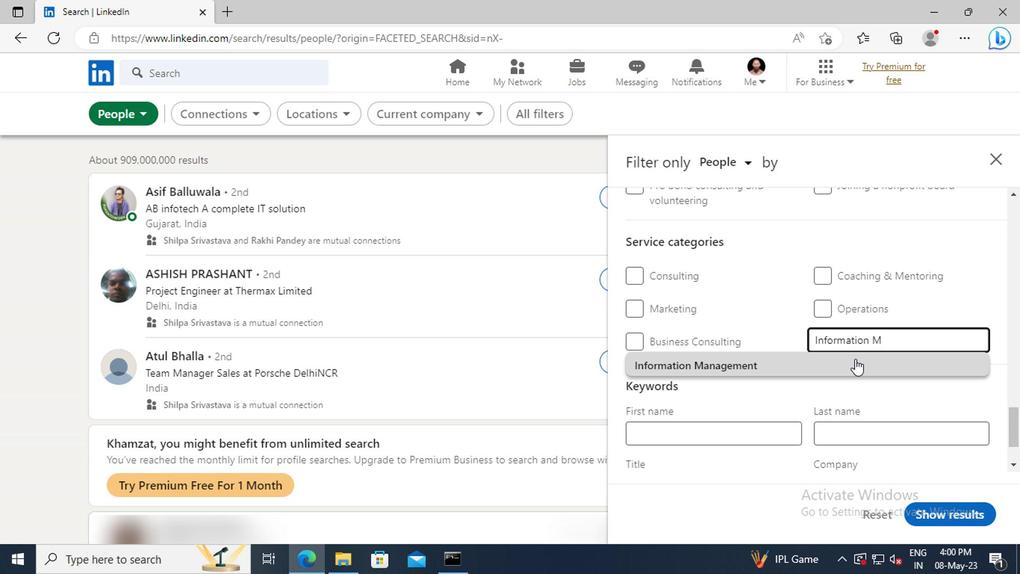 
Action: Mouse scrolled (853, 365) with delta (0, -1)
Screenshot: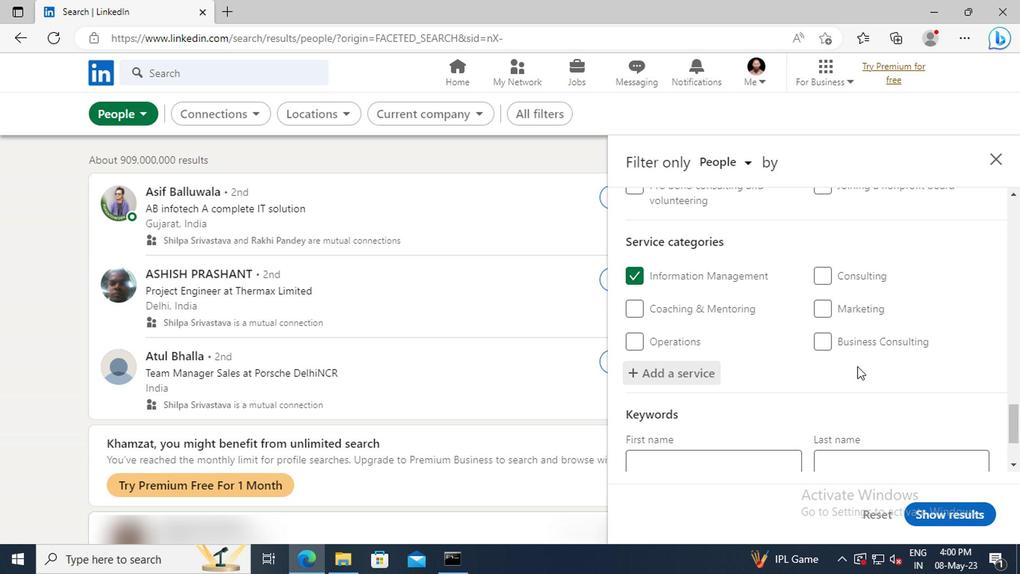 
Action: Mouse scrolled (853, 365) with delta (0, -1)
Screenshot: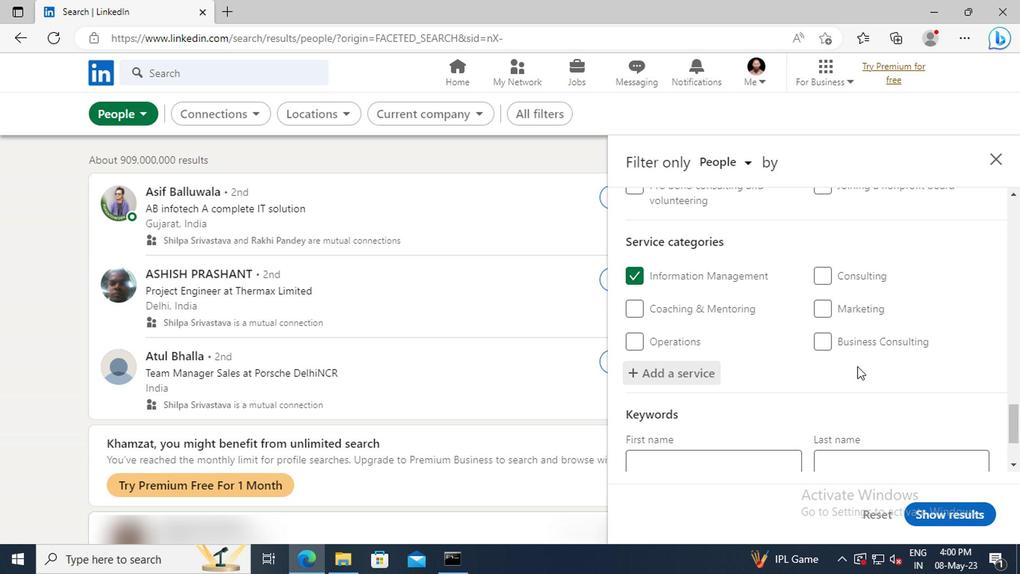 
Action: Mouse scrolled (853, 365) with delta (0, -1)
Screenshot: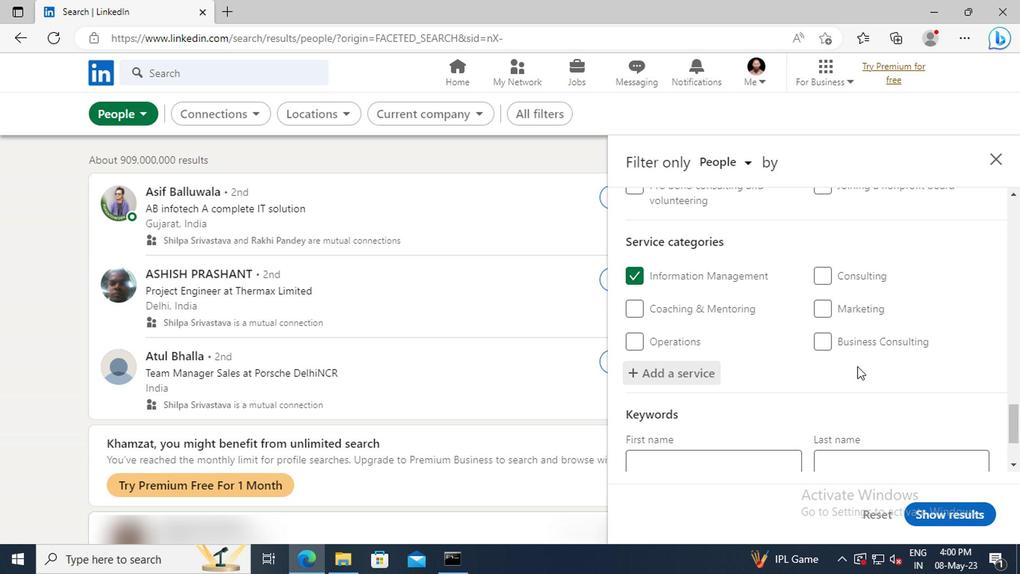 
Action: Mouse scrolled (853, 365) with delta (0, -1)
Screenshot: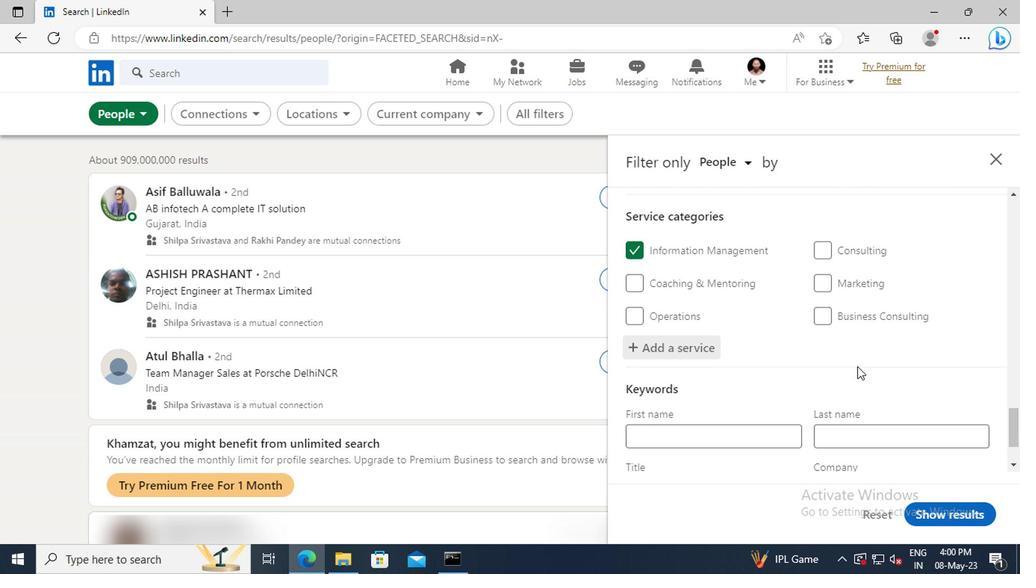 
Action: Mouse moved to (768, 402)
Screenshot: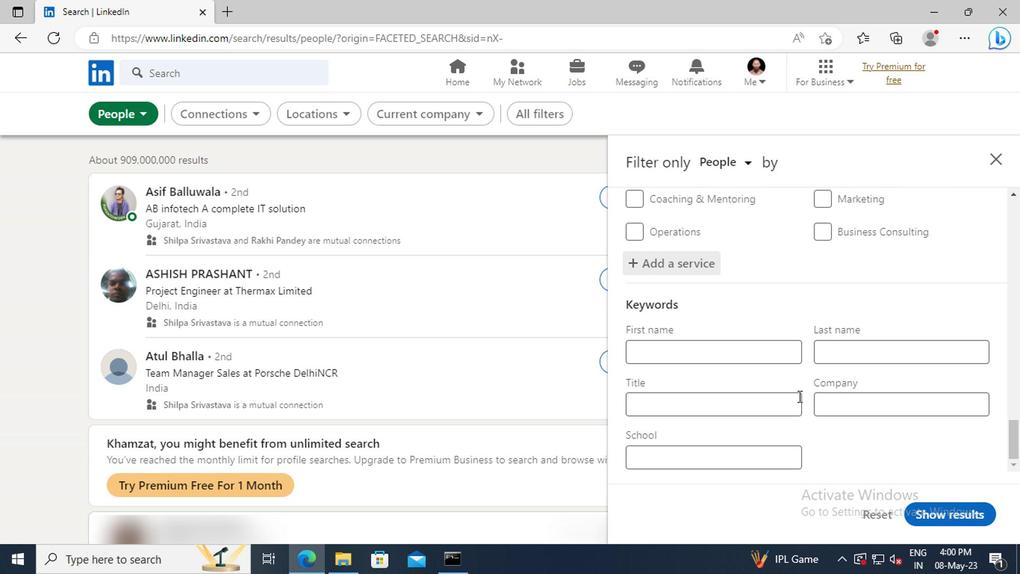 
Action: Mouse pressed left at (768, 402)
Screenshot: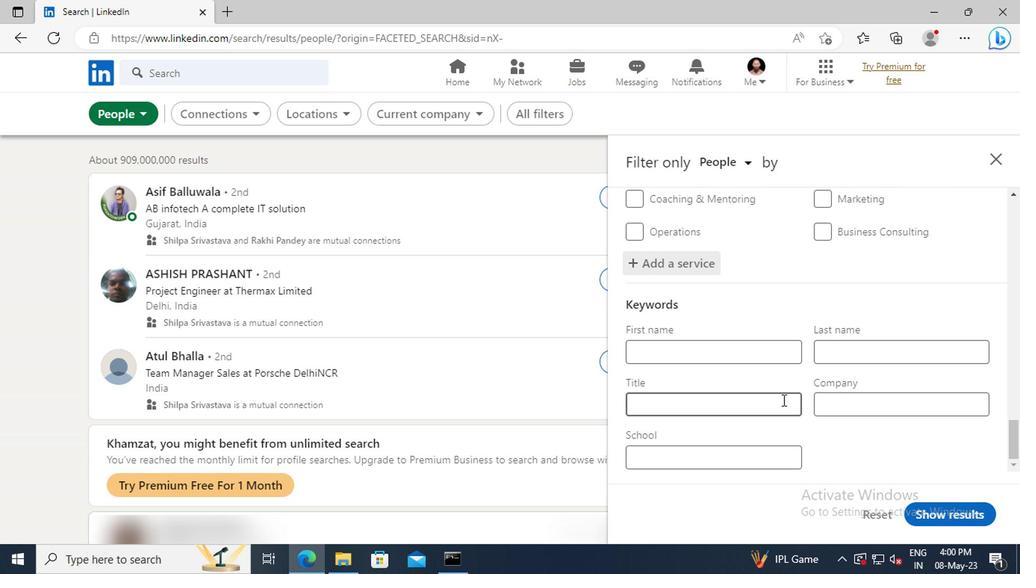 
Action: Key pressed <Key.shift>PLAYWRIGHT<Key.enter>
Screenshot: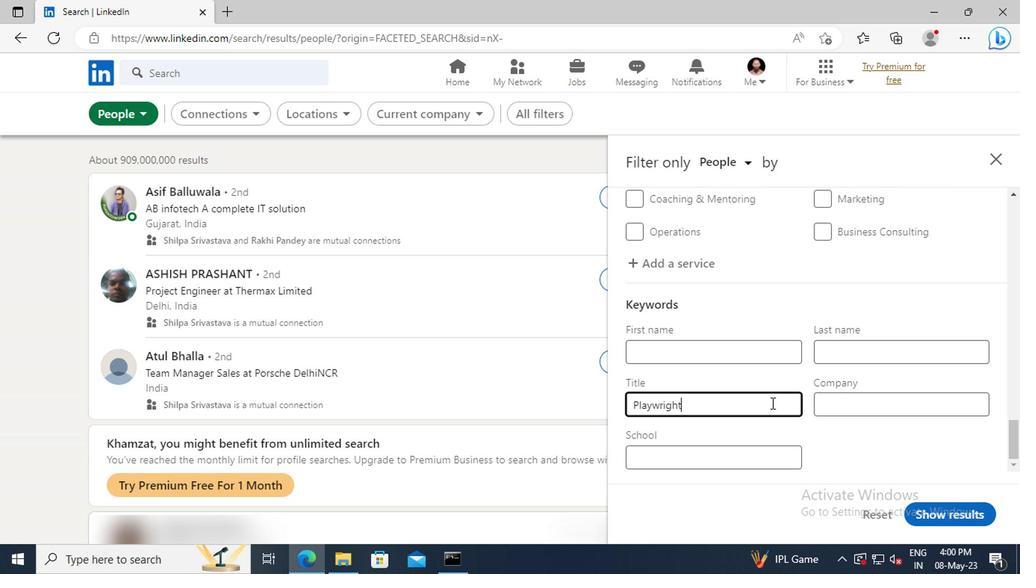 
Action: Mouse moved to (929, 507)
Screenshot: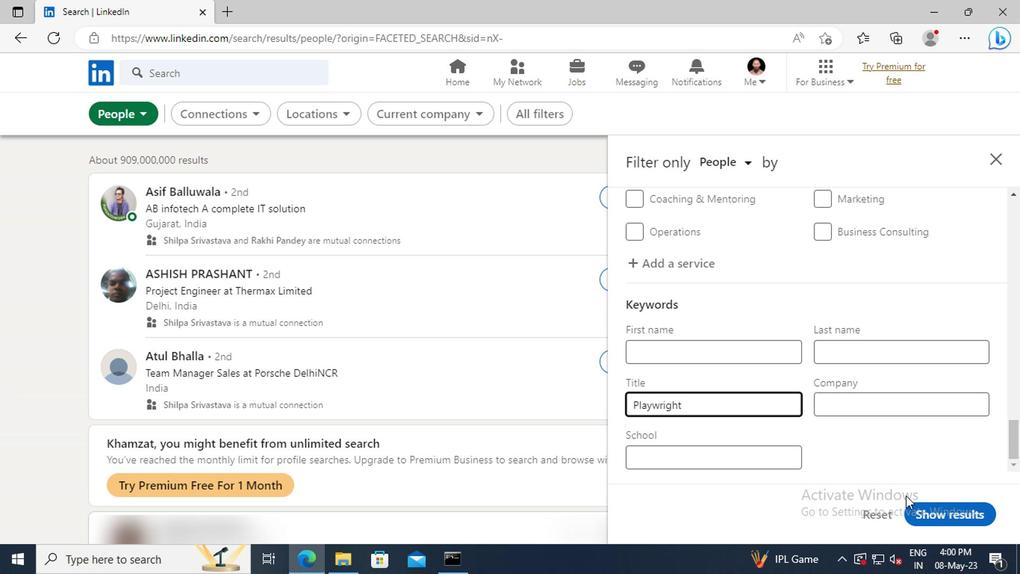 
Action: Mouse pressed left at (929, 507)
Screenshot: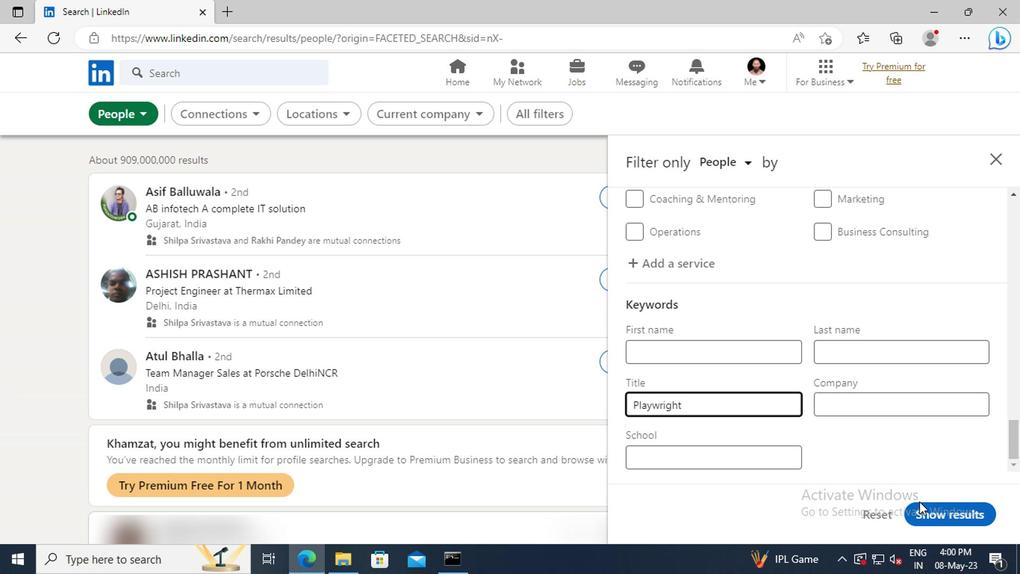 
